 Task: Find a one-way flight from Anchorage to Dubuque on May 10 for 6 passengers in premium economy class, departing between 5:00 PM and 12:00 AM, with 1 carry-on bag.
Action: Mouse moved to (349, 325)
Screenshot: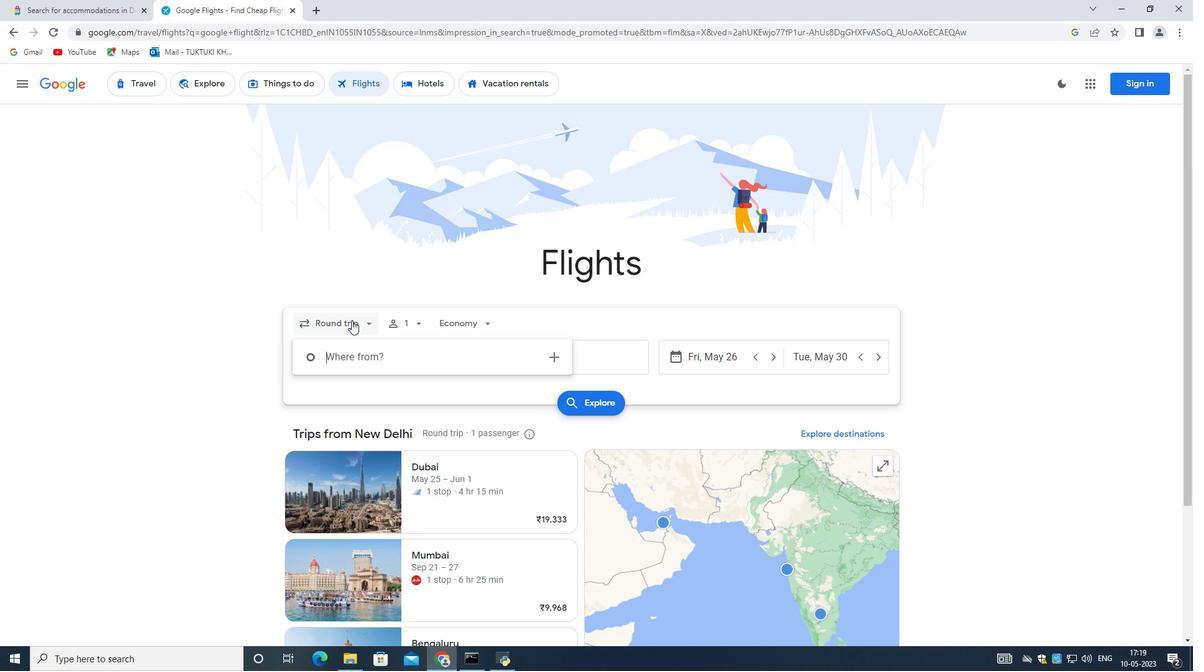 
Action: Mouse pressed left at (349, 325)
Screenshot: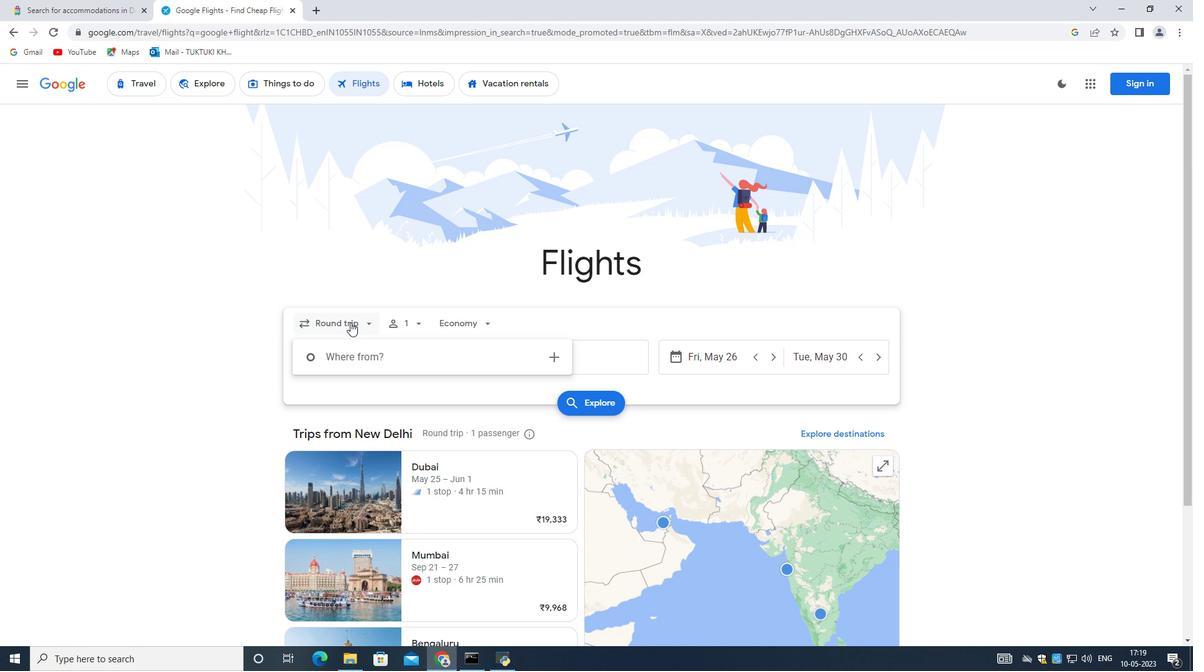 
Action: Mouse moved to (348, 382)
Screenshot: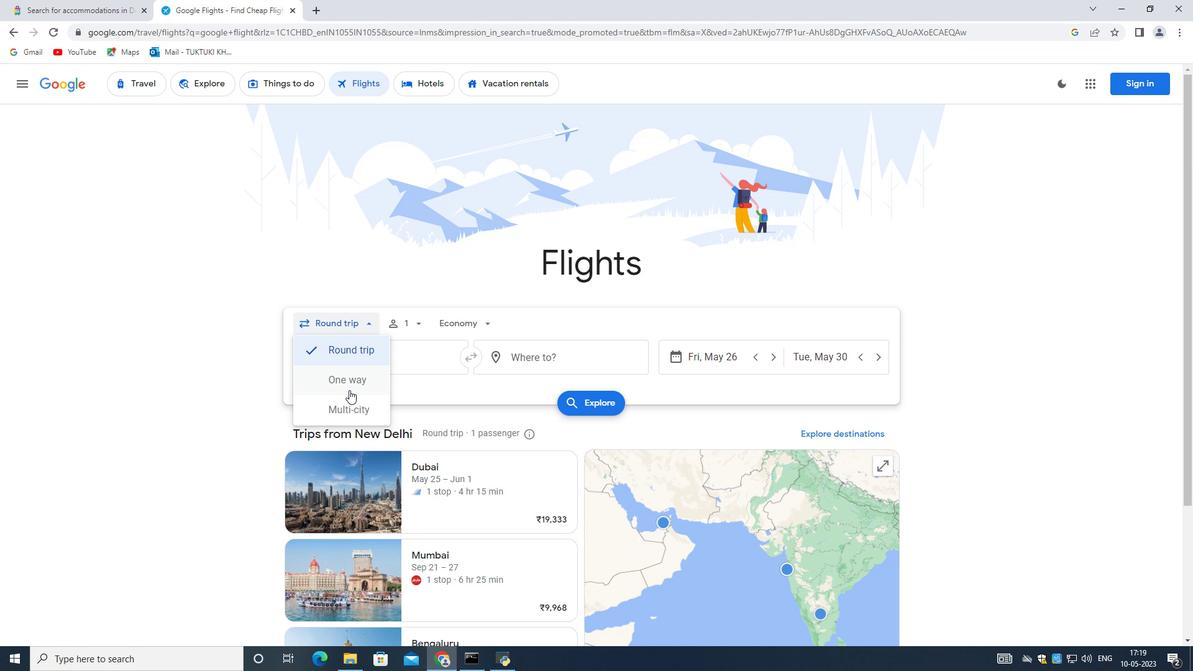
Action: Mouse pressed left at (348, 382)
Screenshot: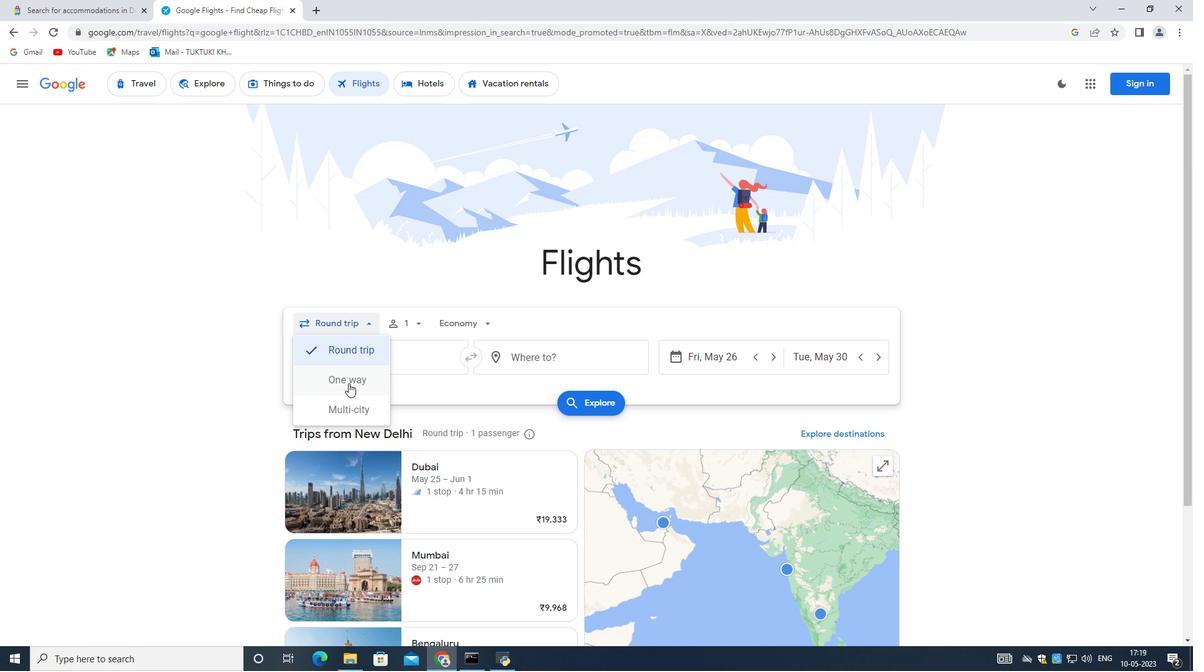 
Action: Mouse moved to (412, 320)
Screenshot: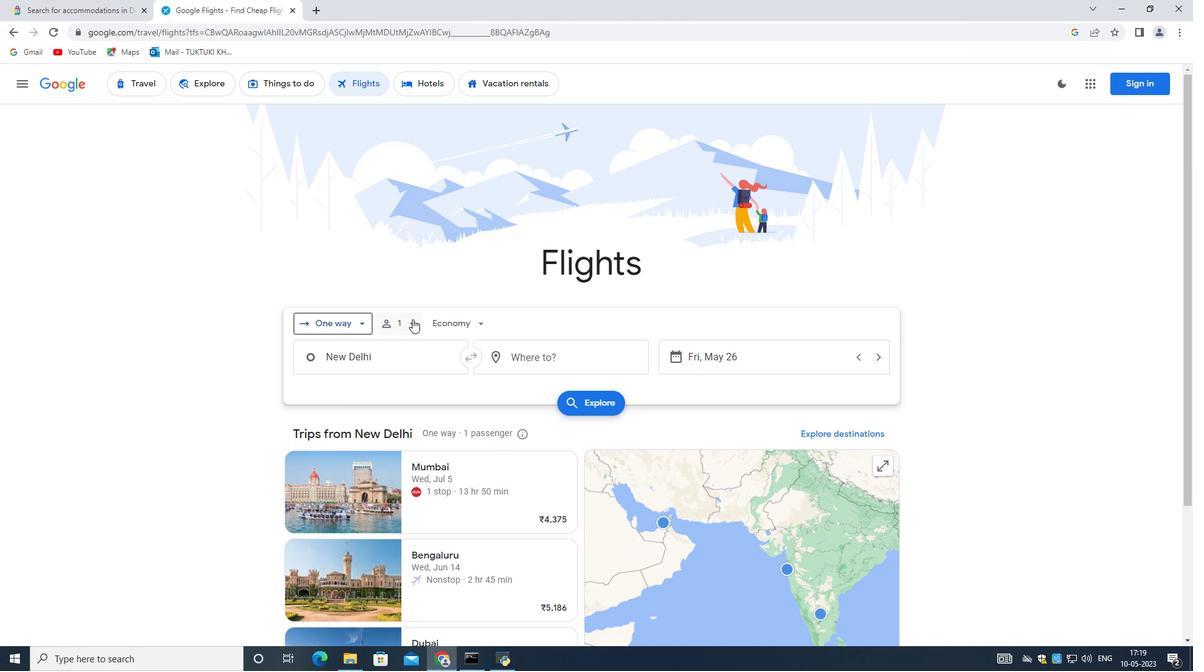 
Action: Mouse pressed left at (412, 320)
Screenshot: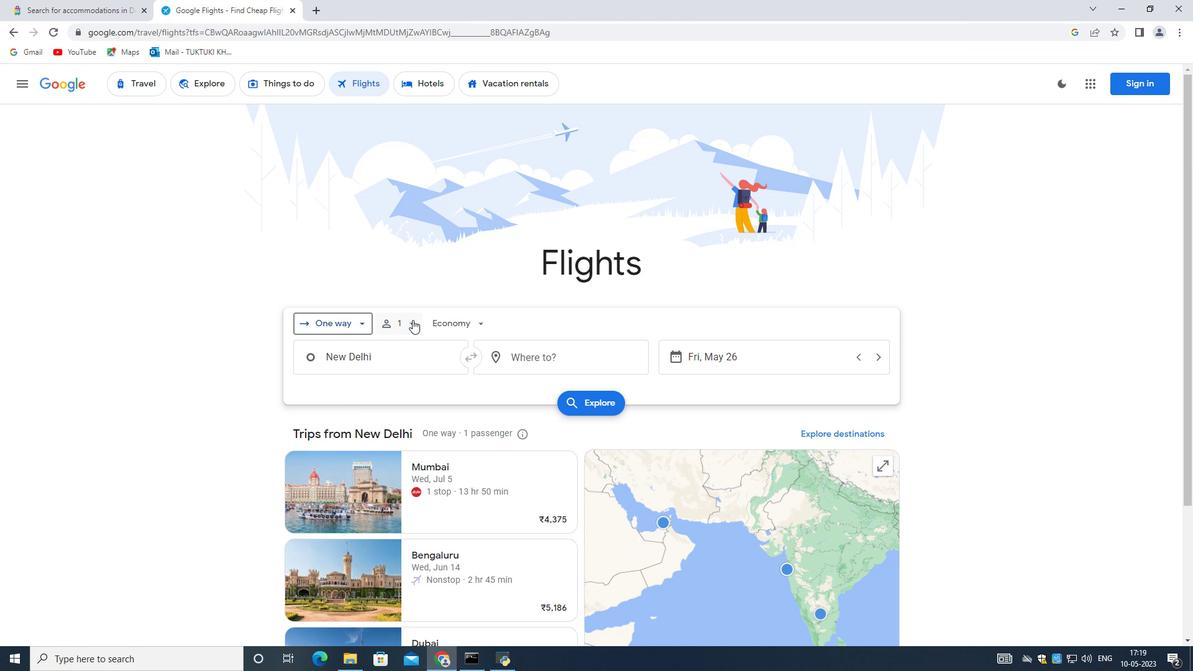 
Action: Mouse moved to (504, 355)
Screenshot: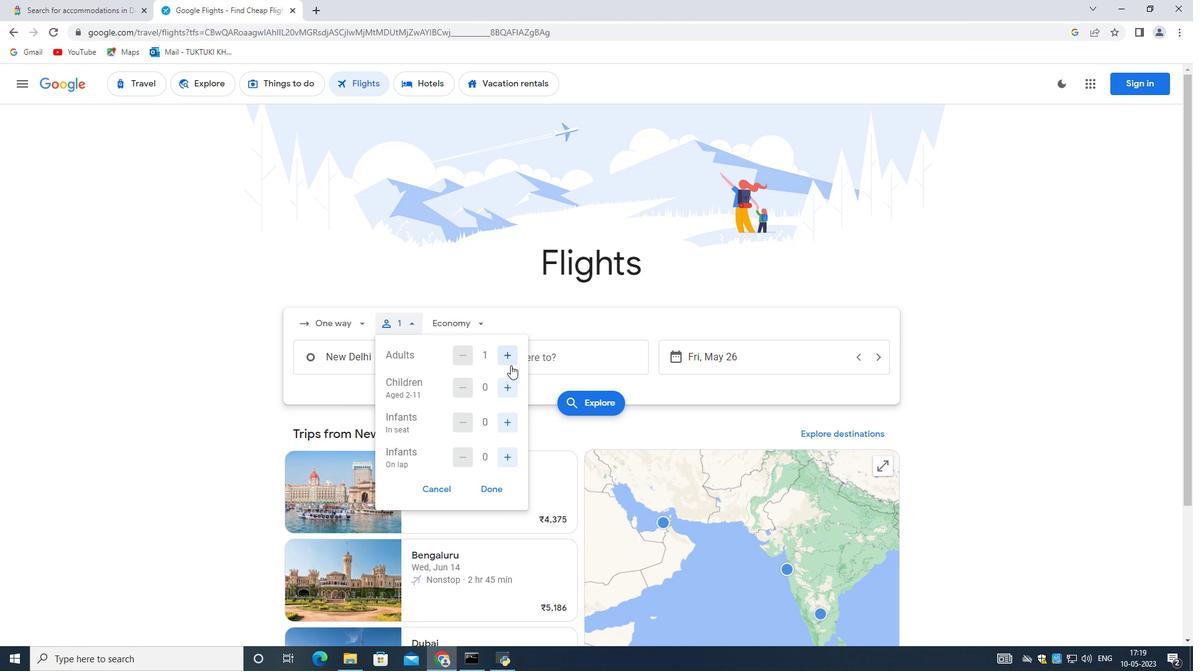 
Action: Mouse pressed left at (504, 355)
Screenshot: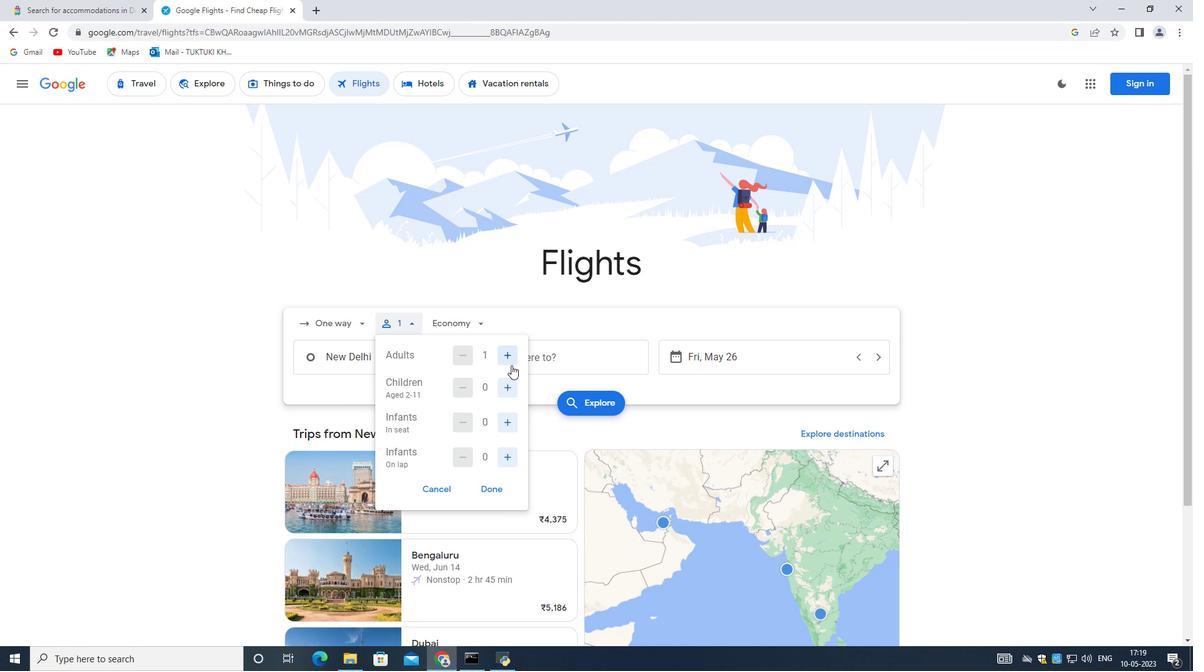 
Action: Mouse moved to (505, 354)
Screenshot: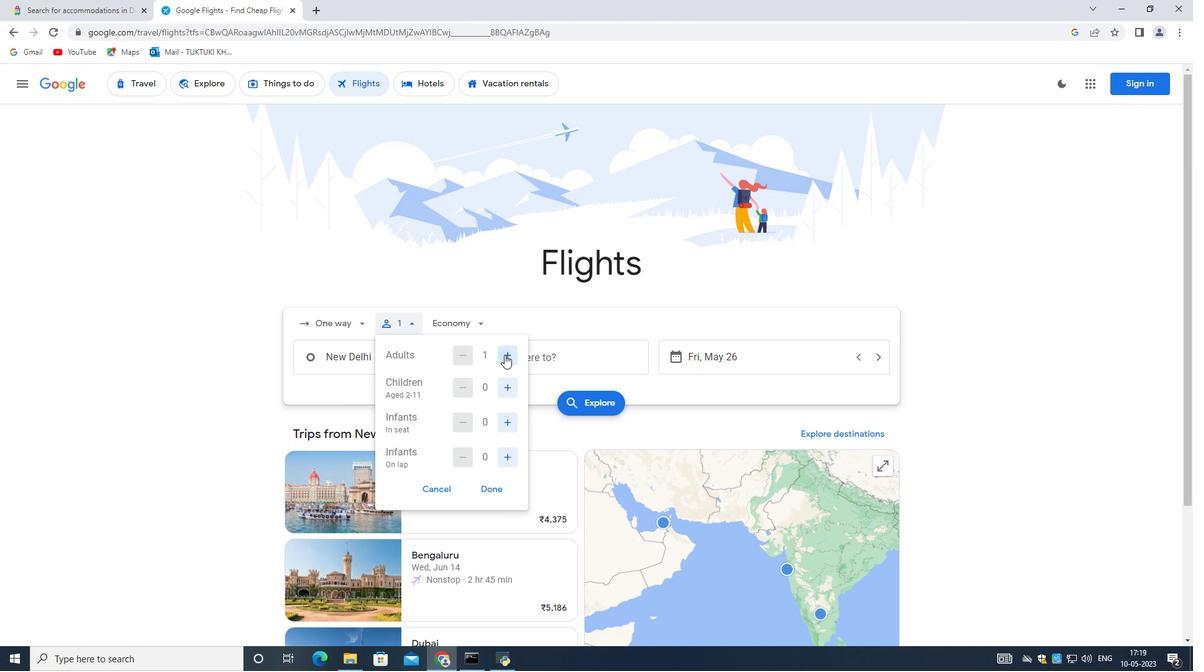 
Action: Mouse pressed left at (505, 354)
Screenshot: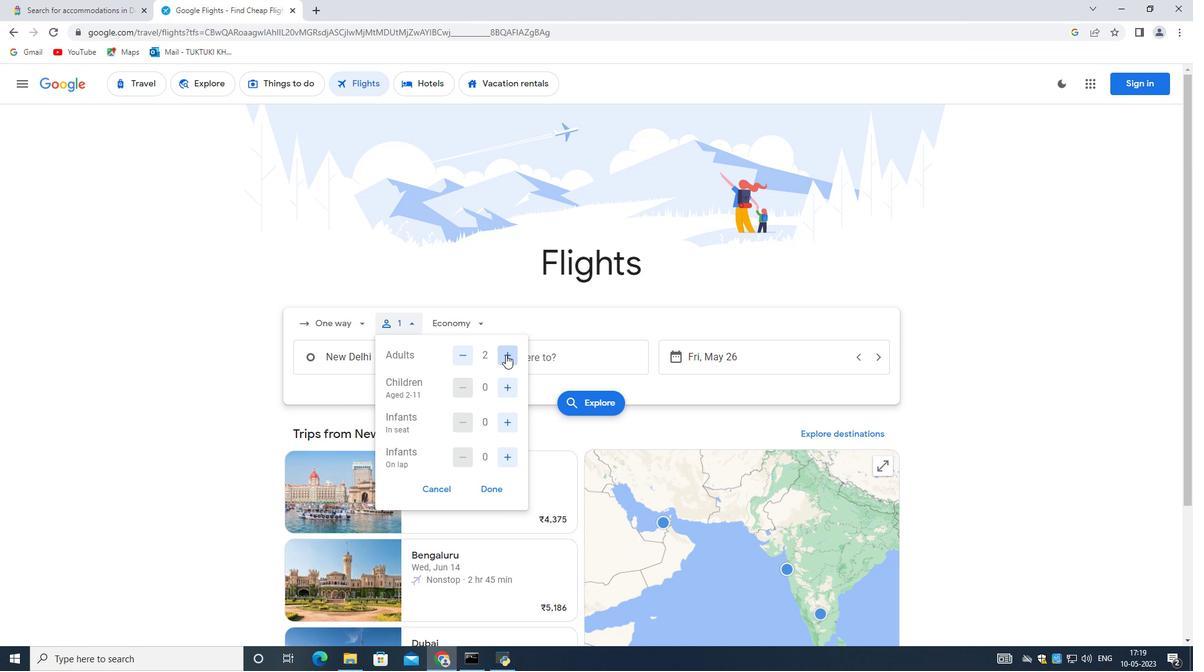 
Action: Mouse moved to (500, 383)
Screenshot: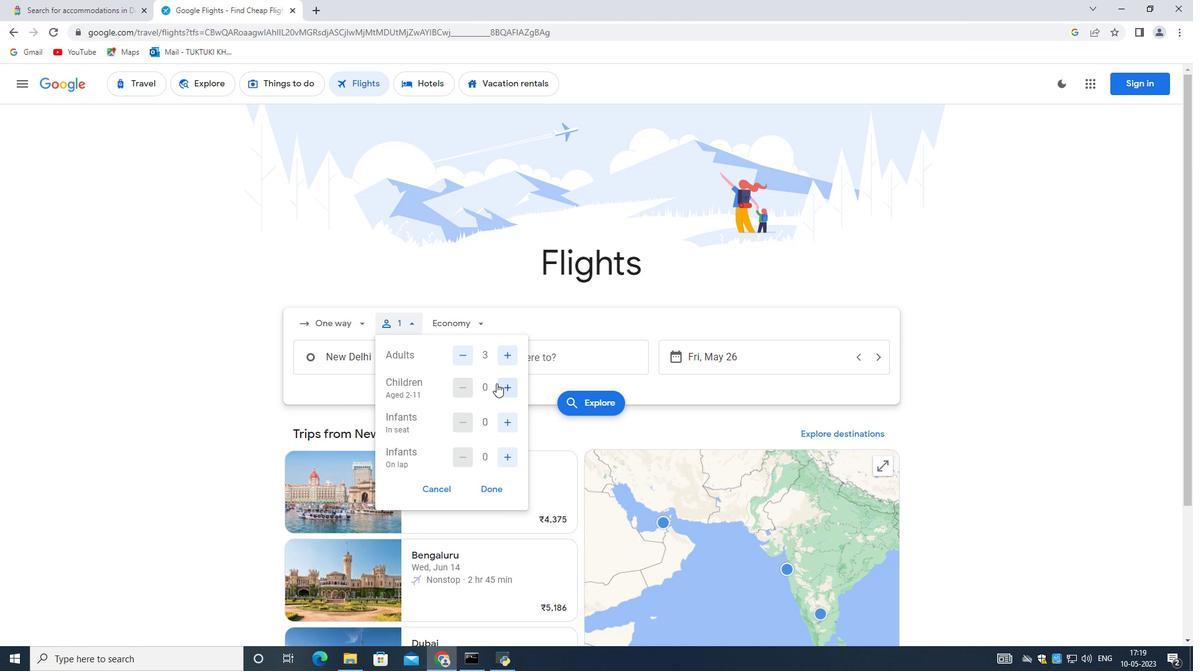 
Action: Mouse pressed left at (500, 383)
Screenshot: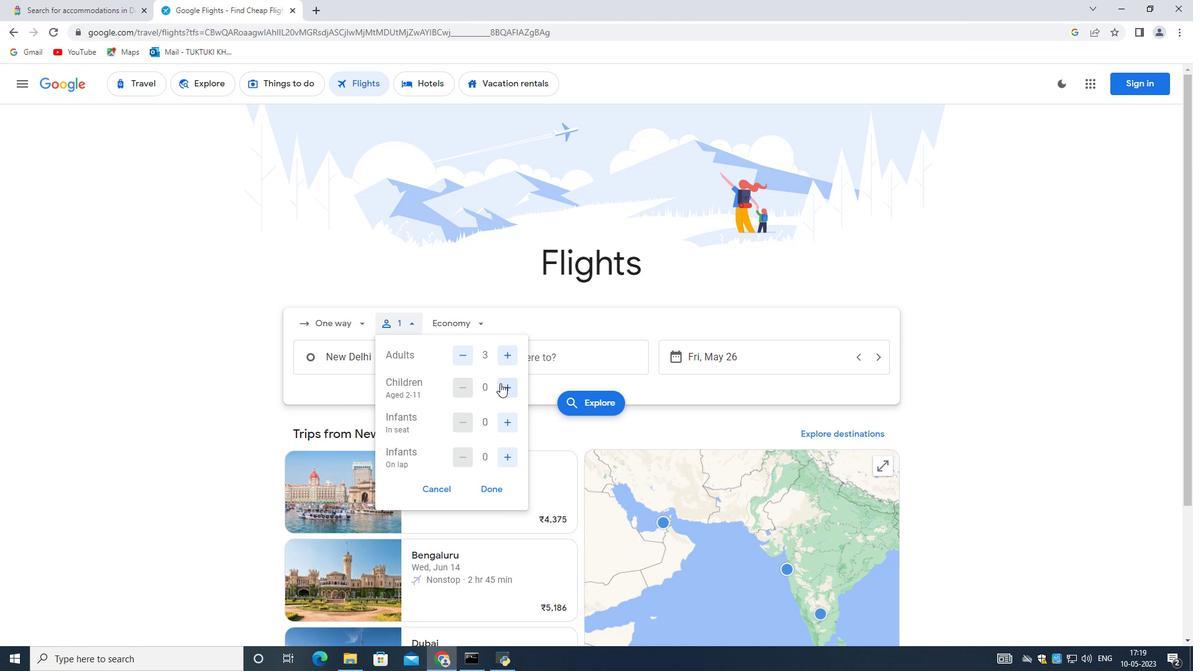 
Action: Mouse moved to (500, 383)
Screenshot: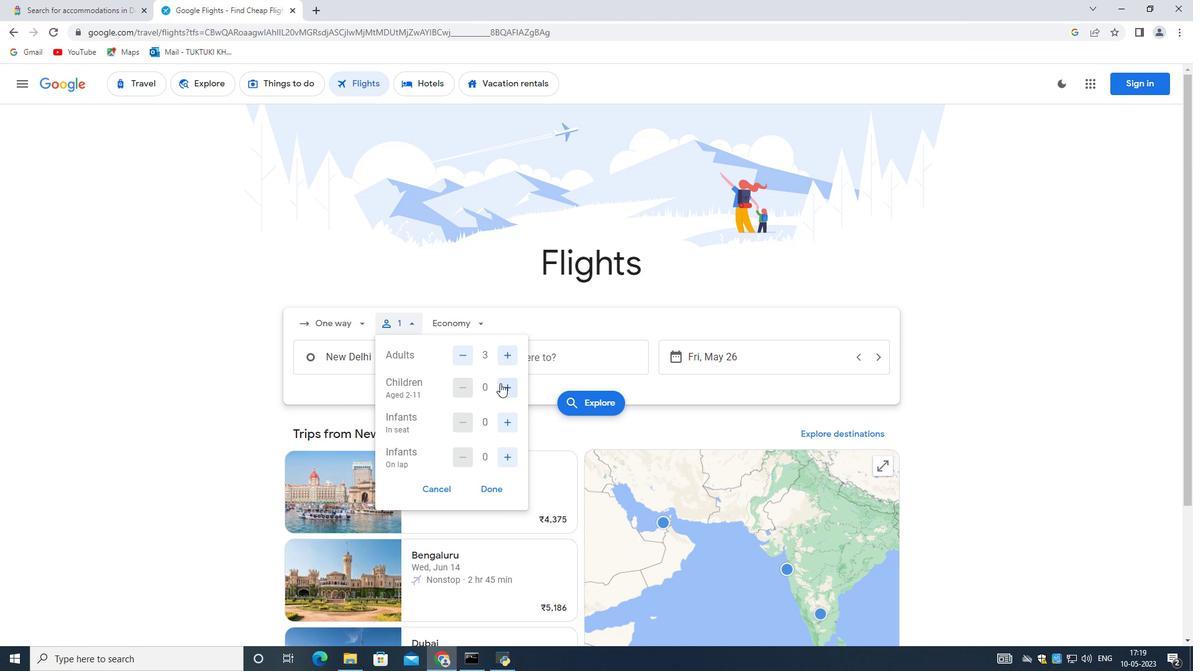 
Action: Mouse pressed left at (500, 383)
Screenshot: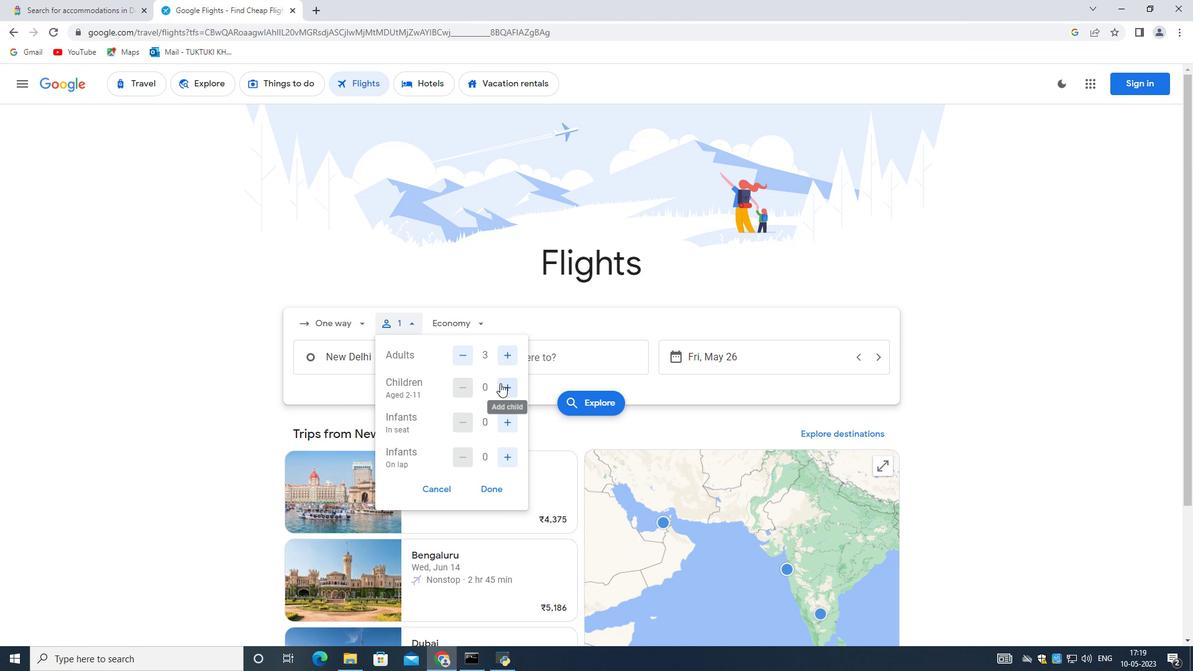 
Action: Mouse pressed left at (500, 383)
Screenshot: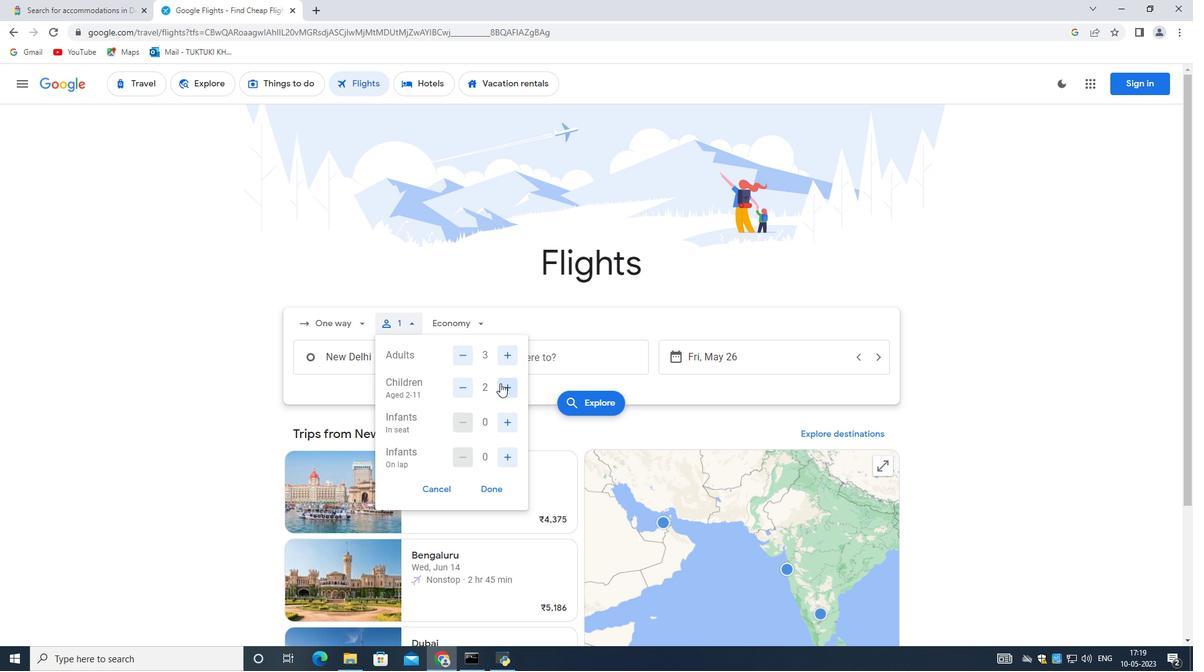 
Action: Mouse moved to (494, 492)
Screenshot: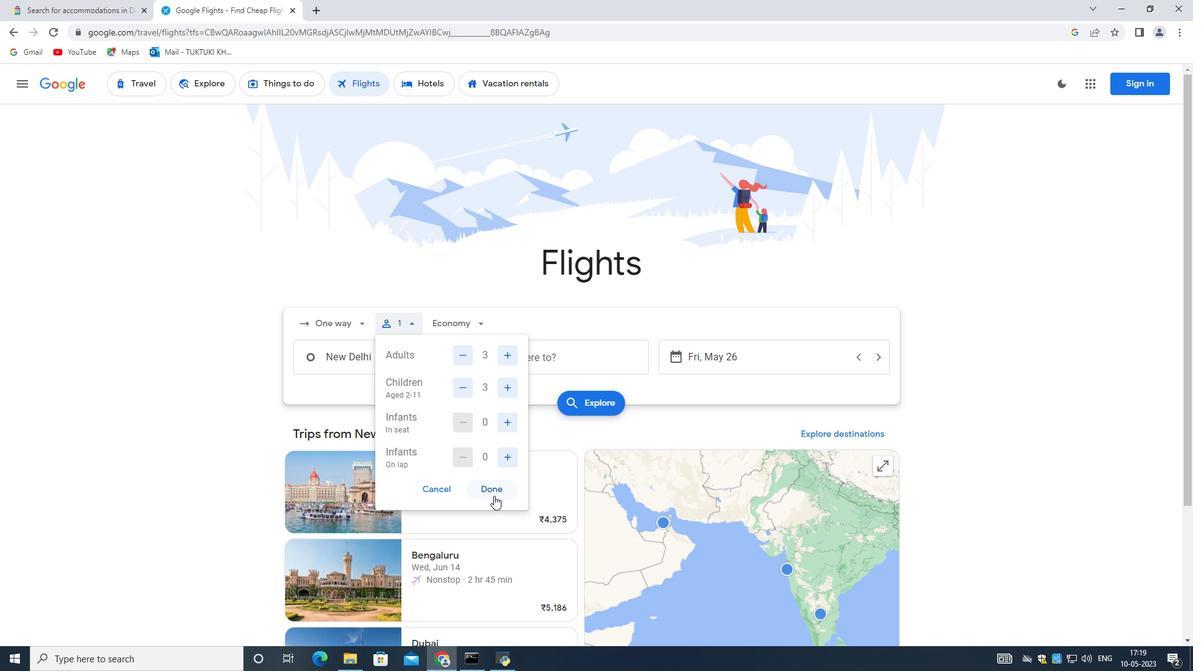 
Action: Mouse pressed left at (494, 492)
Screenshot: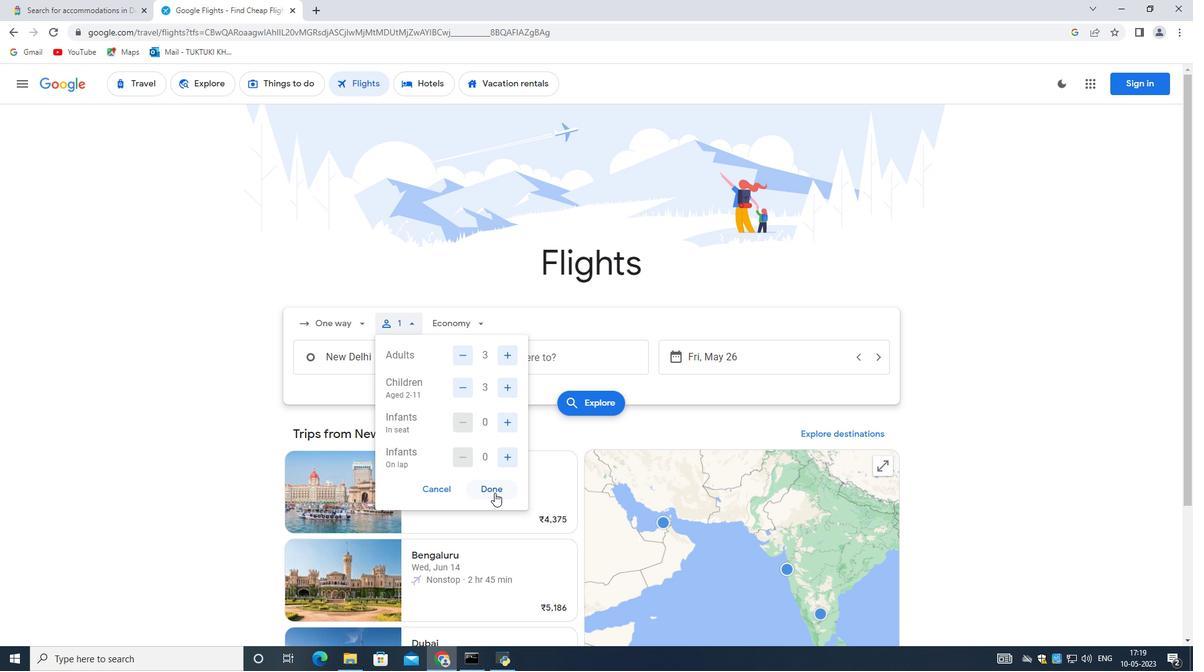 
Action: Mouse moved to (471, 328)
Screenshot: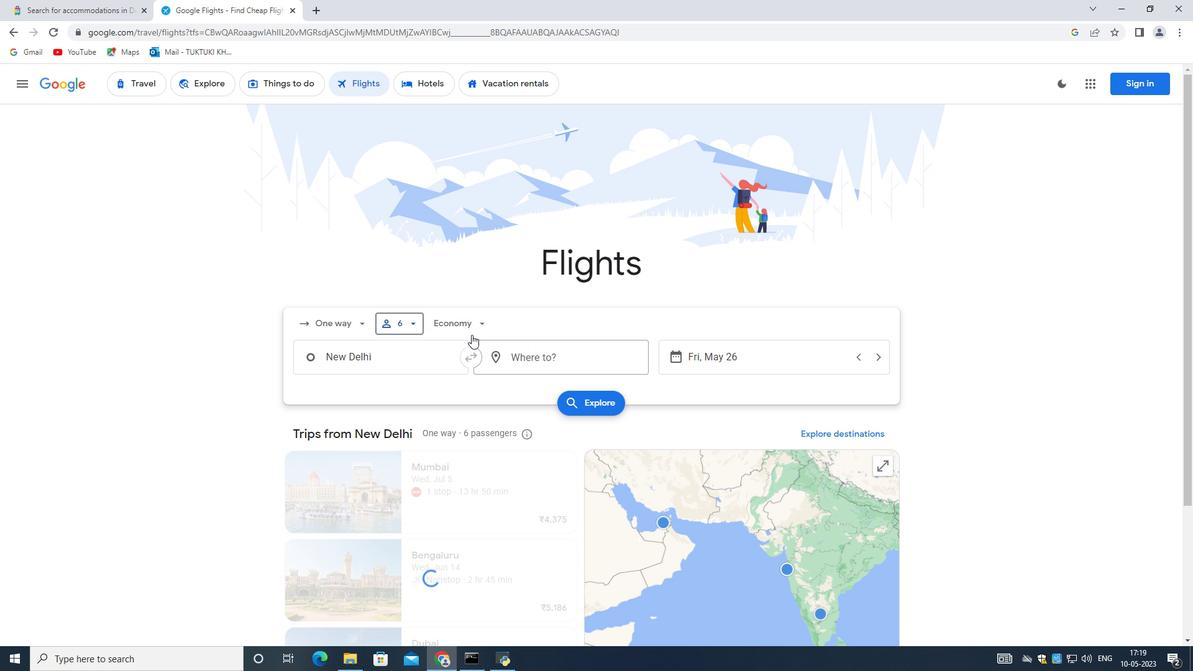
Action: Mouse pressed left at (471, 328)
Screenshot: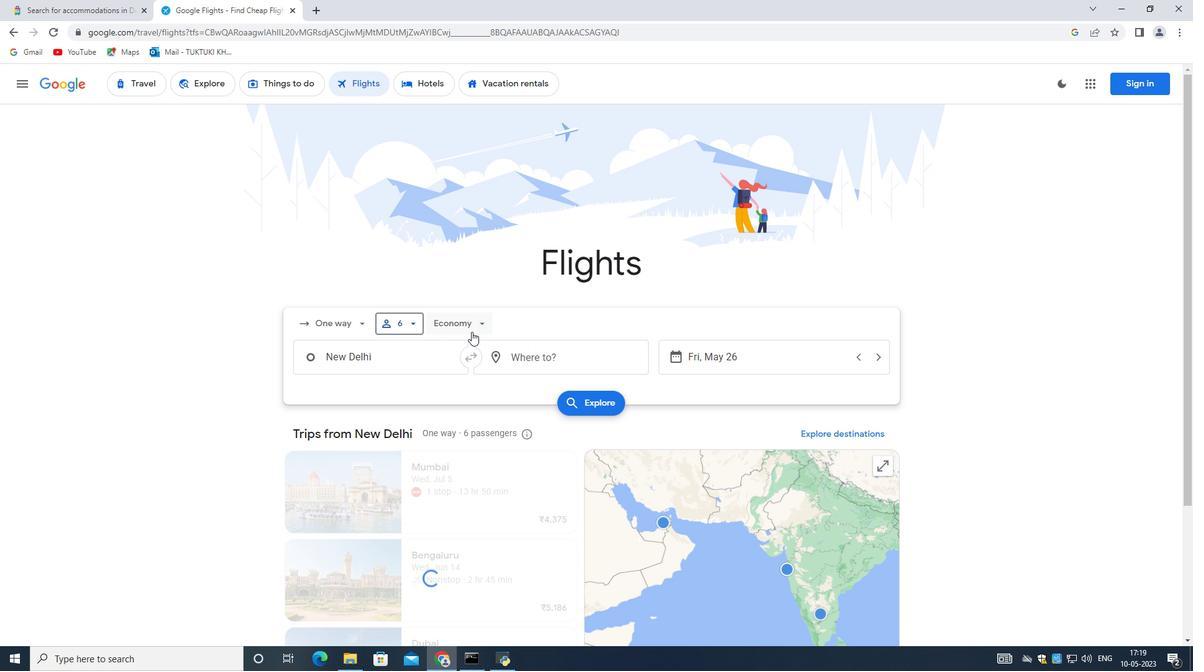 
Action: Mouse moved to (490, 382)
Screenshot: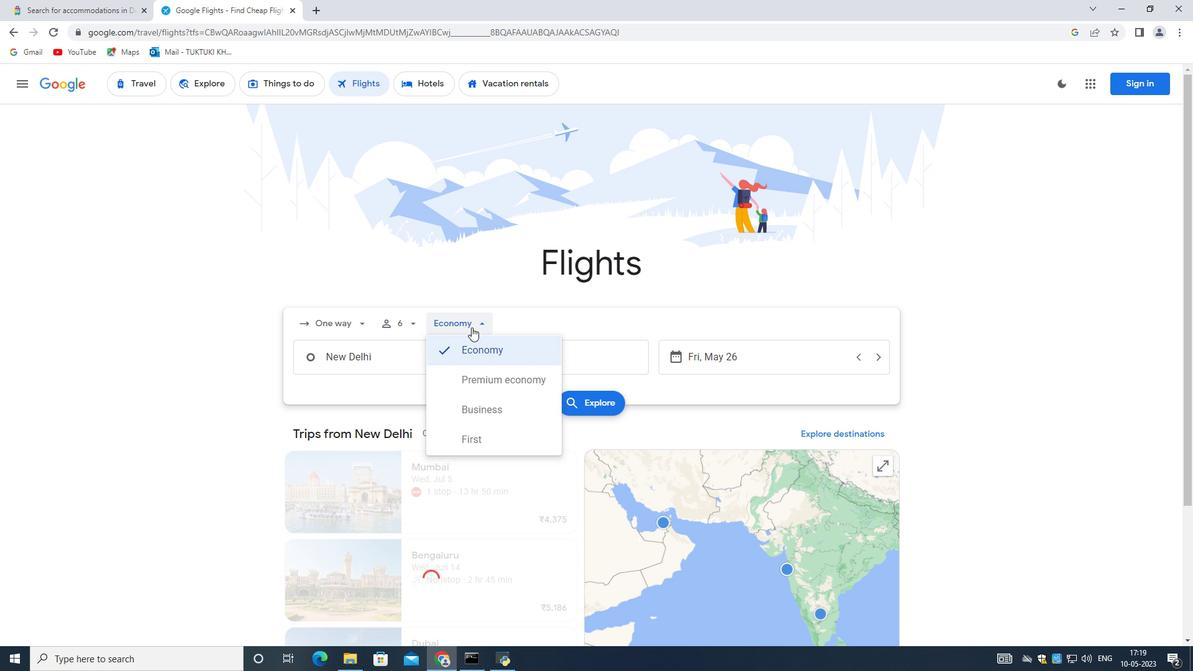 
Action: Mouse pressed left at (490, 382)
Screenshot: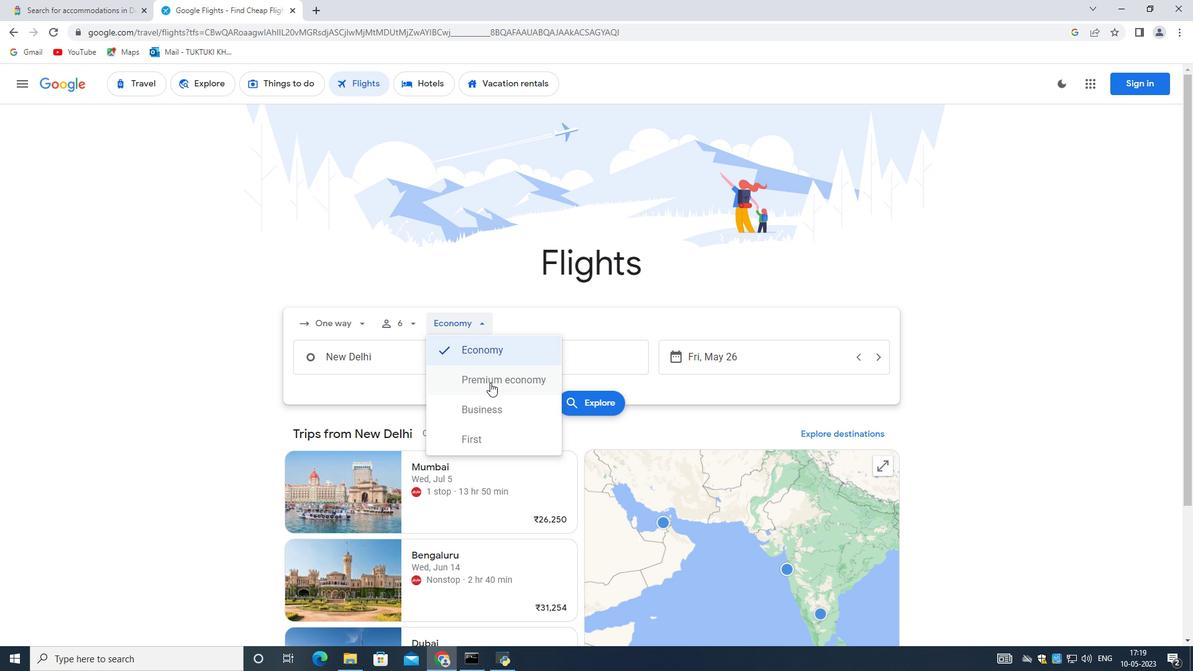 
Action: Mouse moved to (377, 356)
Screenshot: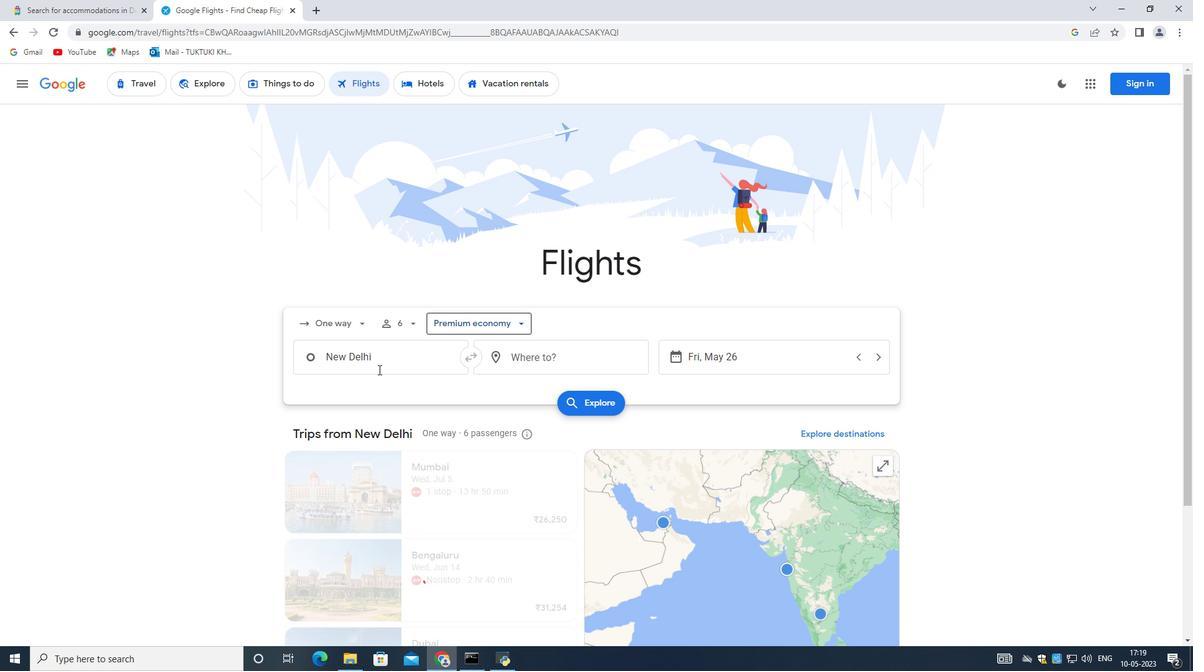 
Action: Mouse pressed left at (377, 356)
Screenshot: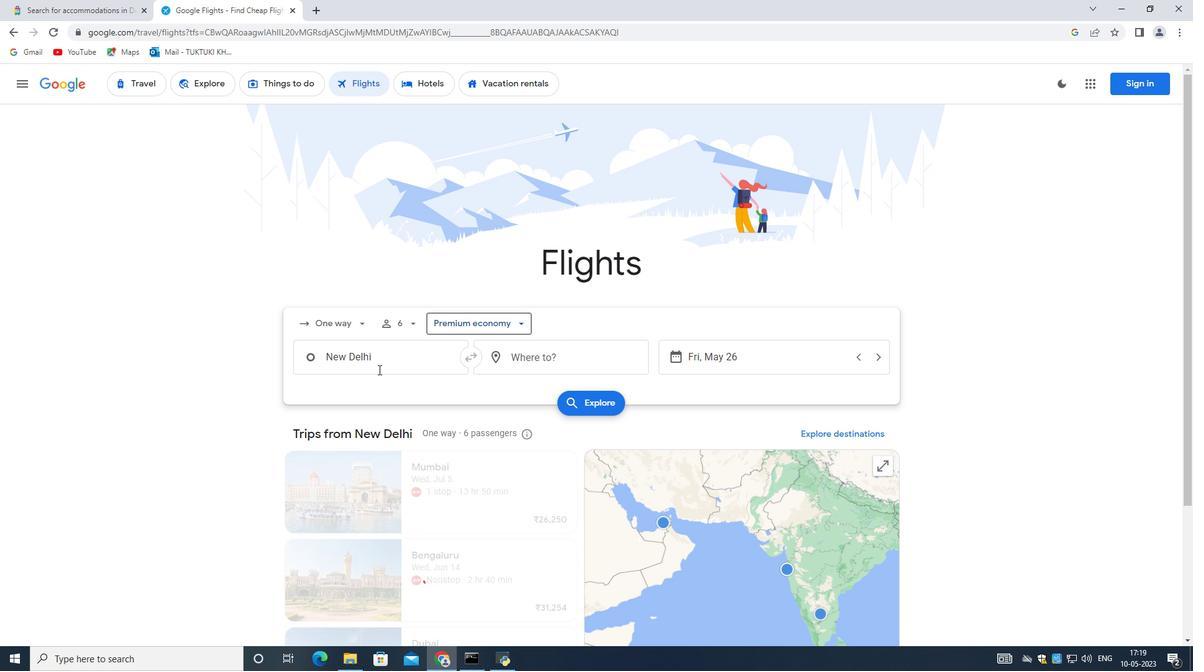 
Action: Mouse moved to (382, 354)
Screenshot: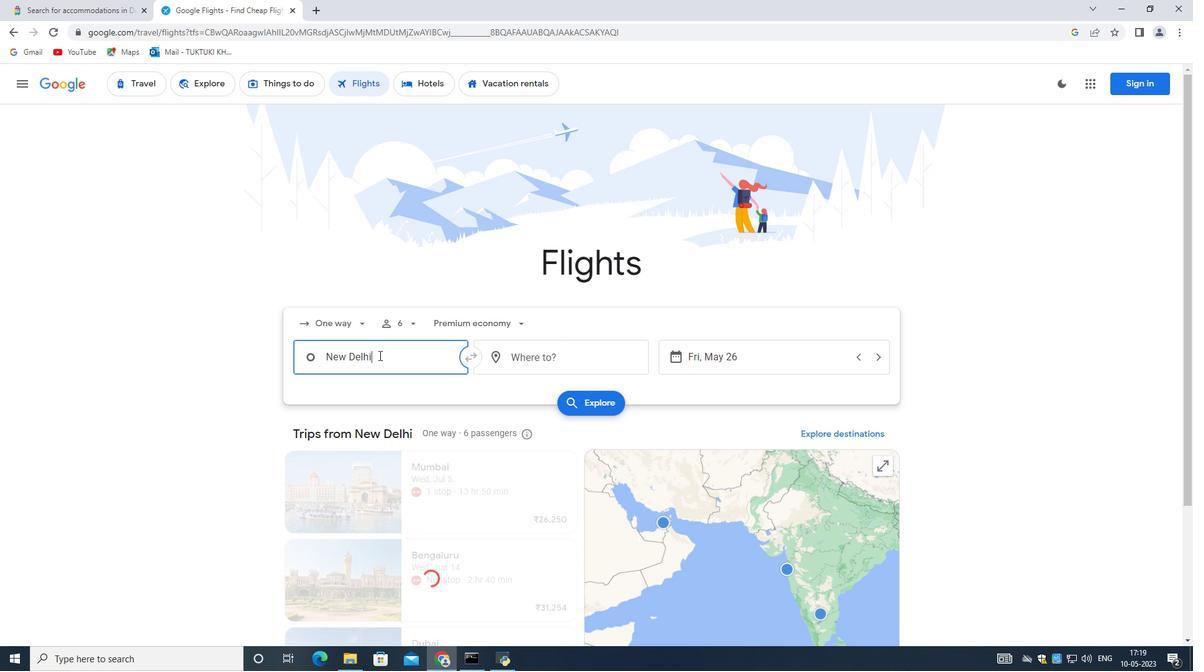 
Action: Key pressed <Key.backspace><Key.shift><Key.shift><Key.shift><Key.shift><Key.shift><Key.shift>Ted
Screenshot: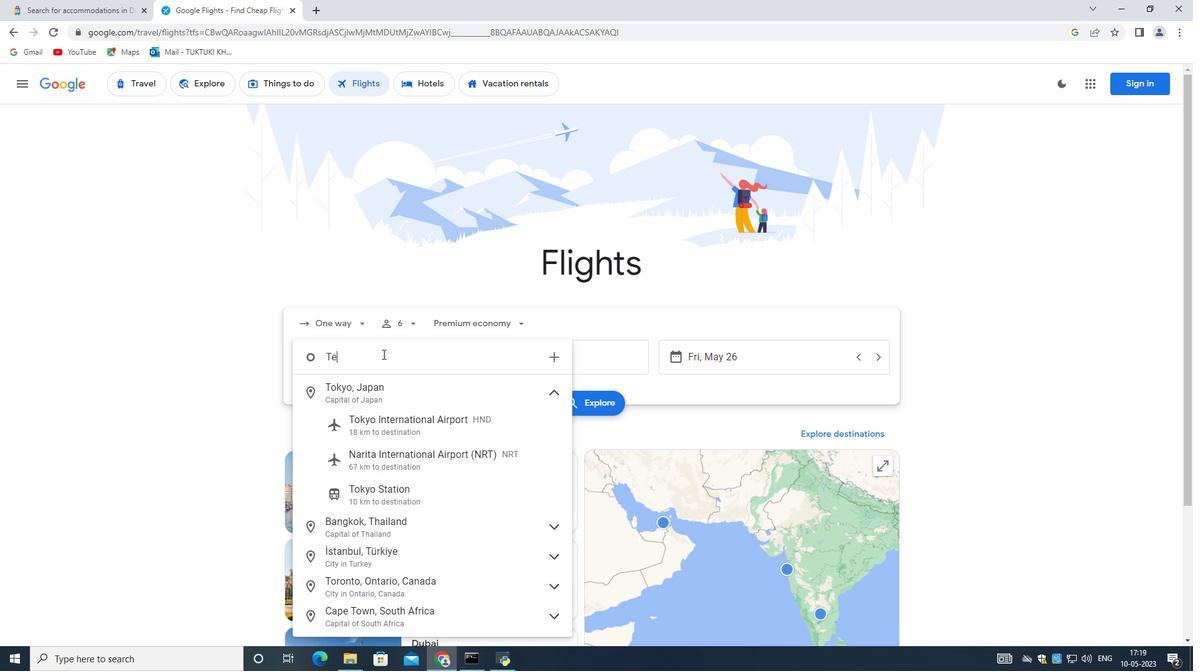 
Action: Mouse moved to (394, 390)
Screenshot: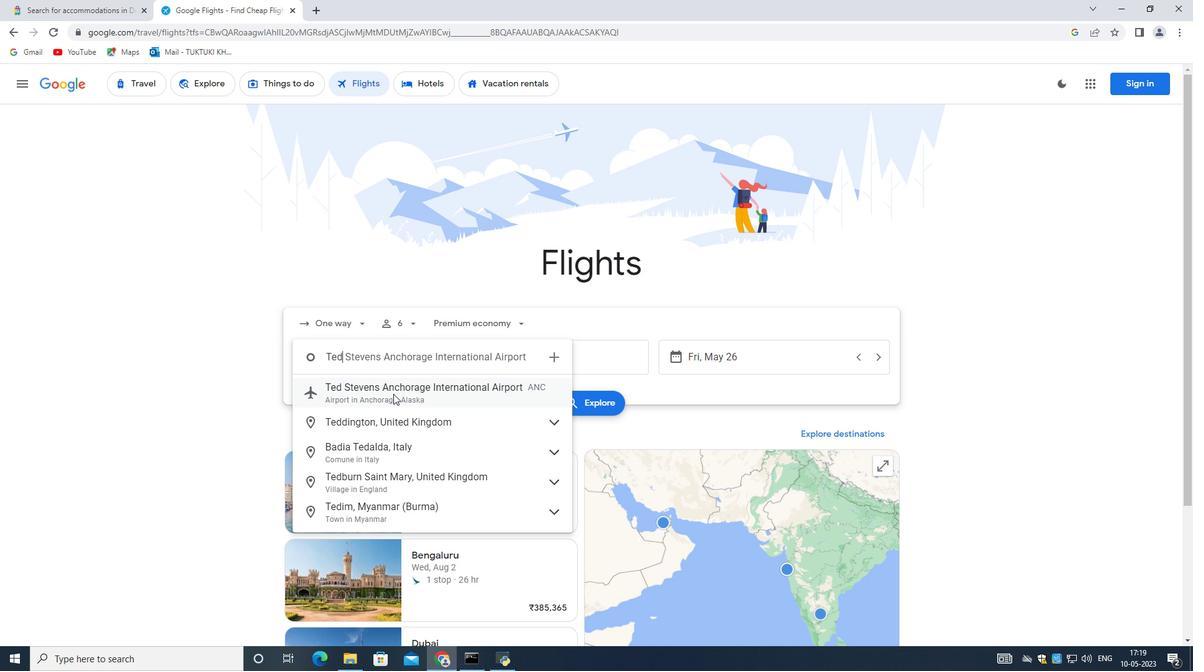 
Action: Mouse pressed left at (394, 390)
Screenshot: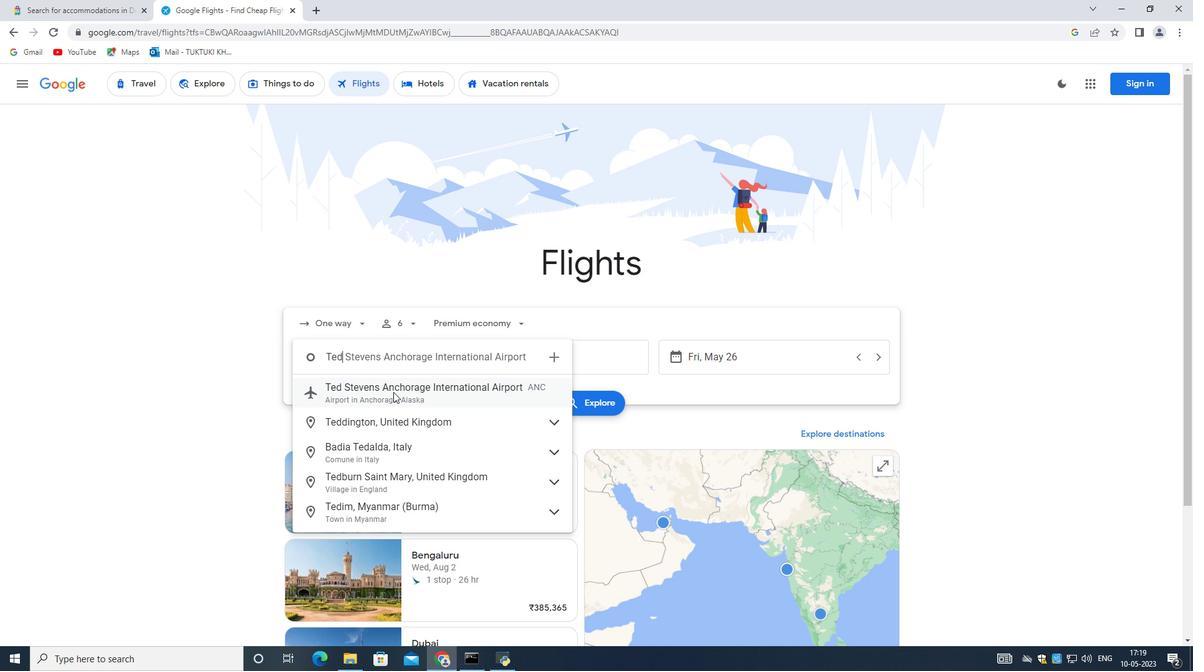 
Action: Mouse moved to (564, 358)
Screenshot: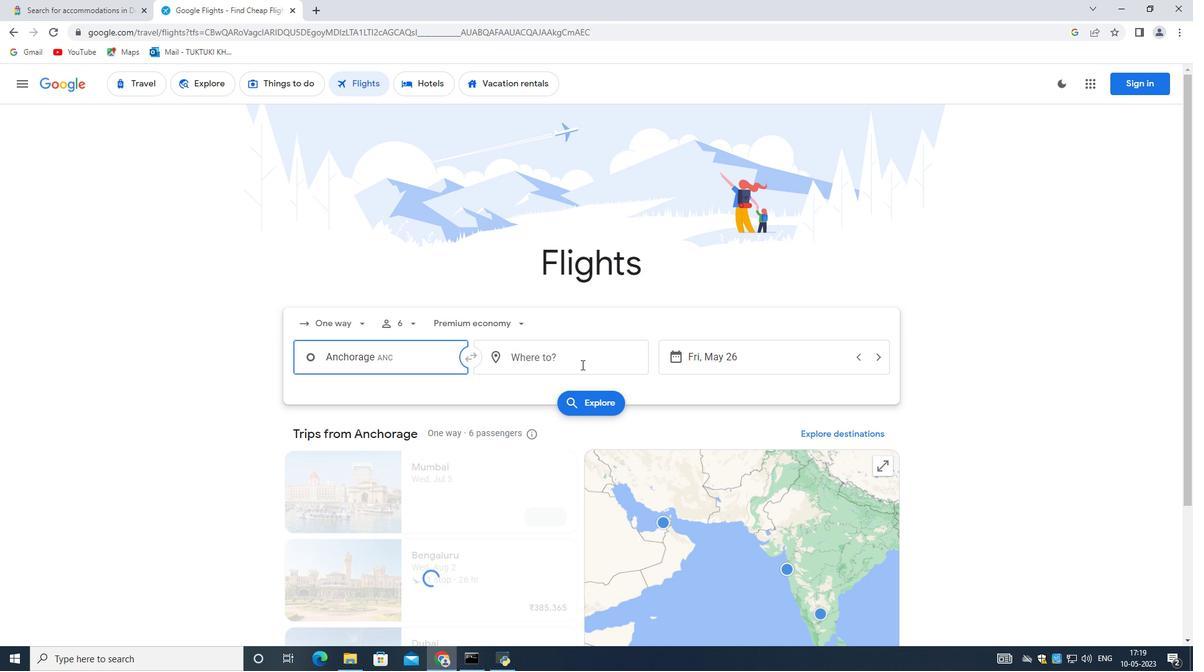 
Action: Mouse pressed left at (564, 358)
Screenshot: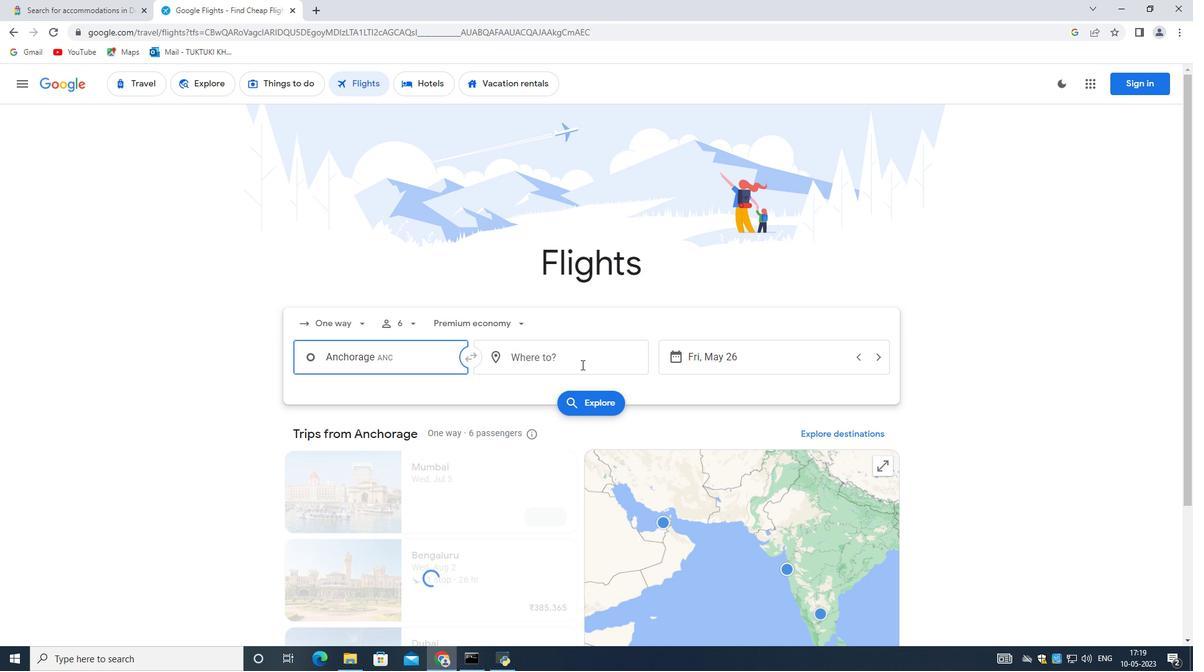 
Action: Mouse moved to (564, 357)
Screenshot: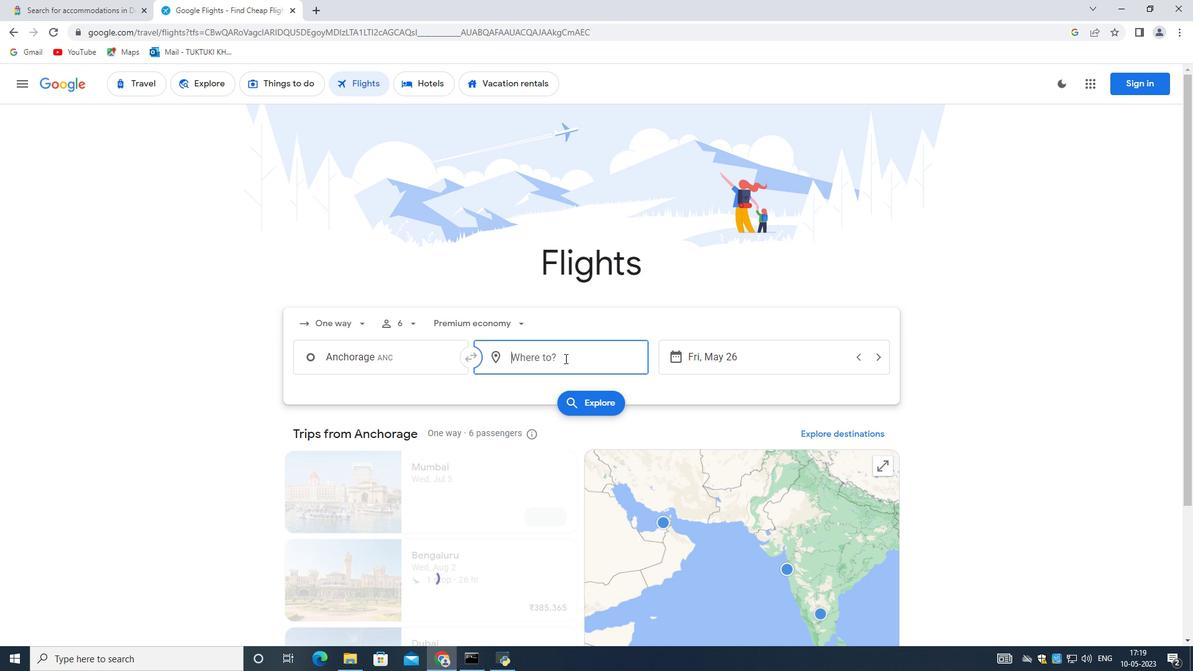 
Action: Key pressed <Key.shift>Dubuque
Screenshot: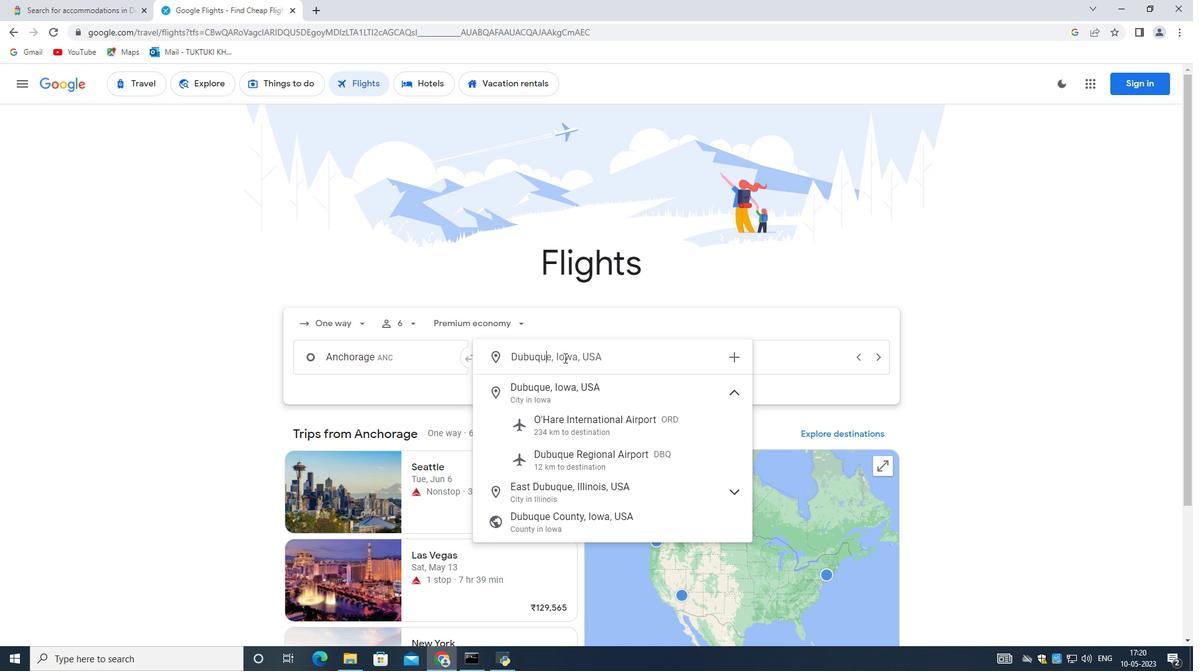 
Action: Mouse moved to (582, 461)
Screenshot: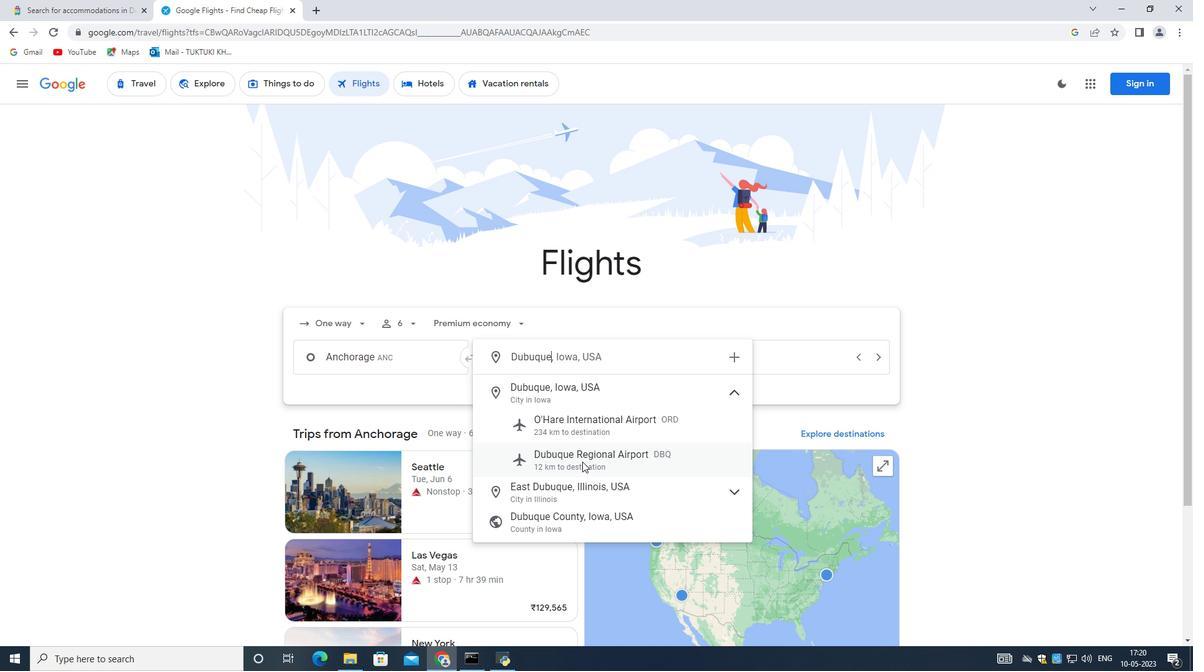 
Action: Mouse pressed left at (582, 461)
Screenshot: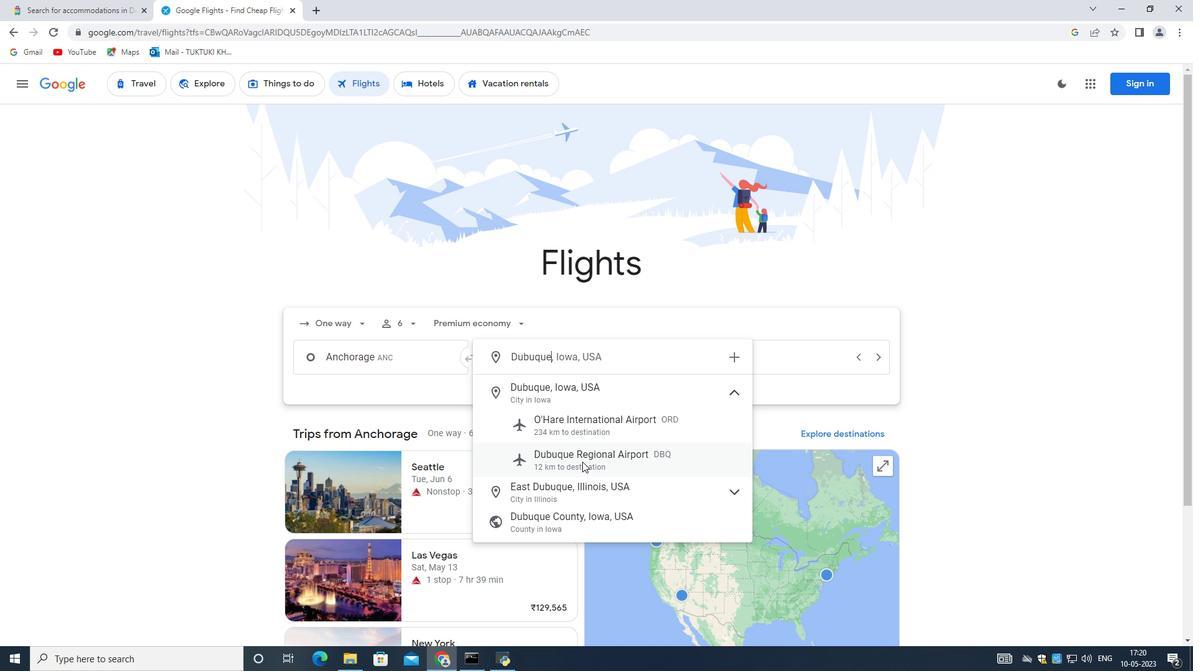 
Action: Mouse moved to (701, 353)
Screenshot: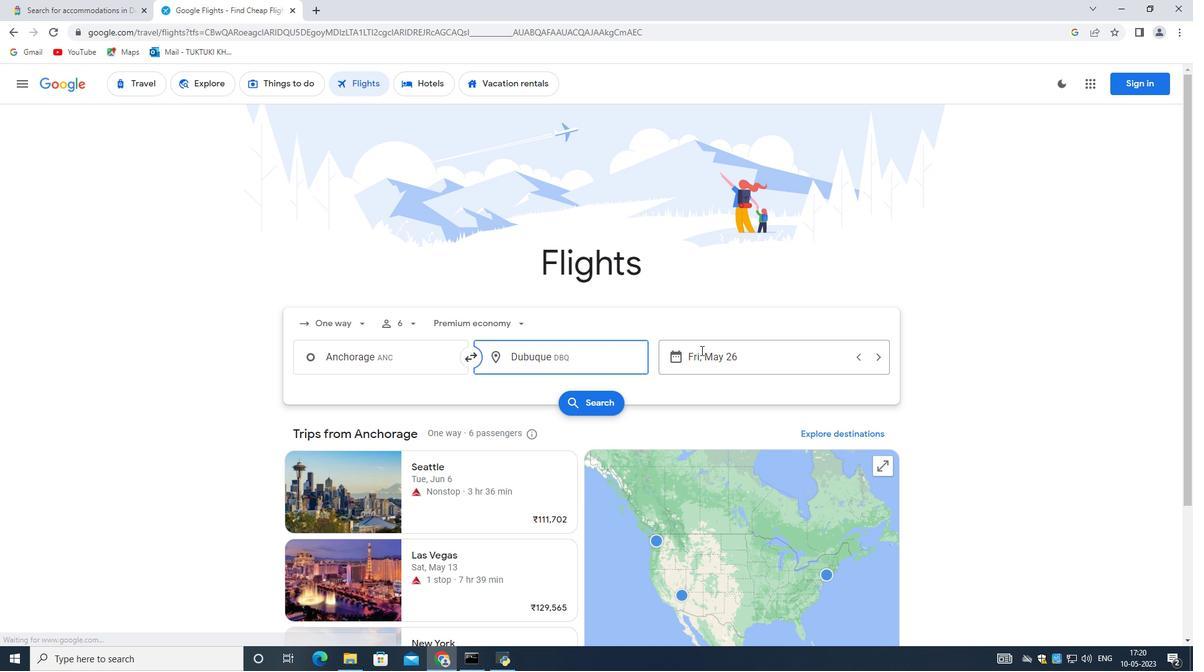 
Action: Mouse pressed left at (701, 353)
Screenshot: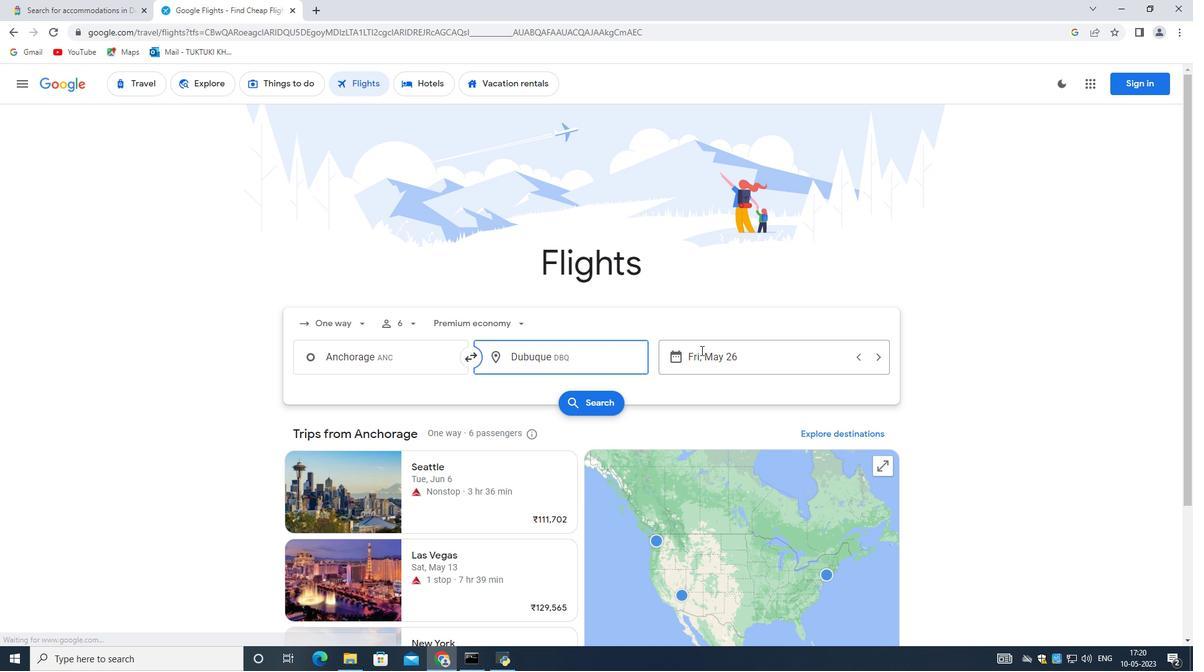 
Action: Mouse moved to (540, 448)
Screenshot: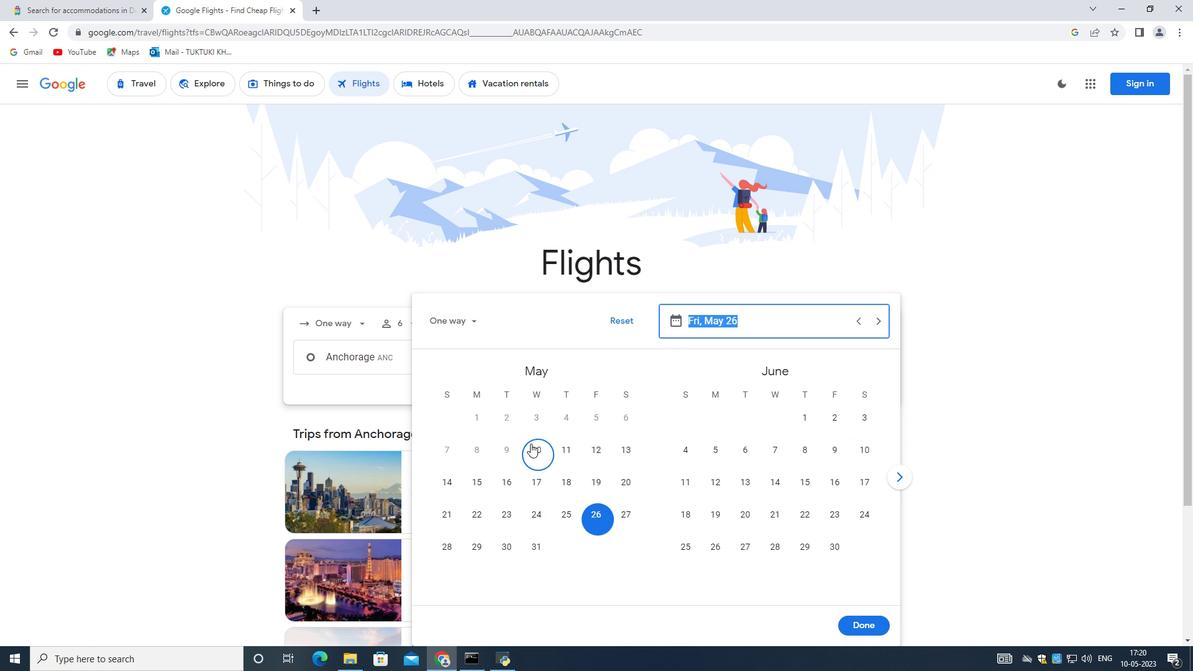 
Action: Mouse pressed left at (540, 448)
Screenshot: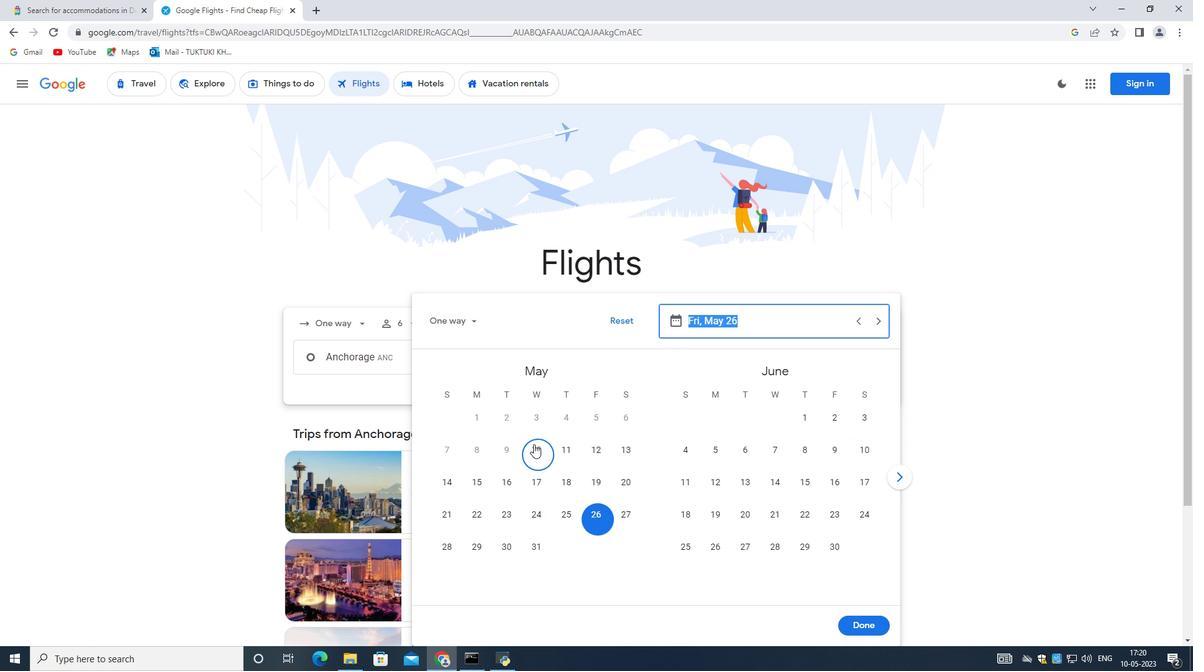 
Action: Mouse moved to (855, 616)
Screenshot: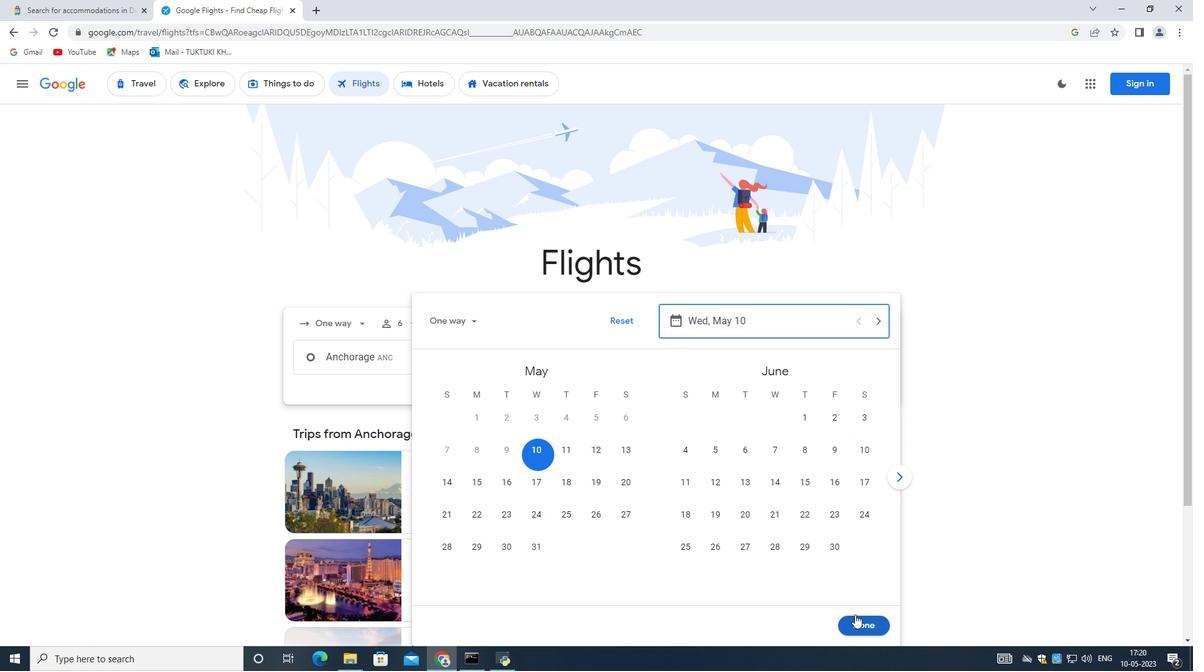 
Action: Mouse pressed left at (855, 616)
Screenshot: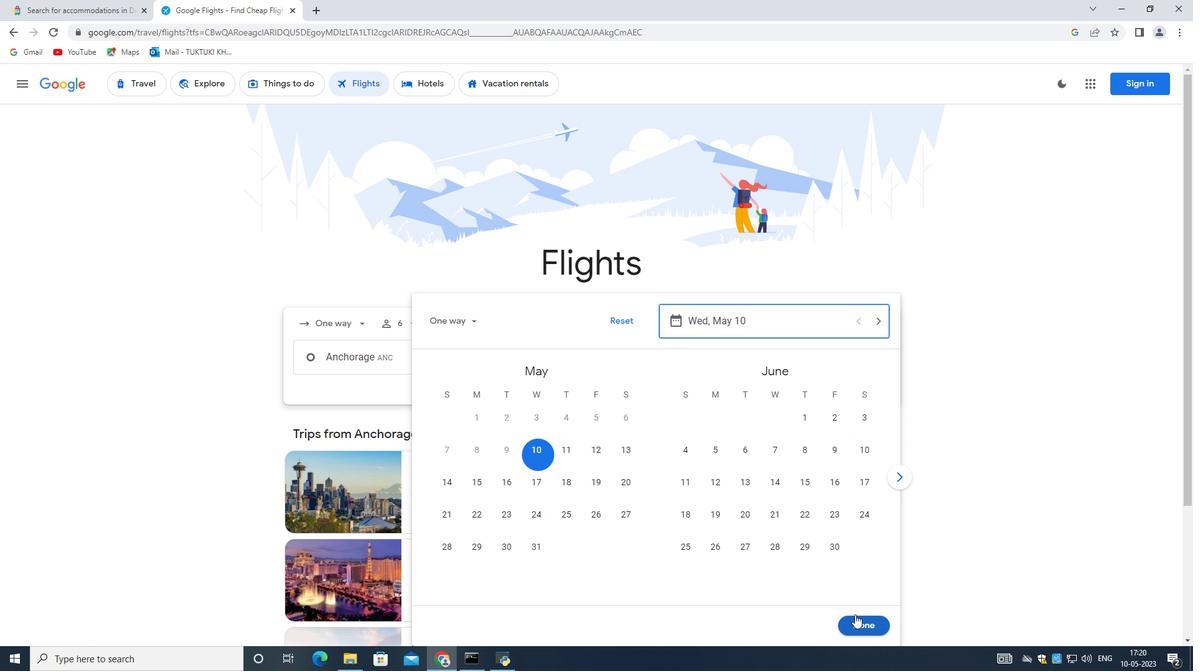 
Action: Mouse moved to (604, 406)
Screenshot: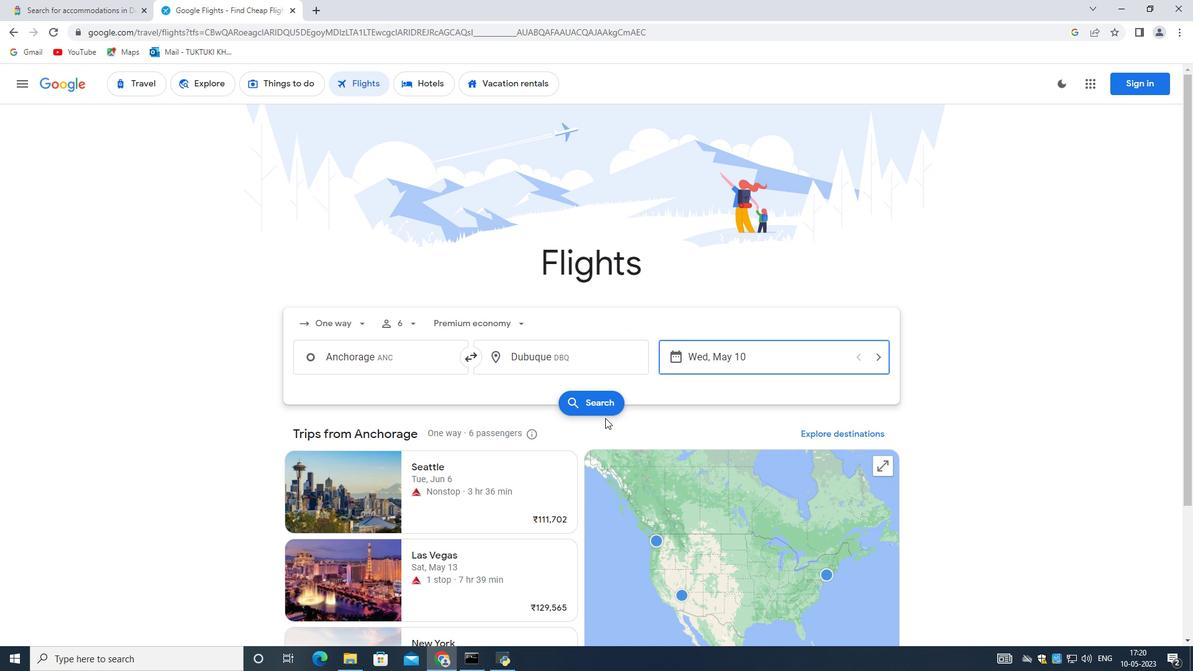 
Action: Mouse pressed left at (604, 406)
Screenshot: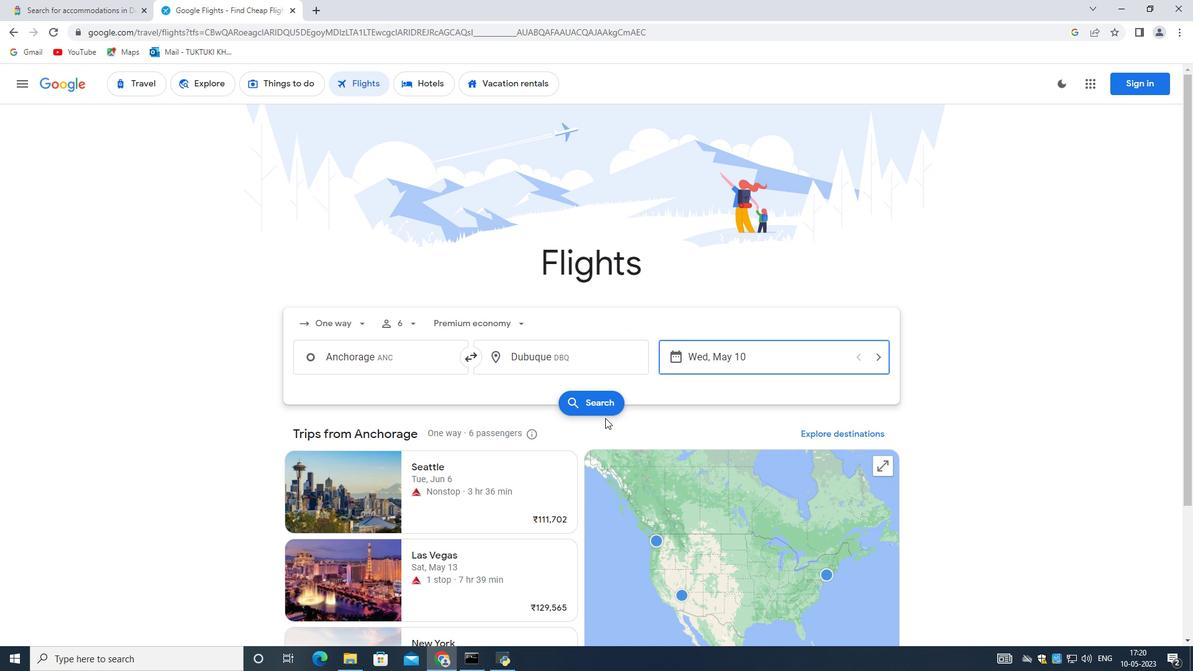 
Action: Mouse moved to (485, 198)
Screenshot: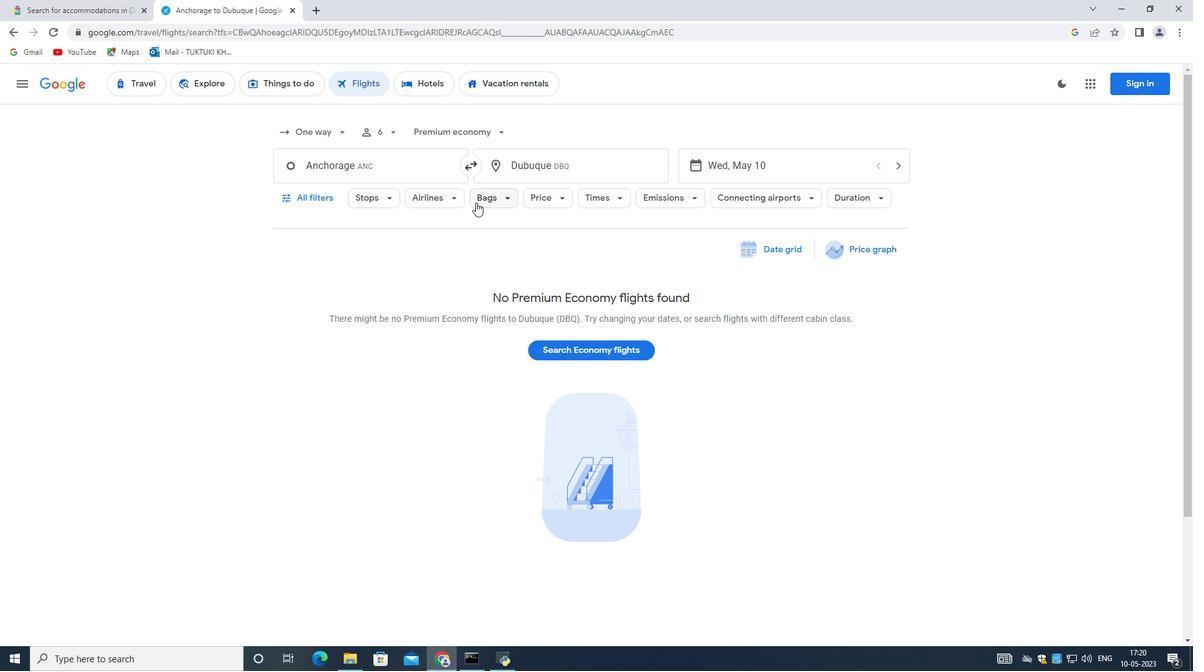 
Action: Mouse pressed left at (485, 198)
Screenshot: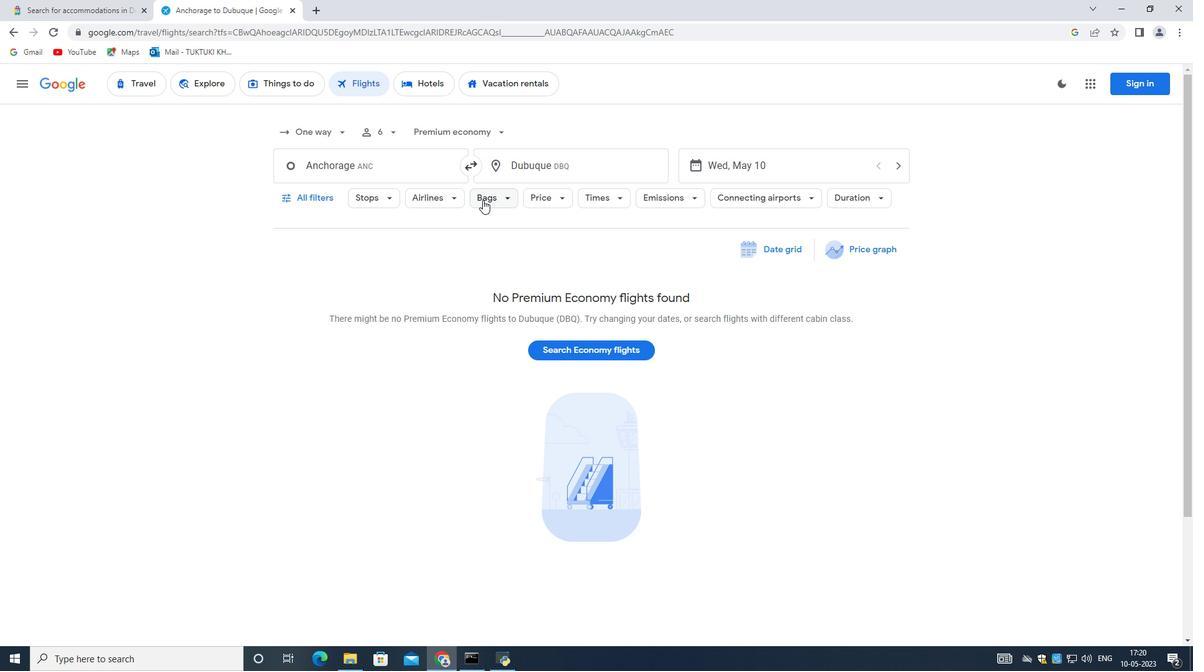 
Action: Mouse moved to (667, 257)
Screenshot: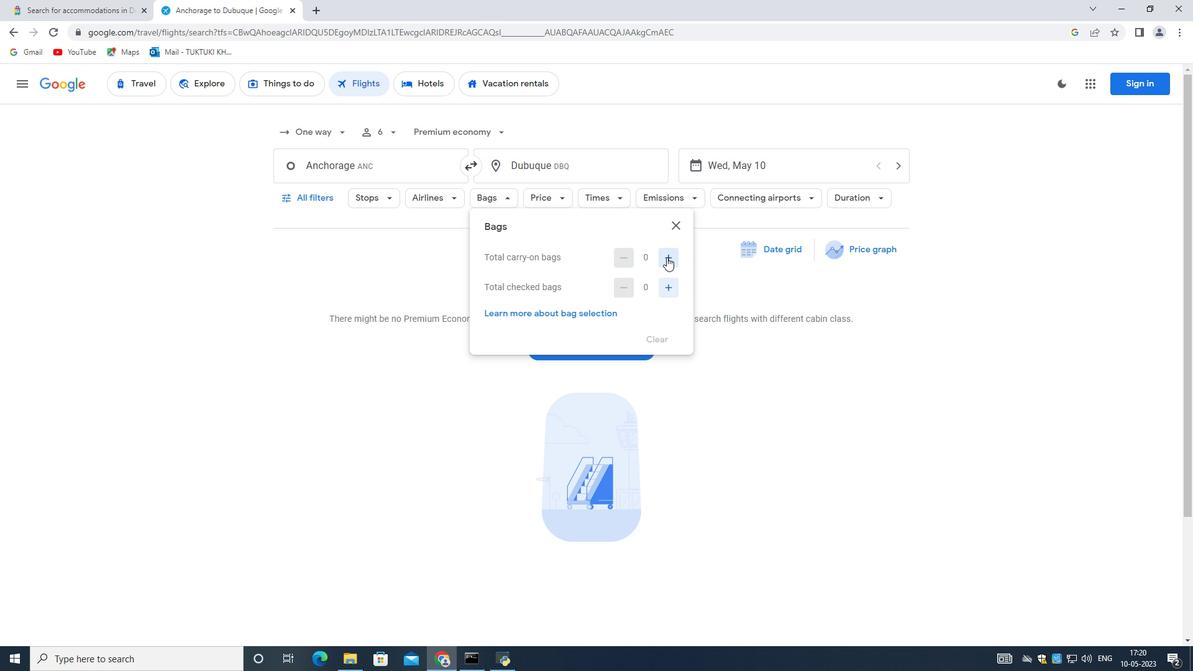 
Action: Mouse pressed left at (667, 257)
Screenshot: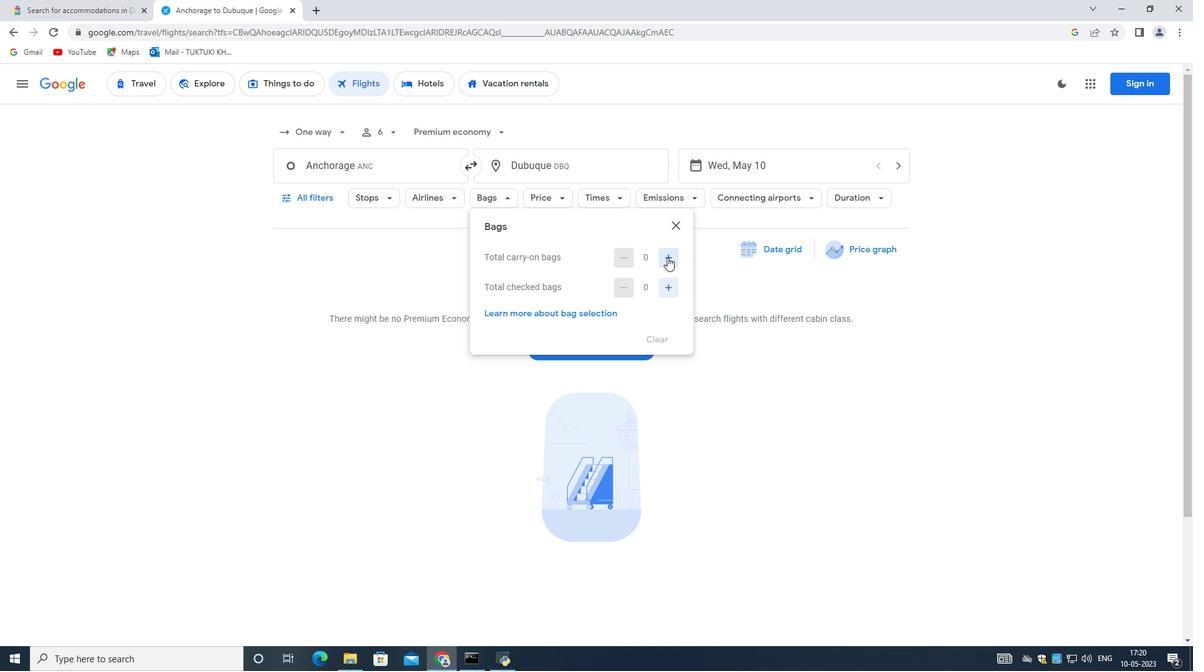 
Action: Mouse moved to (614, 198)
Screenshot: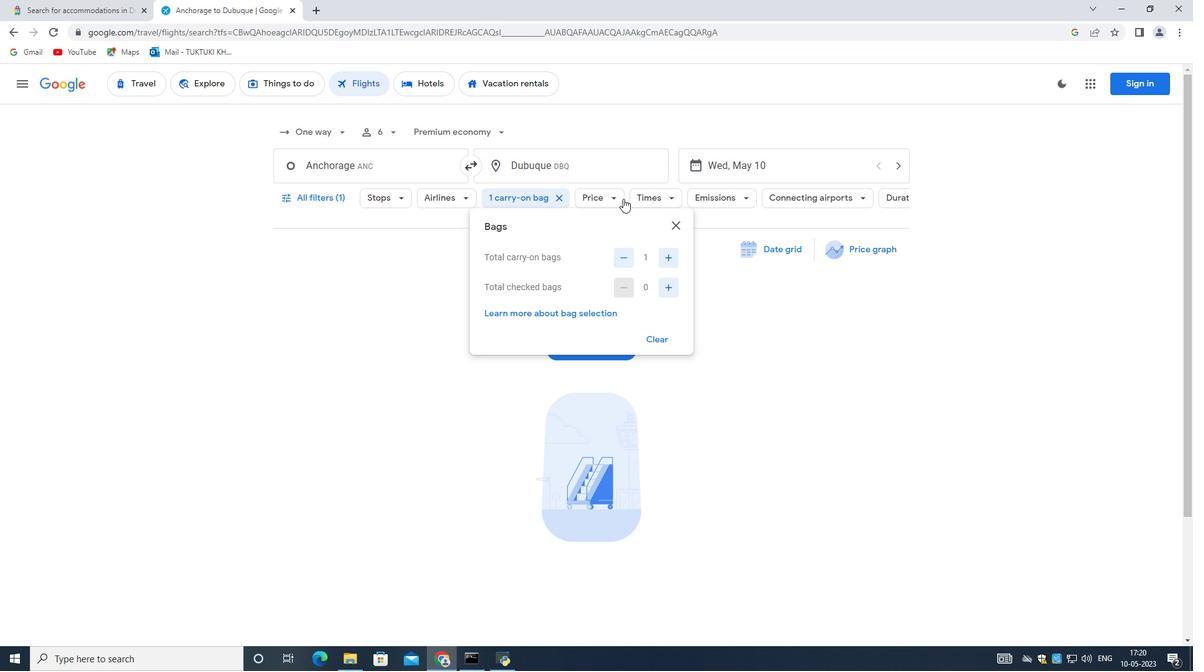 
Action: Mouse pressed left at (614, 198)
Screenshot: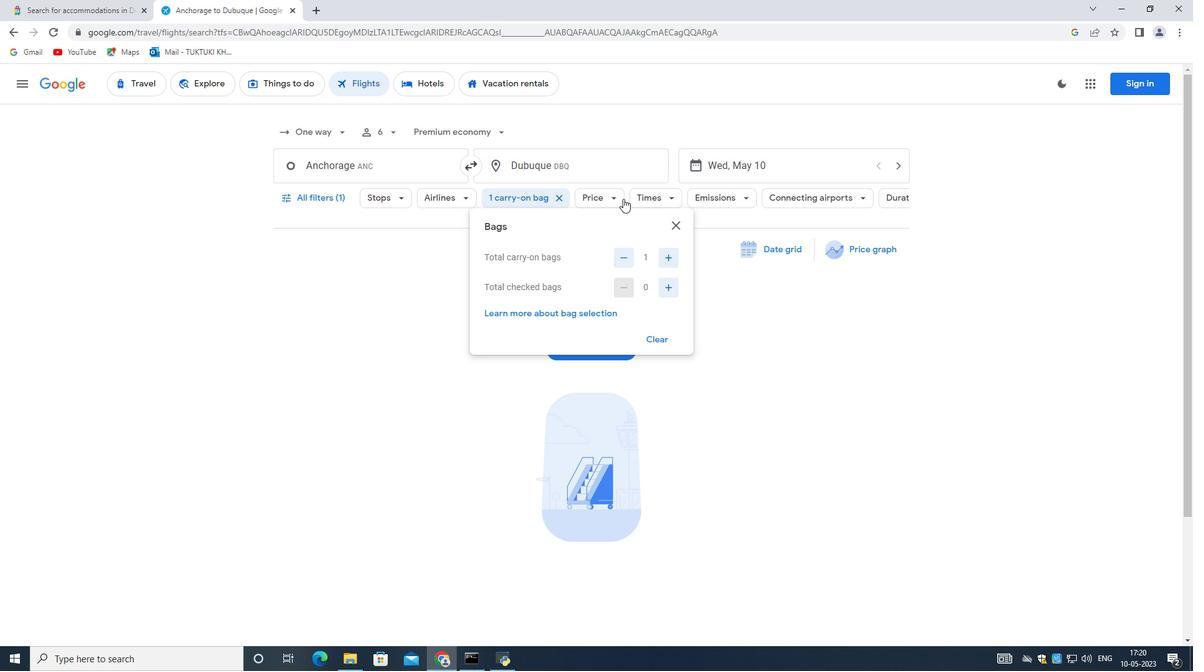
Action: Mouse moved to (781, 279)
Screenshot: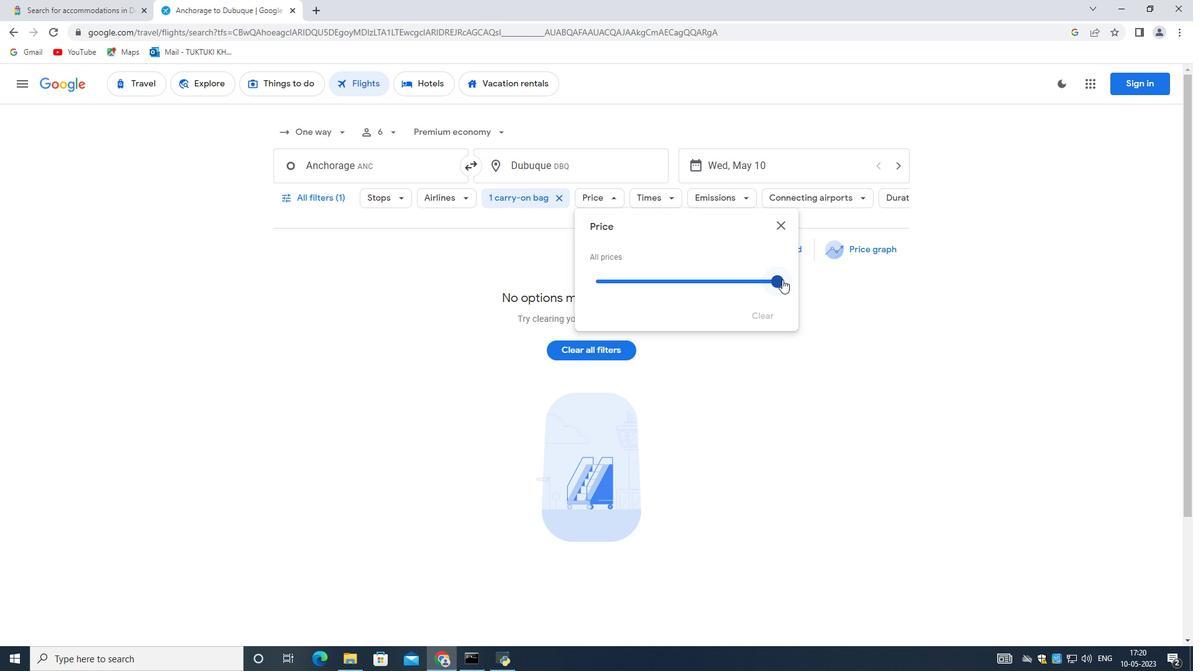 
Action: Mouse pressed left at (781, 279)
Screenshot: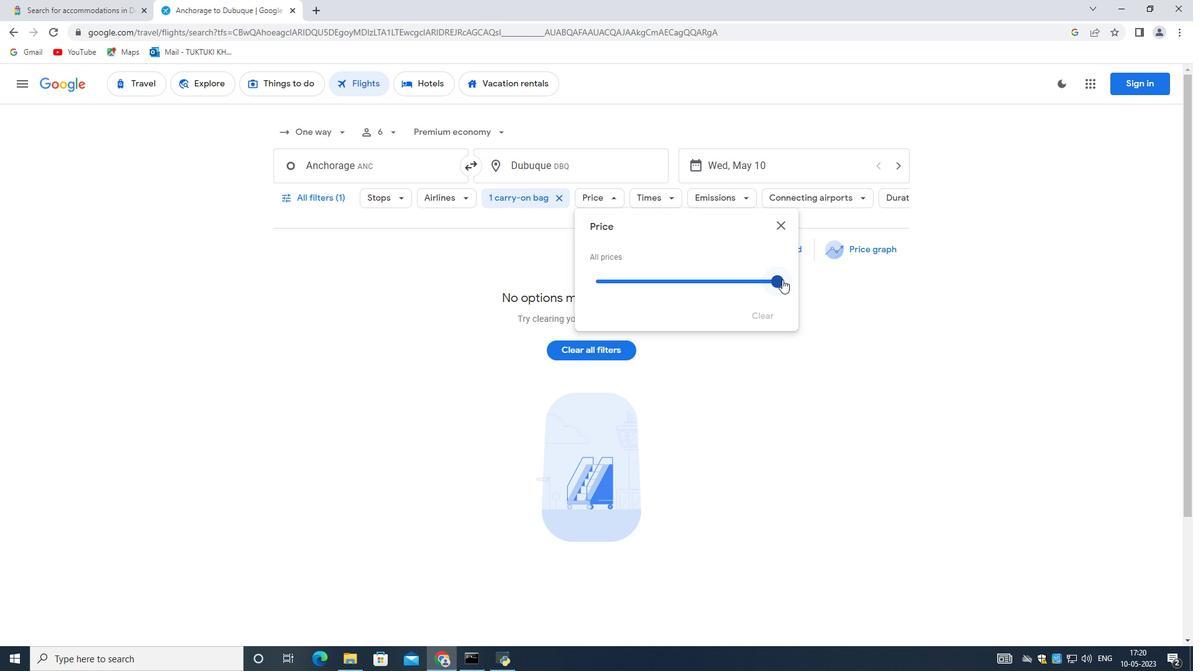 
Action: Mouse moved to (663, 200)
Screenshot: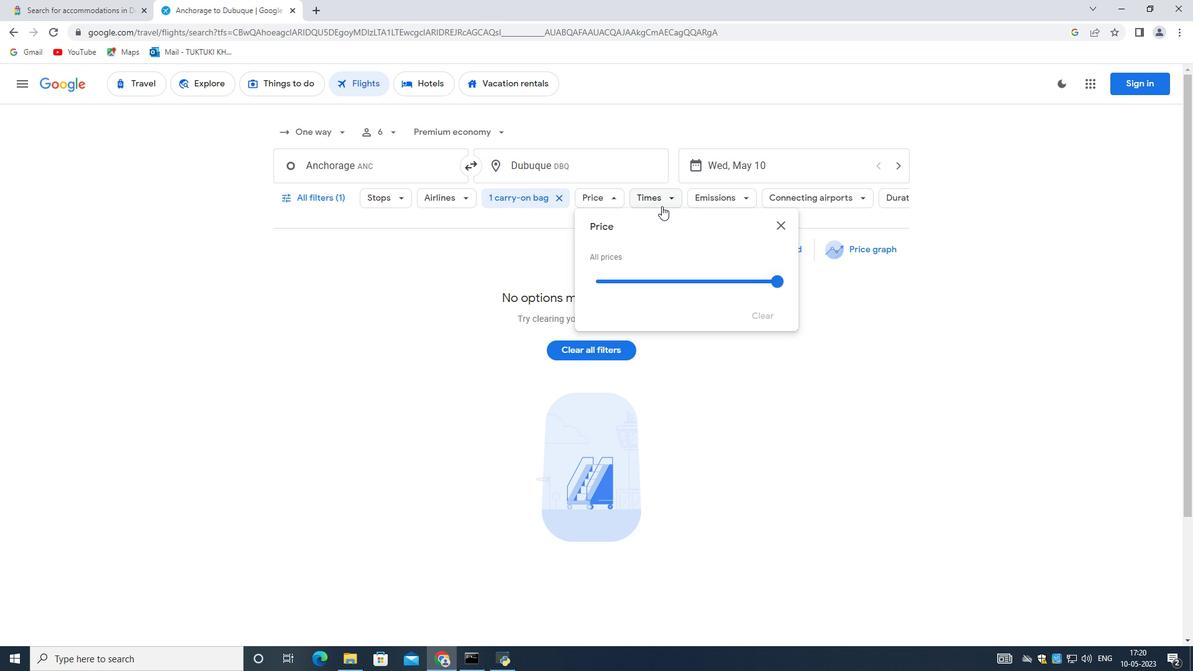 
Action: Mouse pressed left at (663, 200)
Screenshot: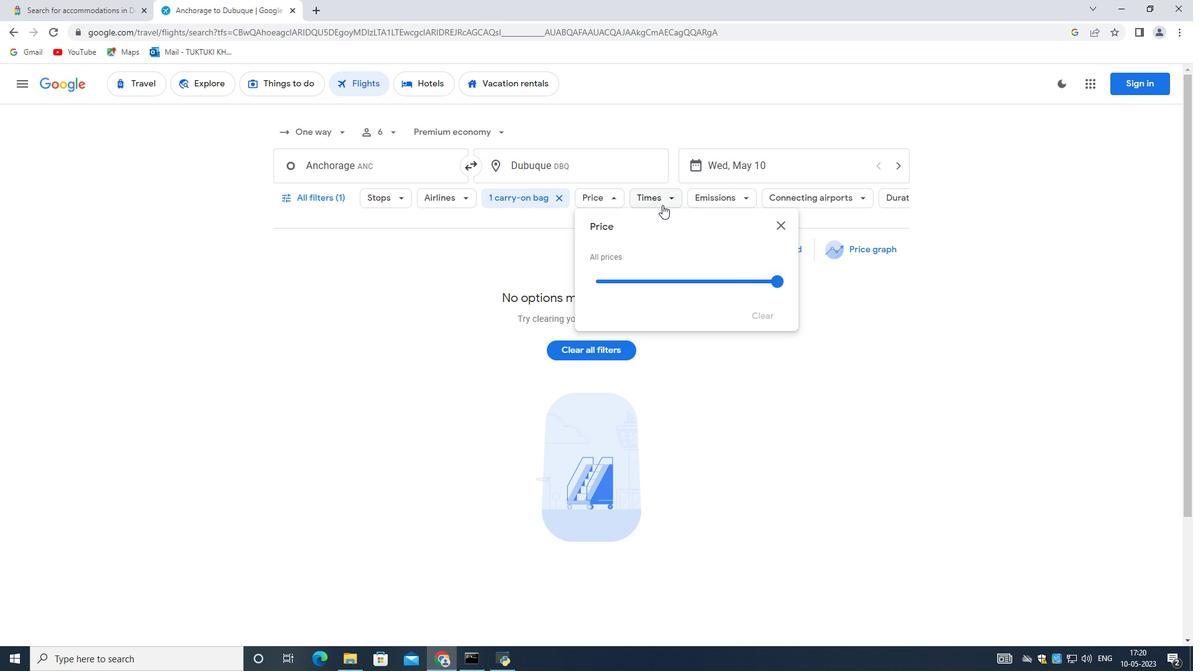 
Action: Mouse moved to (833, 317)
Screenshot: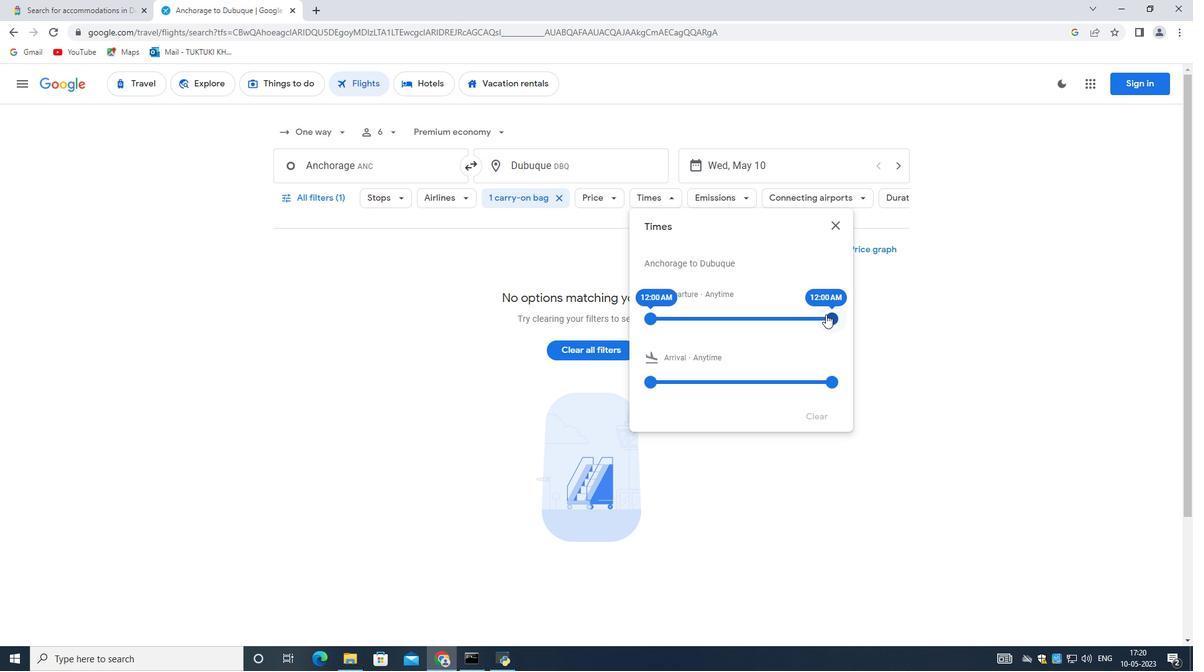 
Action: Mouse pressed left at (833, 317)
Screenshot: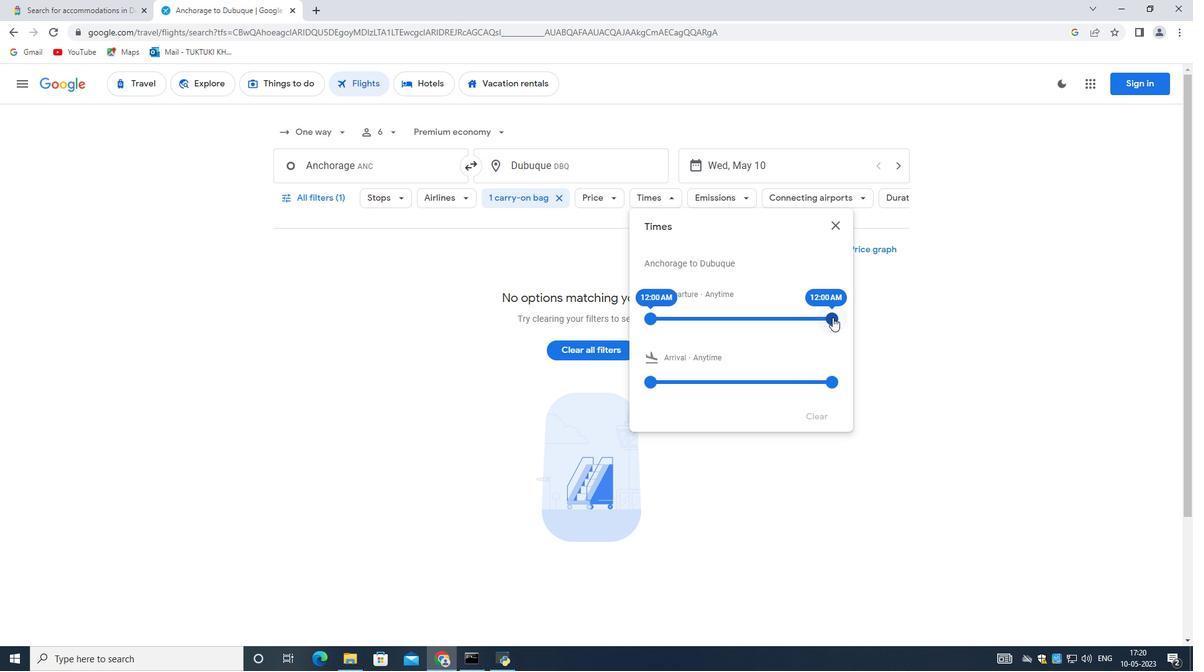
Action: Mouse moved to (653, 318)
Screenshot: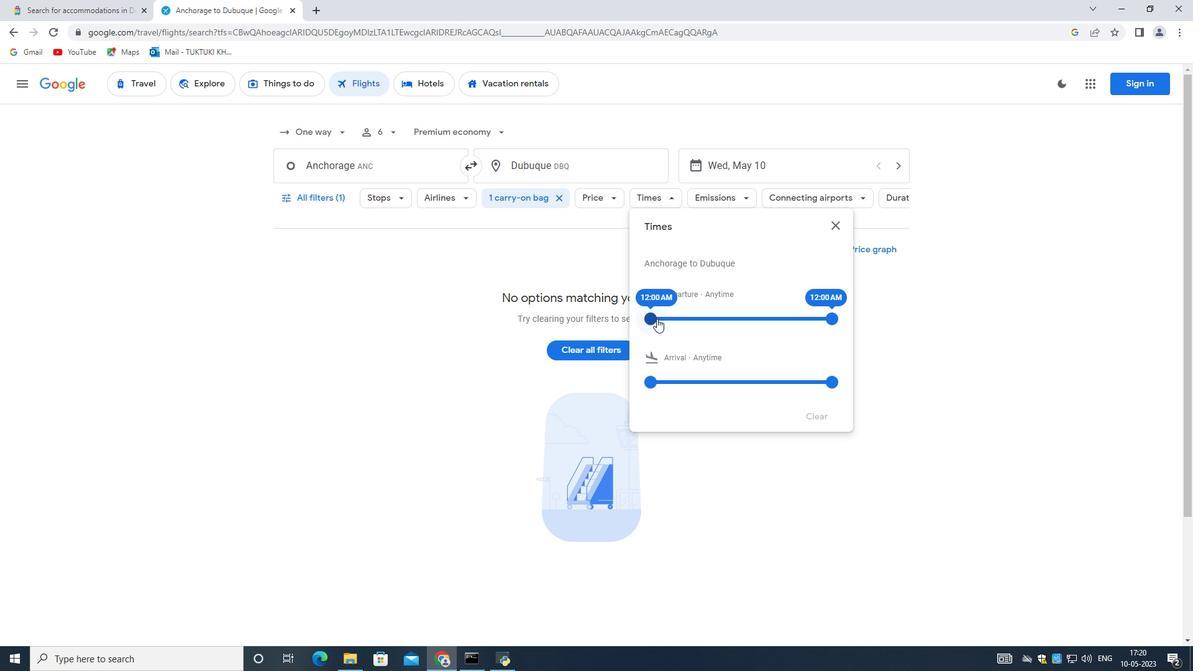 
Action: Mouse pressed left at (653, 318)
Screenshot: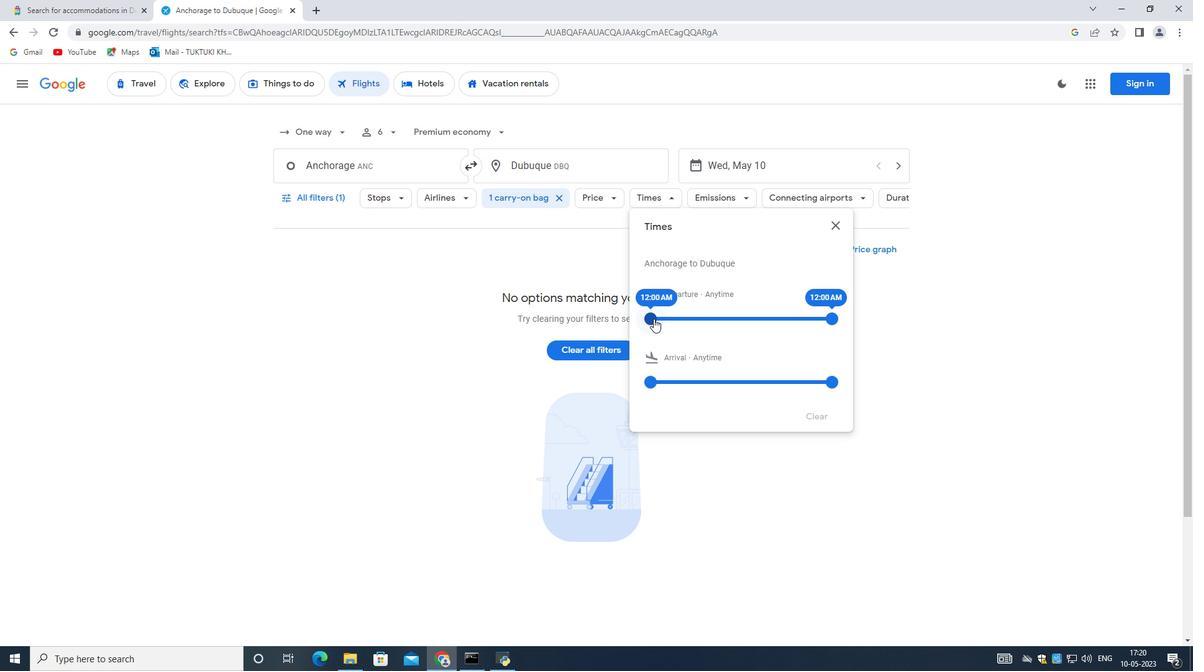 
Action: Mouse moved to (835, 315)
Screenshot: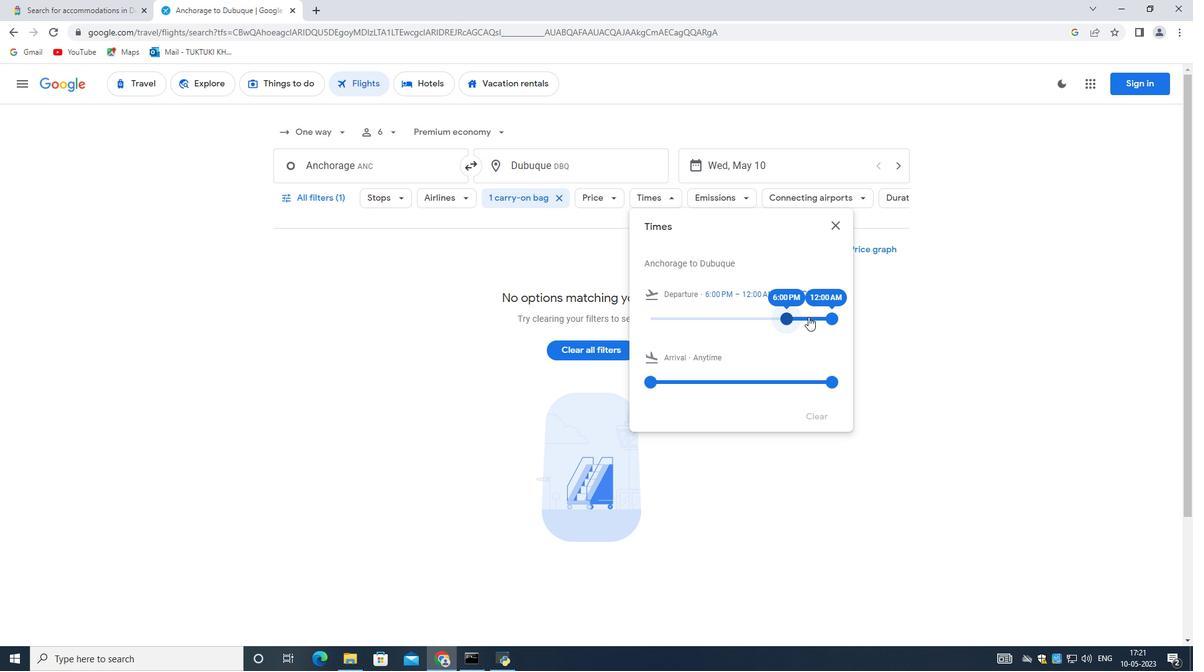
Action: Mouse pressed left at (835, 315)
Screenshot: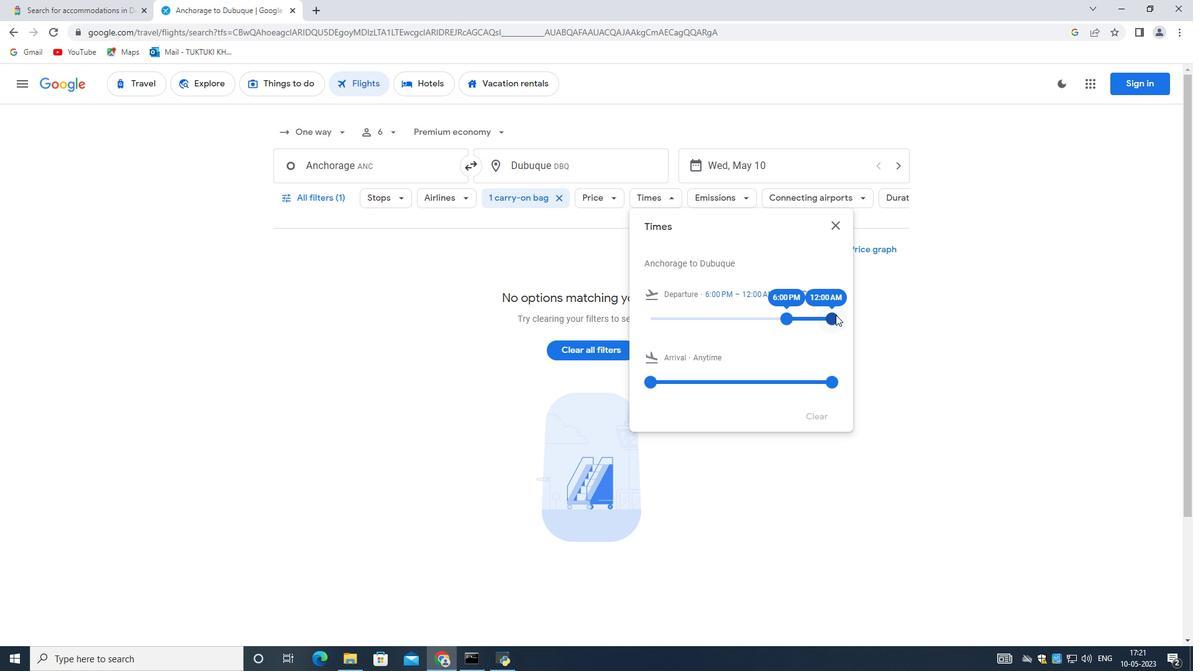 
Action: Mouse moved to (699, 301)
Screenshot: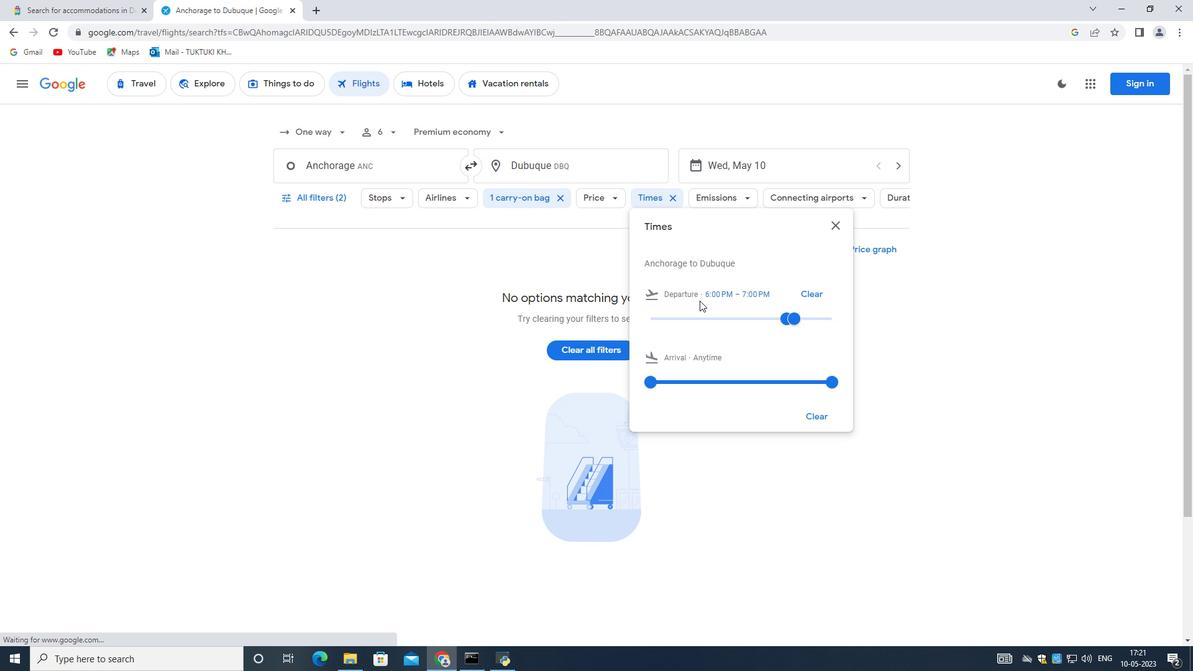 
Action: Mouse scrolled (699, 300) with delta (0, 0)
Screenshot: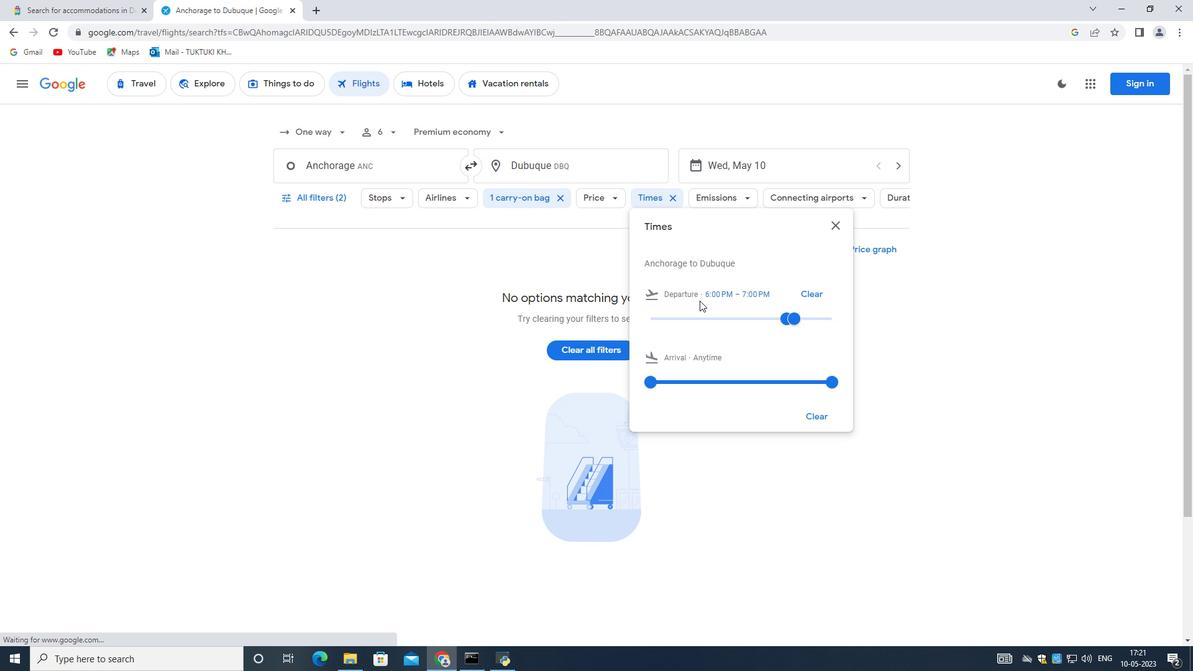 
Action: Mouse moved to (695, 309)
Screenshot: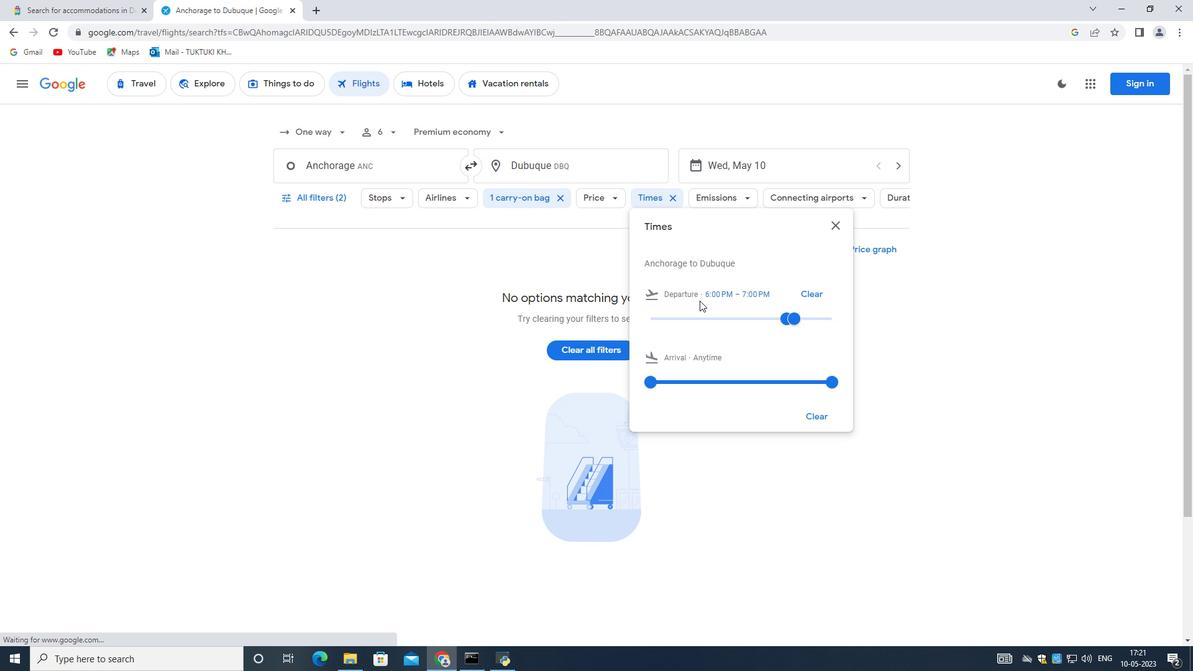 
Action: Mouse scrolled (695, 308) with delta (0, 0)
Screenshot: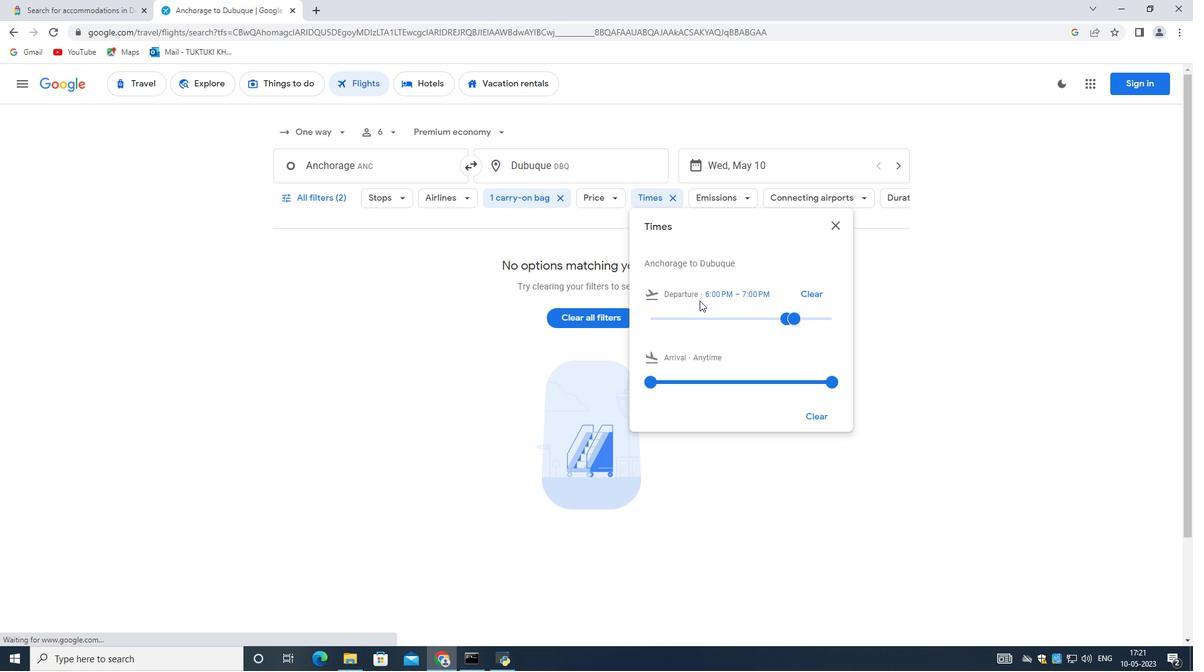 
Action: Mouse moved to (691, 319)
Screenshot: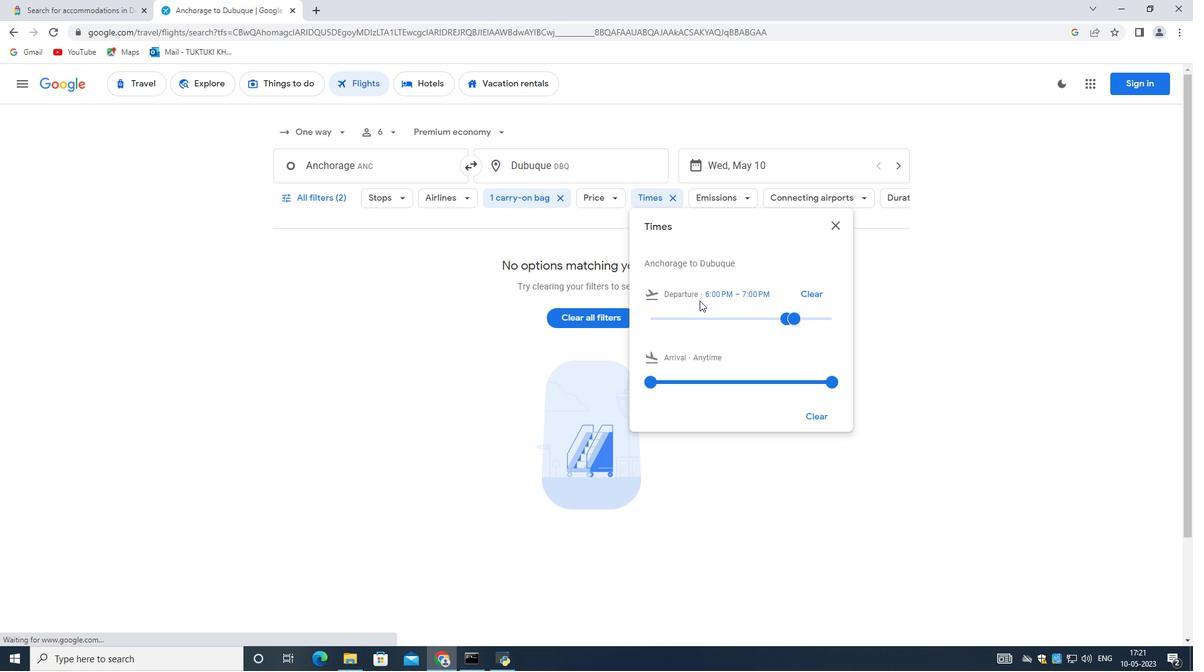 
Action: Mouse scrolled (691, 318) with delta (0, 0)
Screenshot: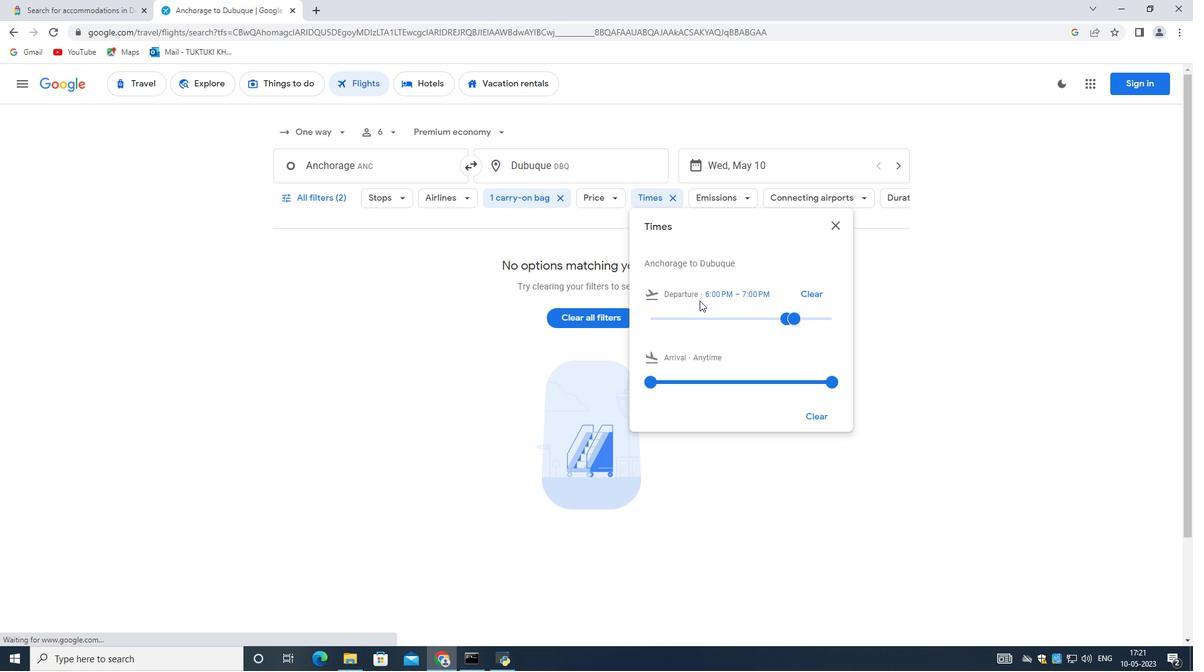 
Action: Mouse moved to (688, 327)
Screenshot: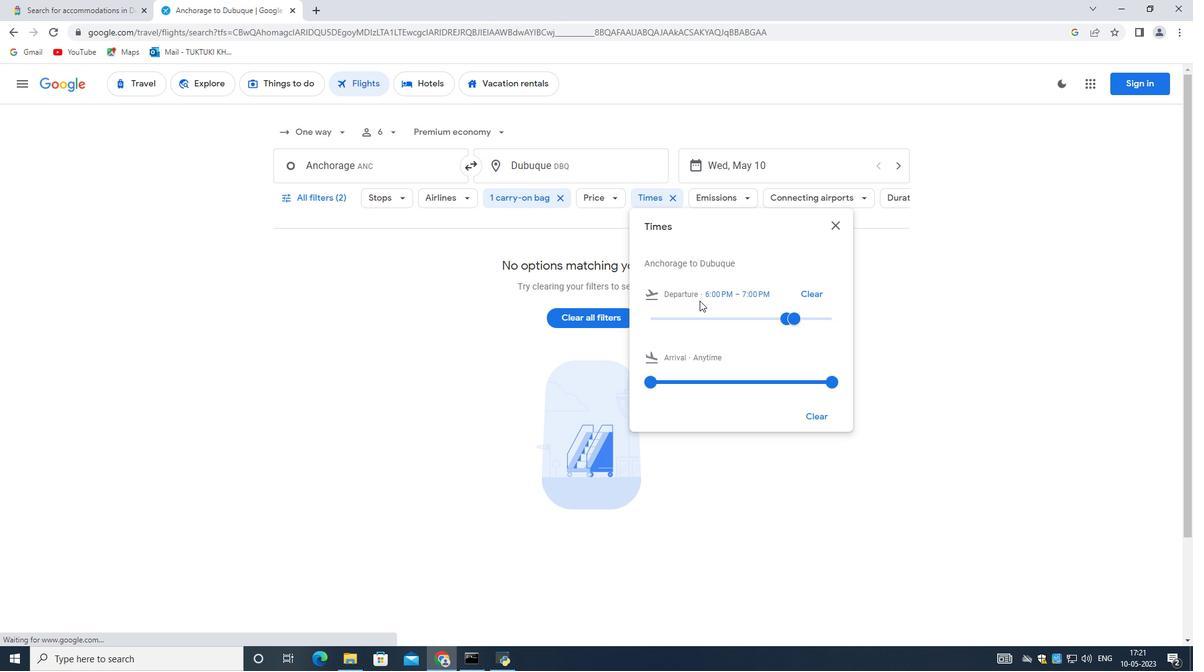 
Action: Mouse scrolled (688, 326) with delta (0, 0)
Screenshot: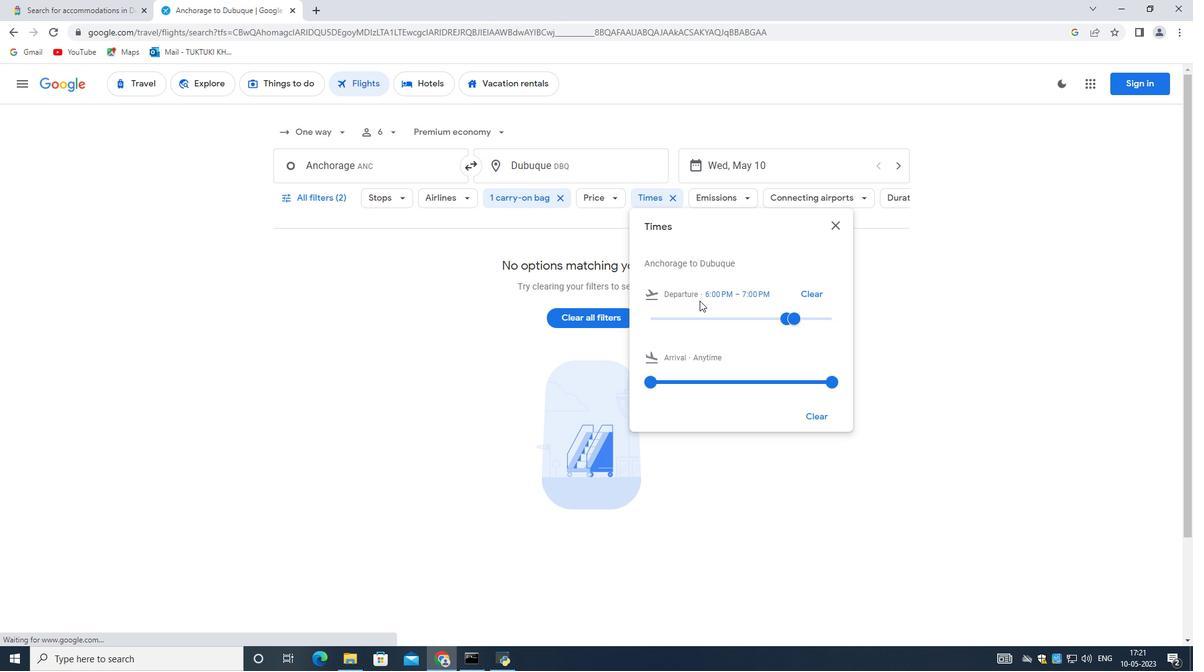 
Action: Mouse moved to (687, 329)
Screenshot: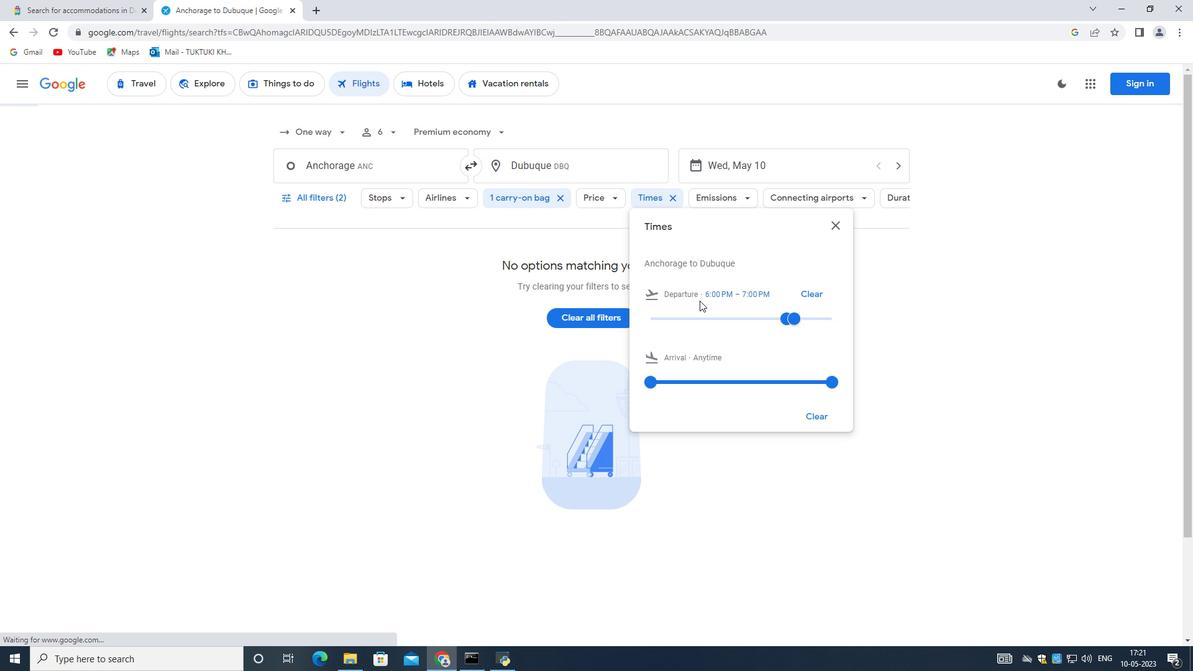 
Action: Mouse scrolled (687, 328) with delta (0, 0)
Screenshot: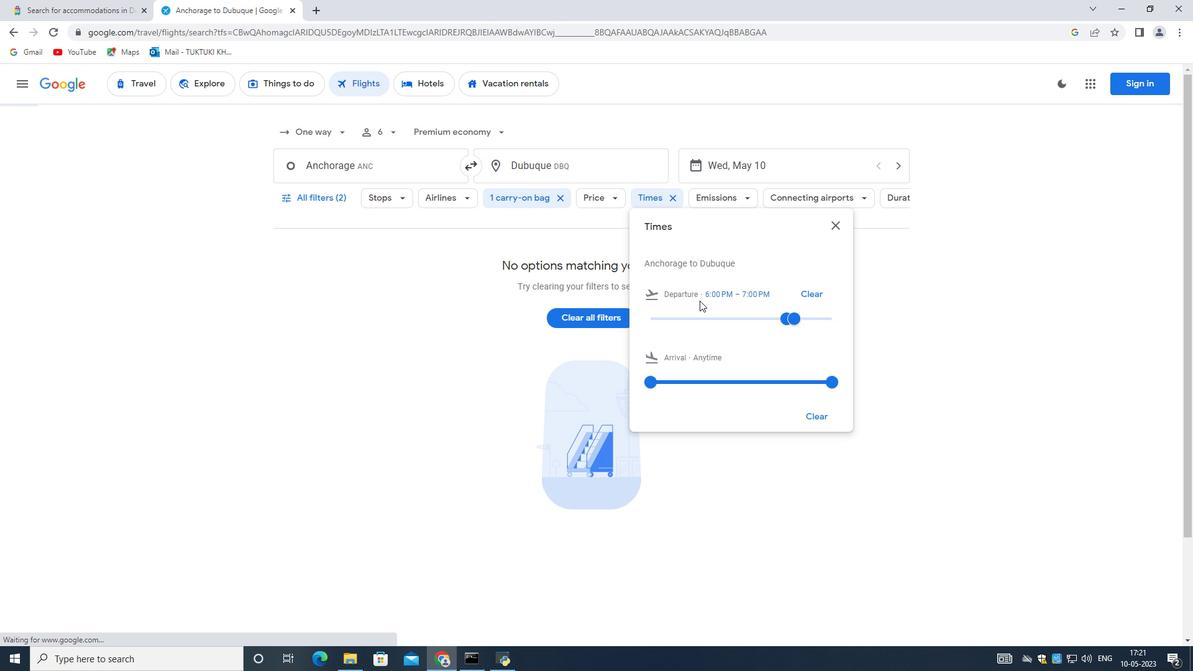 
Action: Mouse moved to (679, 344)
Screenshot: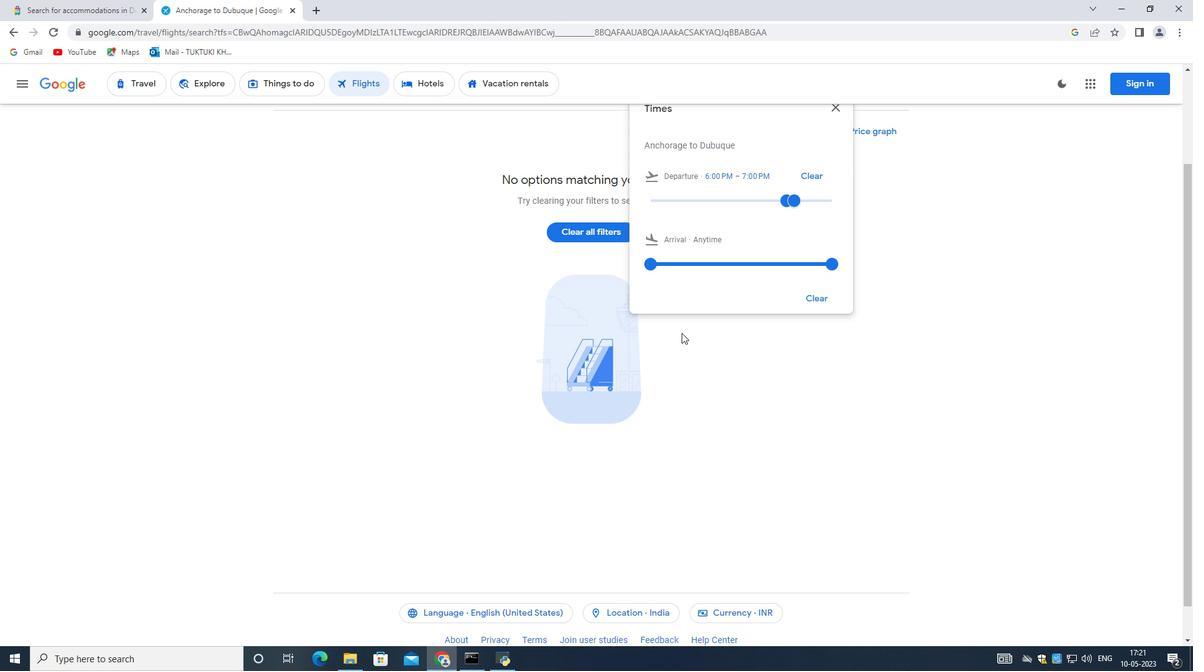 
Action: Mouse scrolled (679, 343) with delta (0, 0)
Screenshot: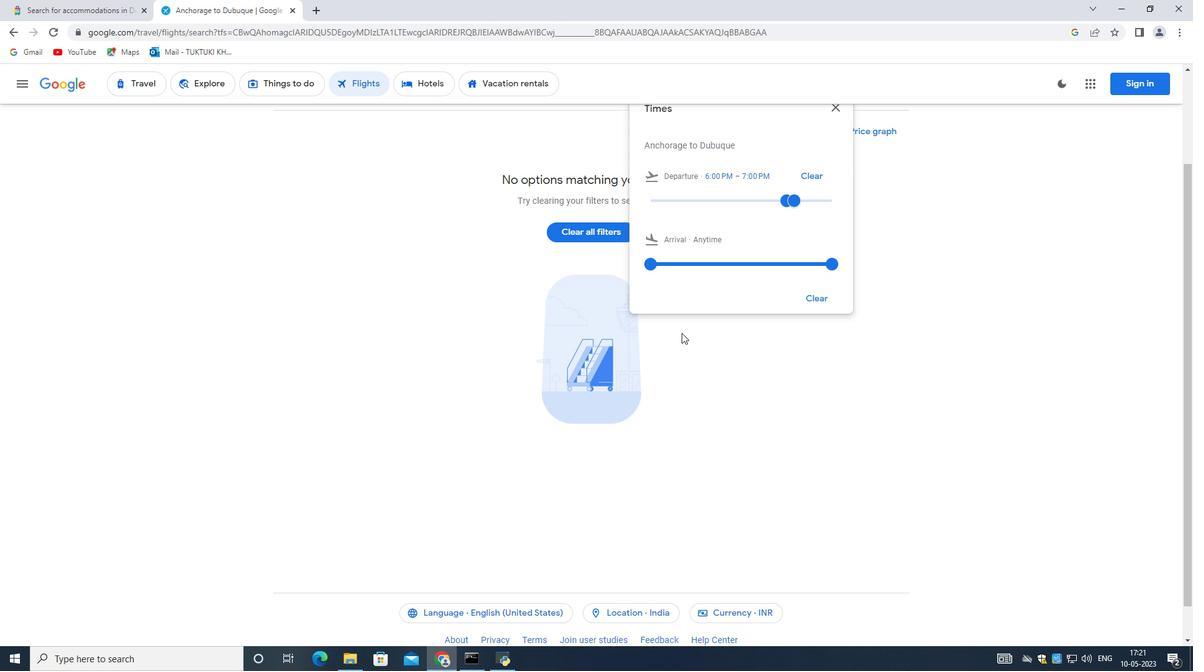 
Action: Mouse moved to (679, 348)
Screenshot: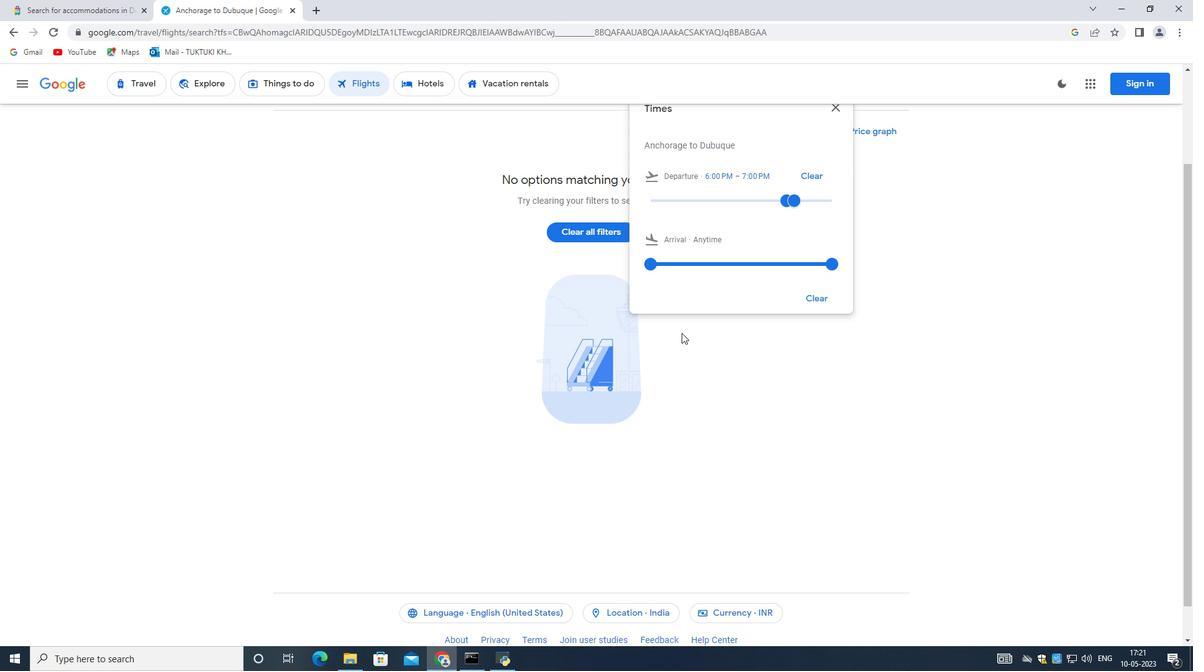
Action: Mouse scrolled (679, 348) with delta (0, 0)
Screenshot: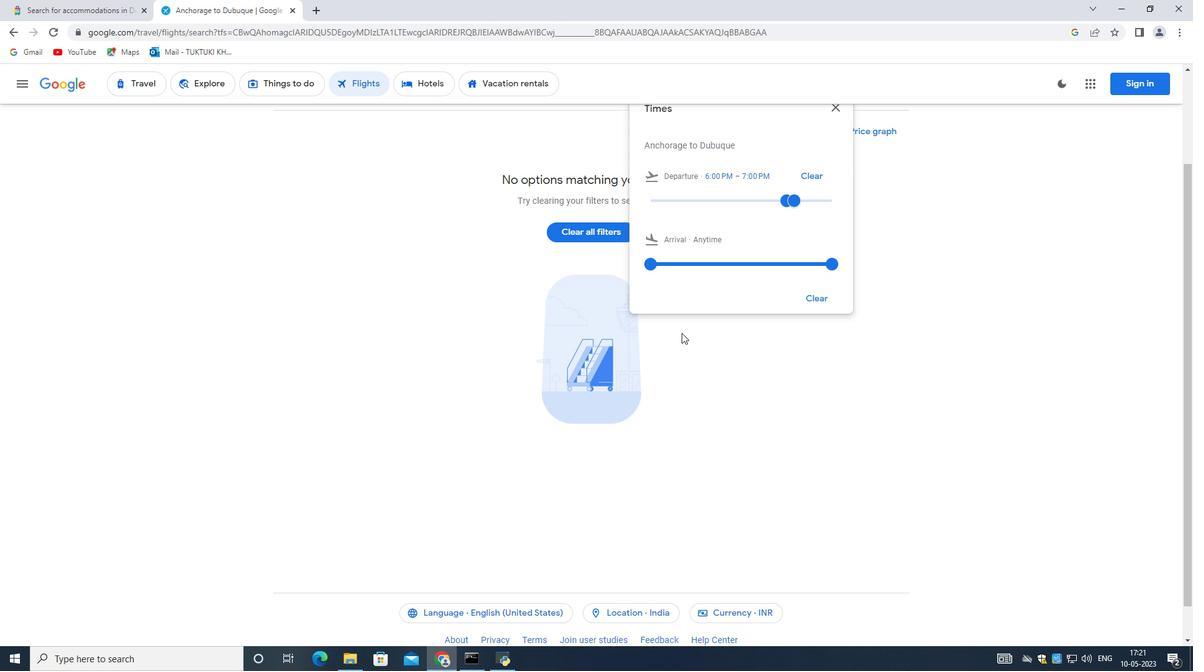
Action: Mouse moved to (679, 352)
Screenshot: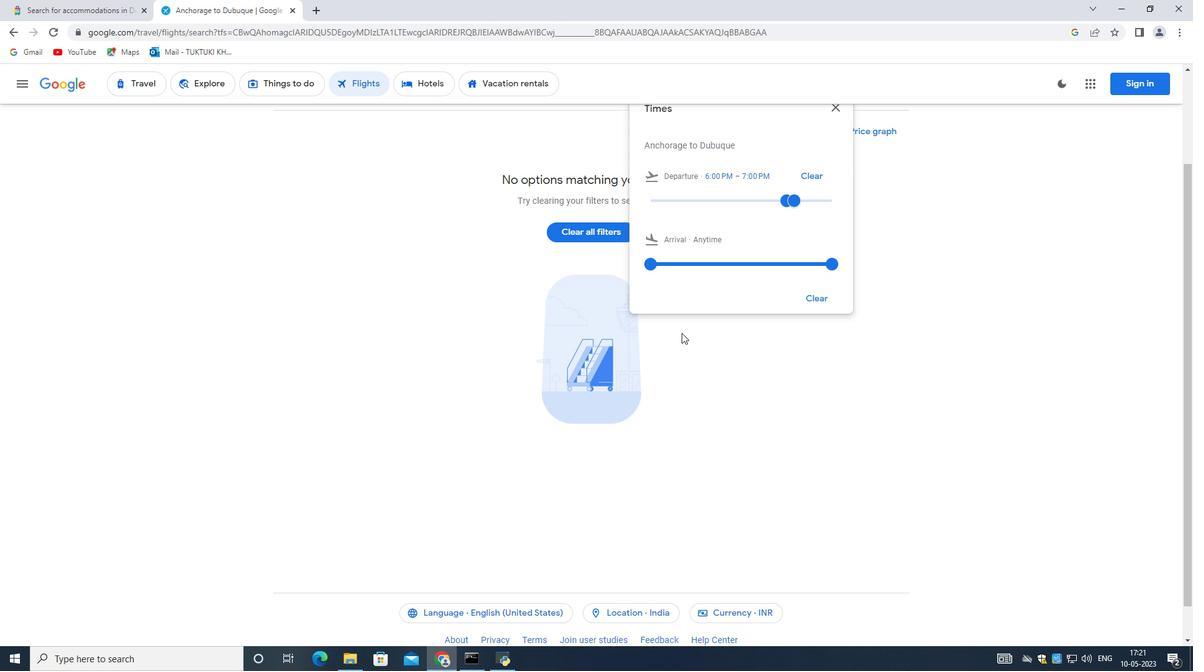 
Action: Mouse scrolled (679, 351) with delta (0, 0)
Screenshot: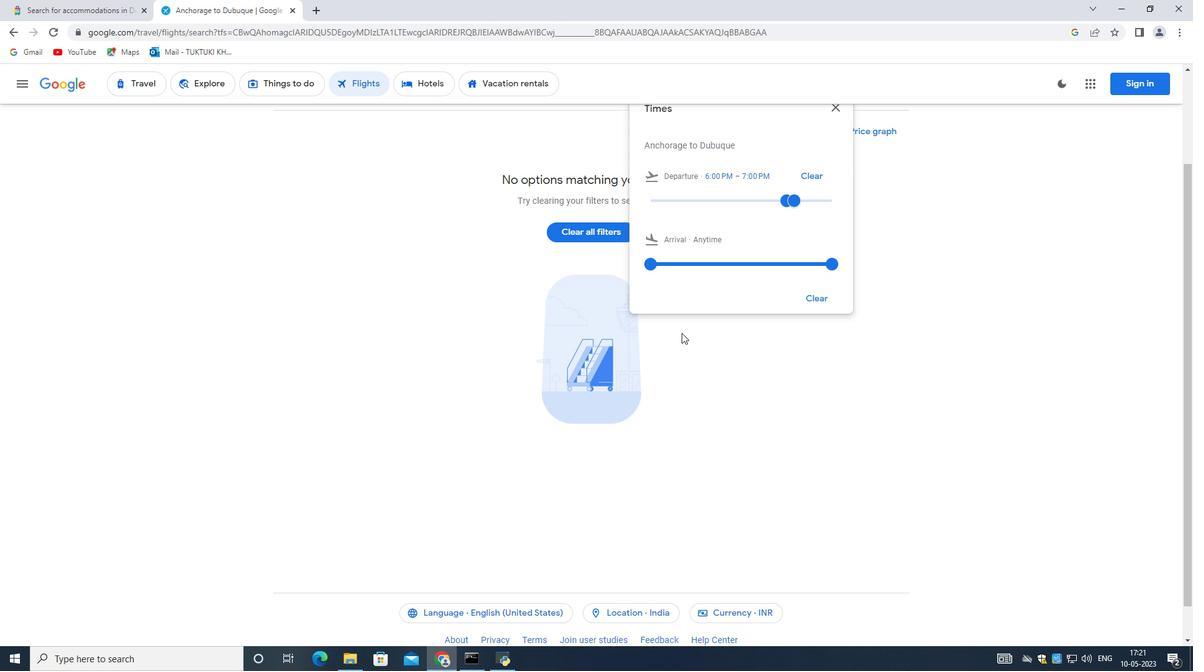 
Action: Mouse moved to (679, 354)
Screenshot: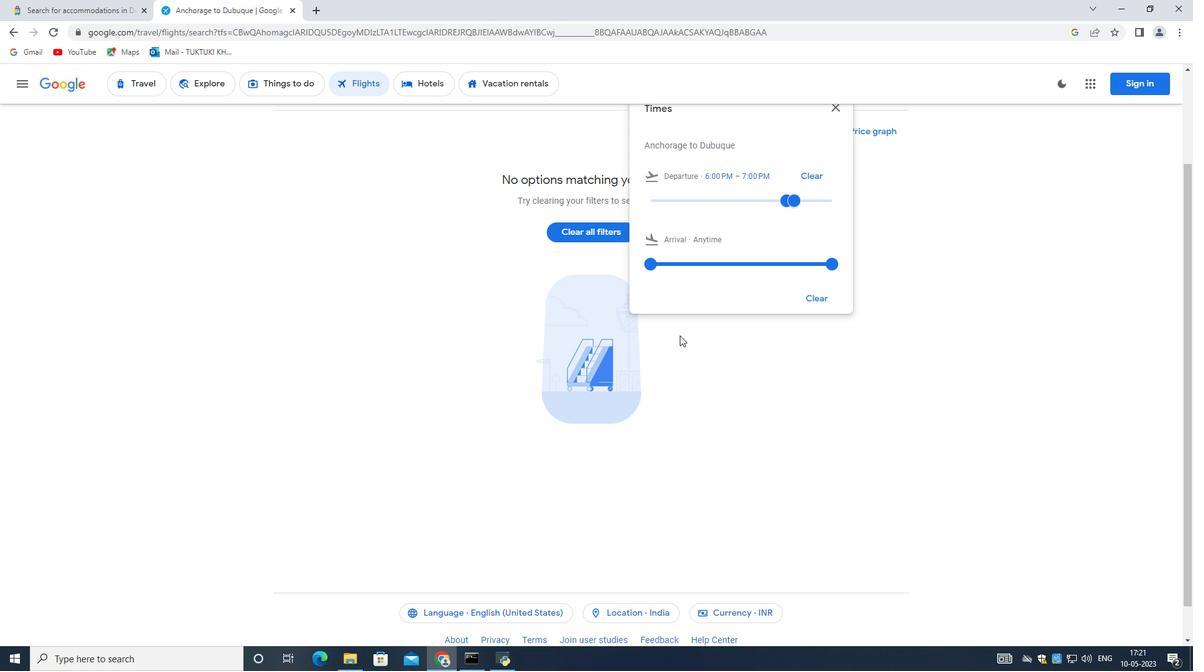 
Action: Mouse scrolled (679, 354) with delta (0, 0)
Screenshot: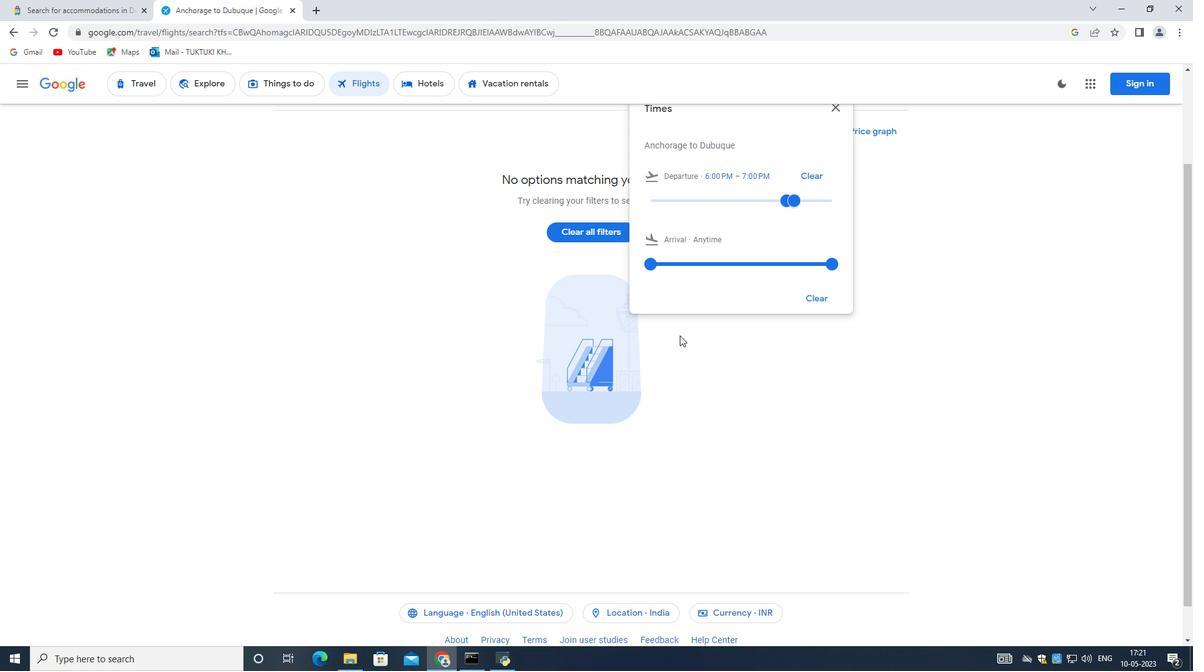 
Action: Mouse moved to (619, 411)
Screenshot: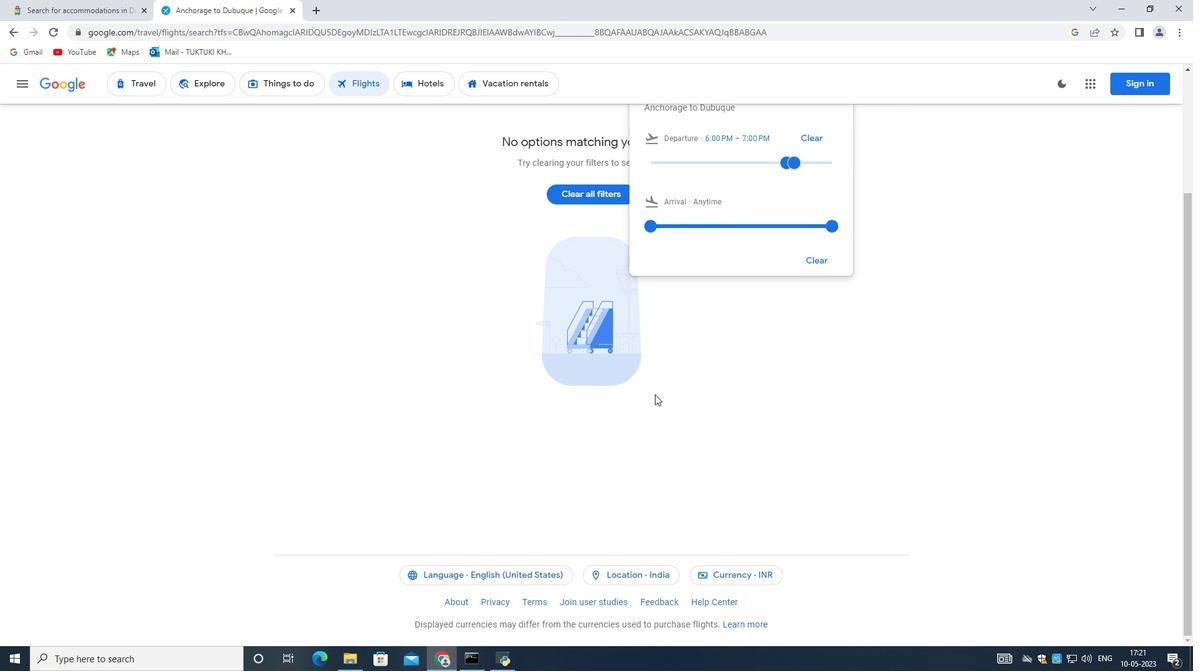 
Action: Mouse scrolled (619, 412) with delta (0, 0)
Screenshot: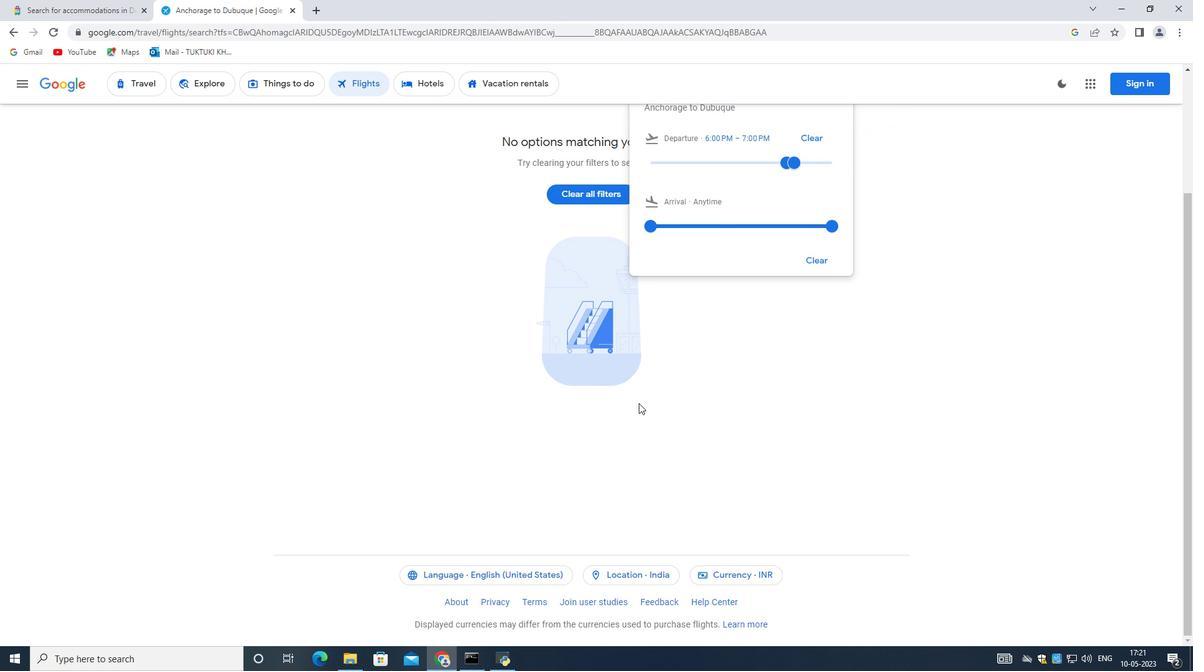 
Action: Mouse scrolled (619, 412) with delta (0, 0)
Screenshot: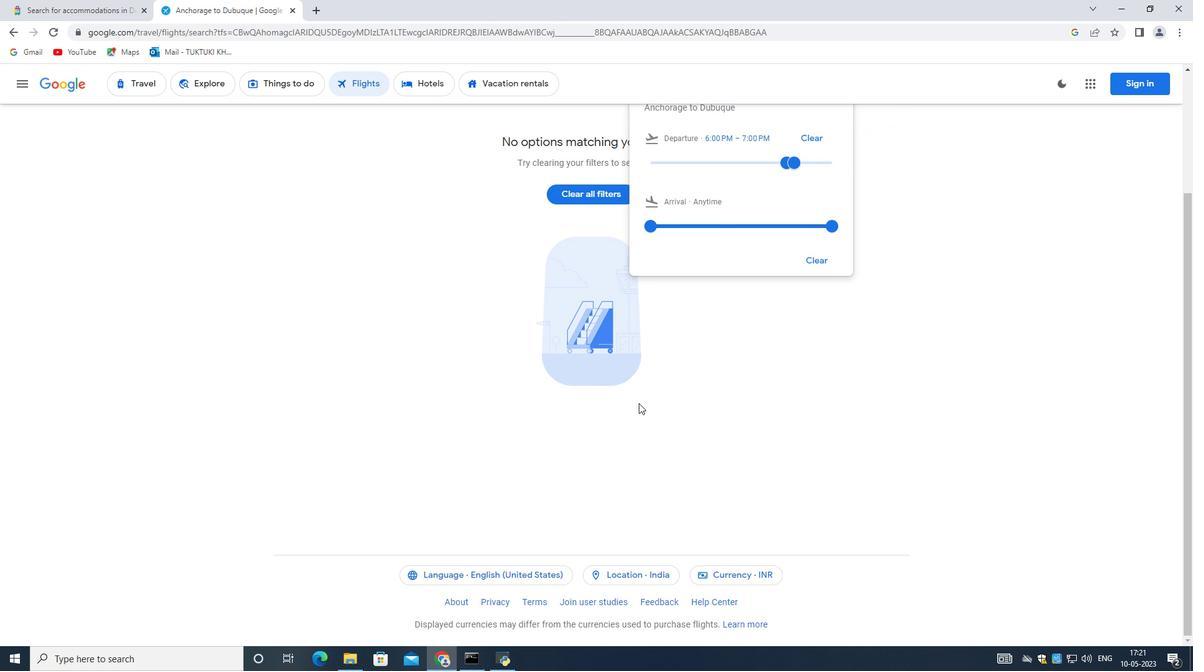 
Action: Mouse scrolled (619, 412) with delta (0, 0)
Screenshot: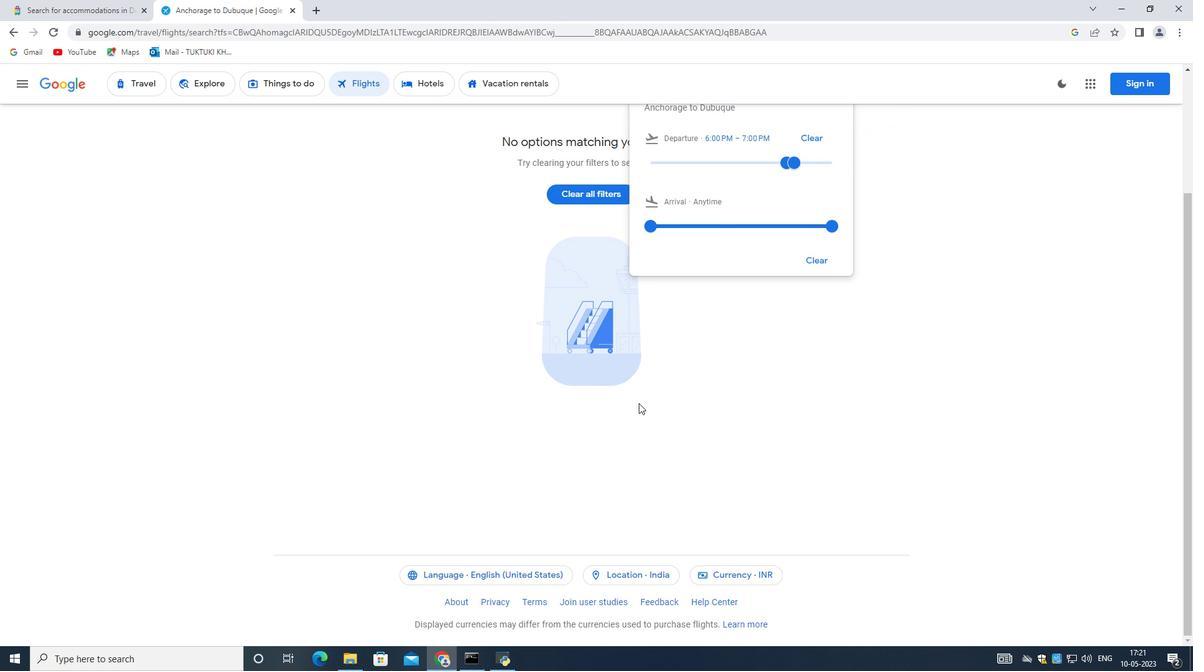 
Action: Mouse scrolled (619, 412) with delta (0, 0)
Screenshot: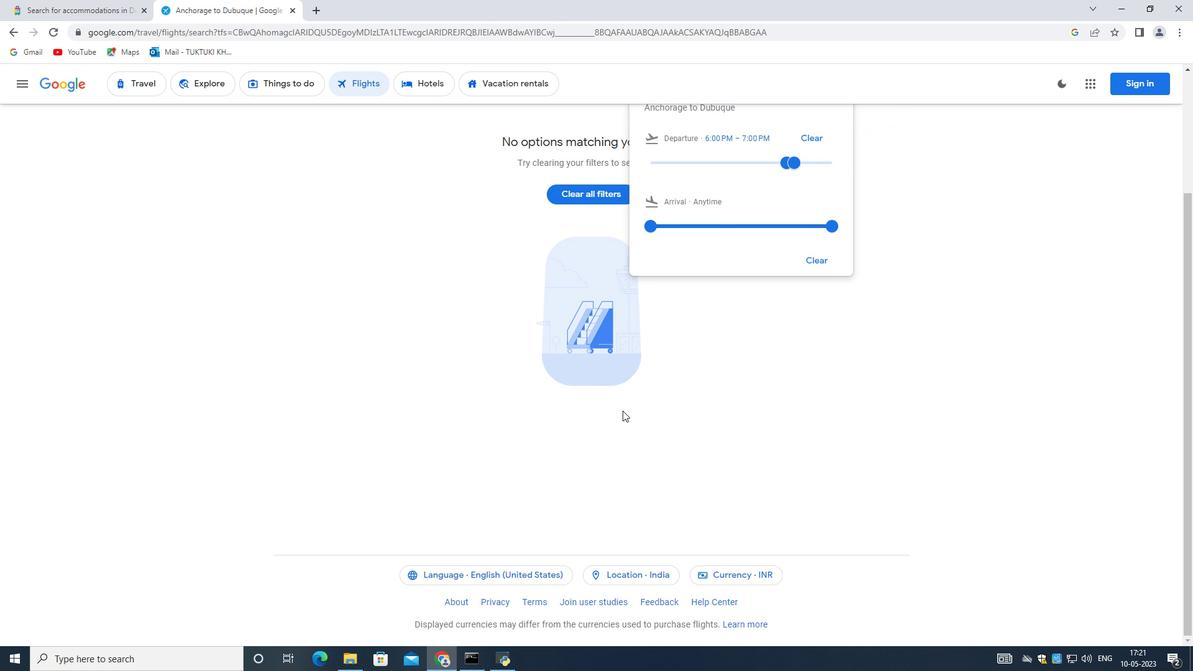 
Action: Mouse moved to (619, 411)
Screenshot: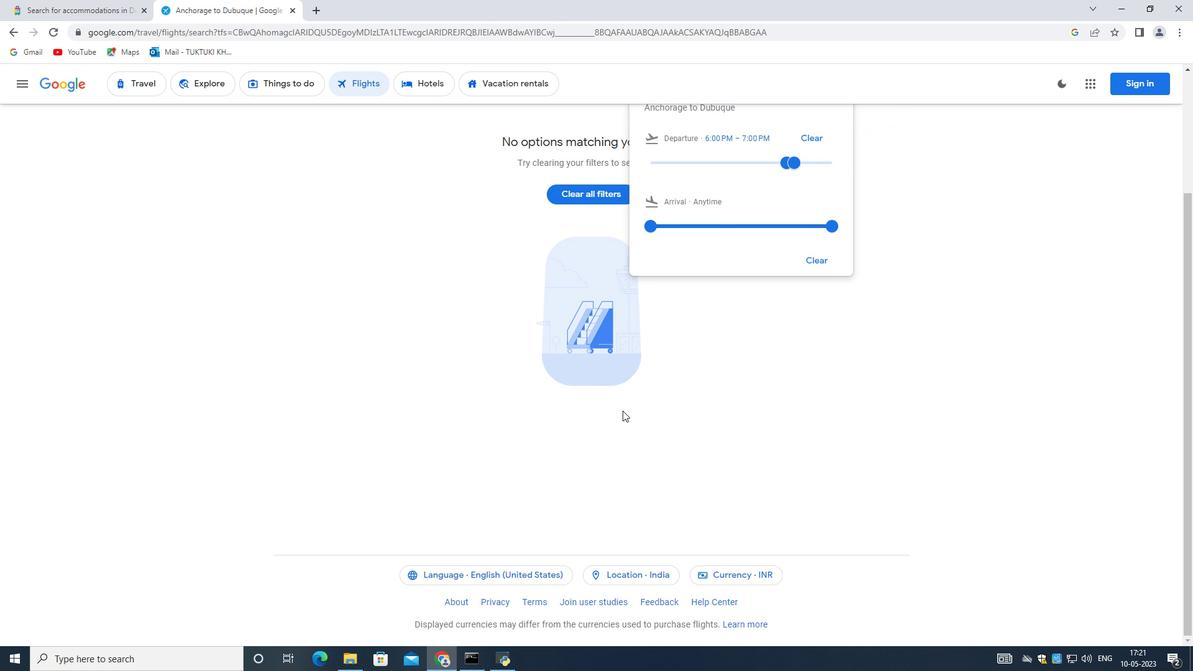 
Action: Mouse scrolled (619, 412) with delta (0, 0)
Screenshot: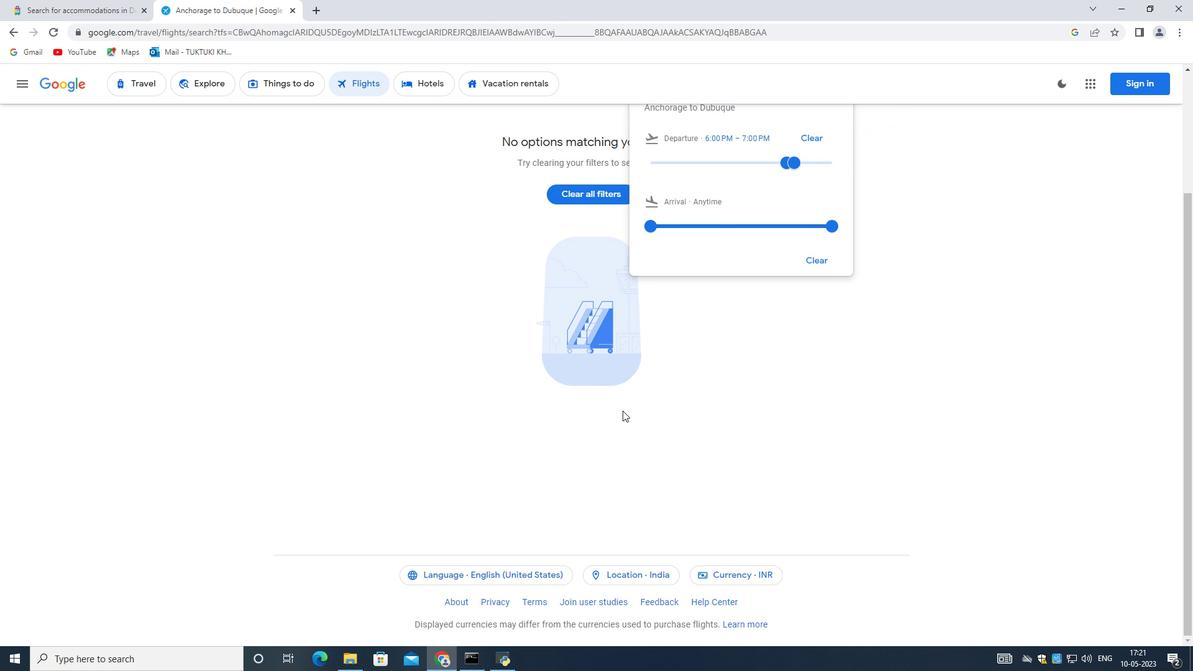 
Action: Mouse moved to (596, 417)
Screenshot: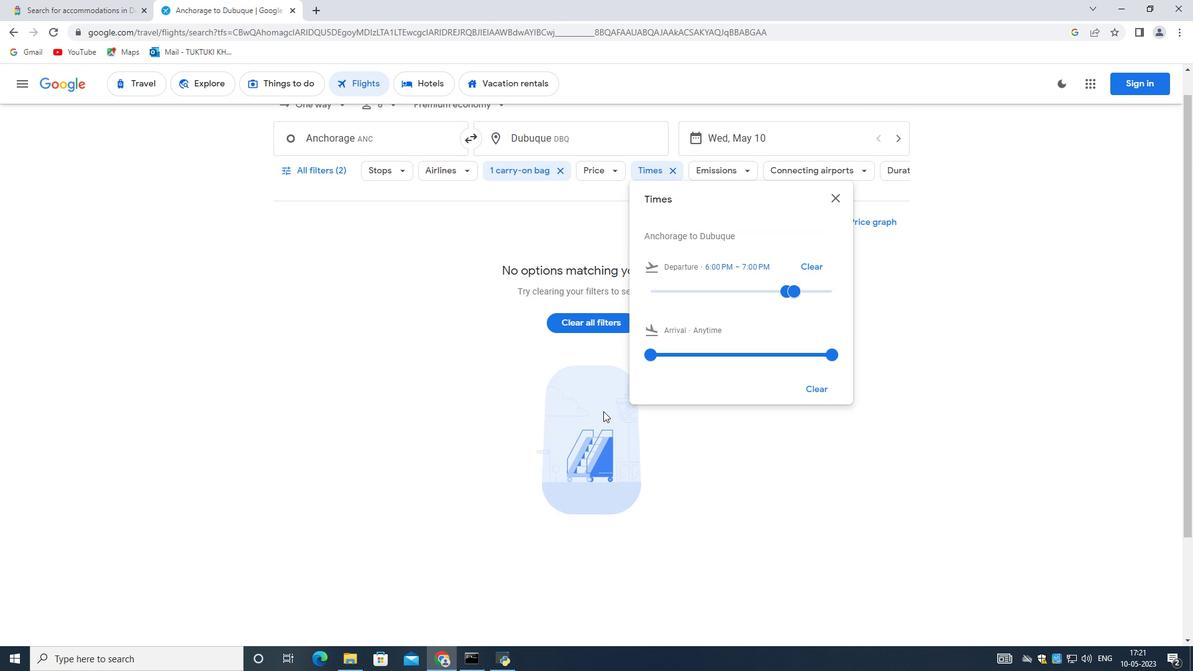 
Action: Mouse scrolled (596, 417) with delta (0, 0)
Screenshot: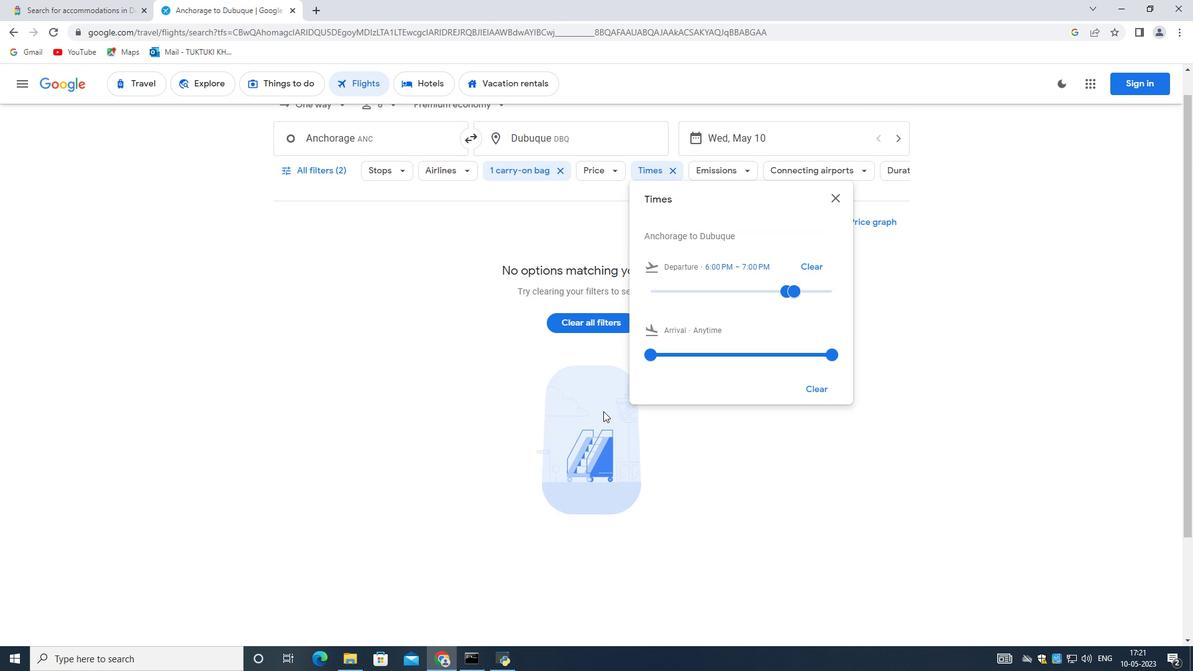 
Action: Mouse scrolled (596, 417) with delta (0, 0)
Screenshot: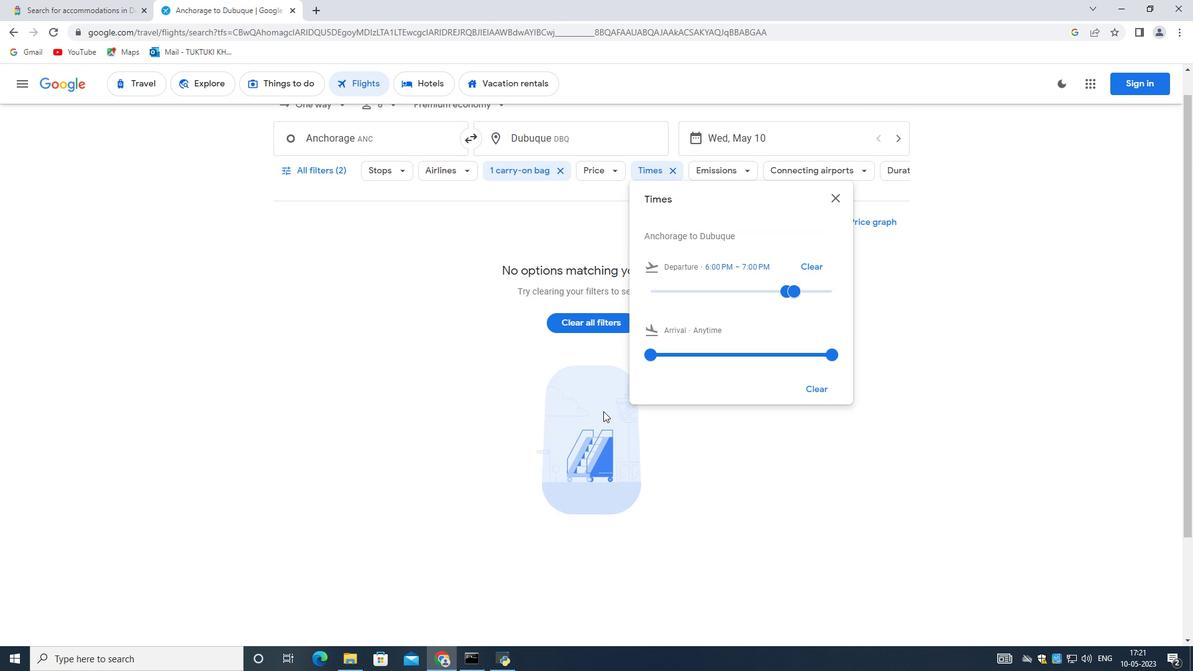 
Action: Mouse moved to (596, 417)
Screenshot: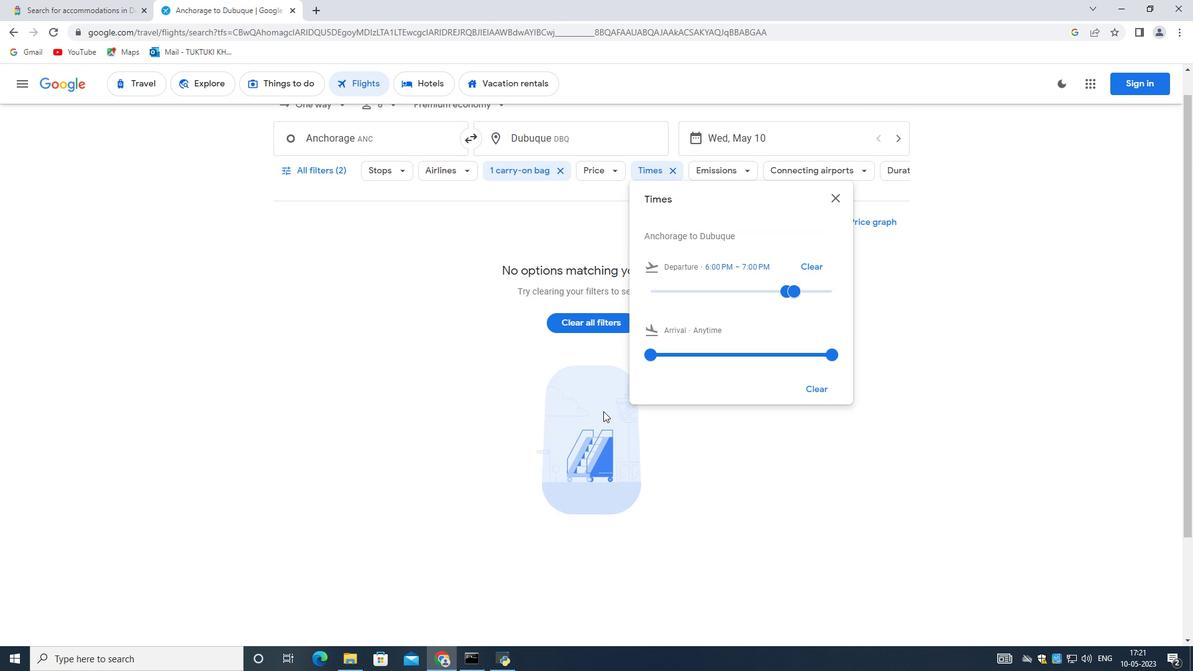 
Action: Mouse scrolled (596, 417) with delta (0, 0)
Screenshot: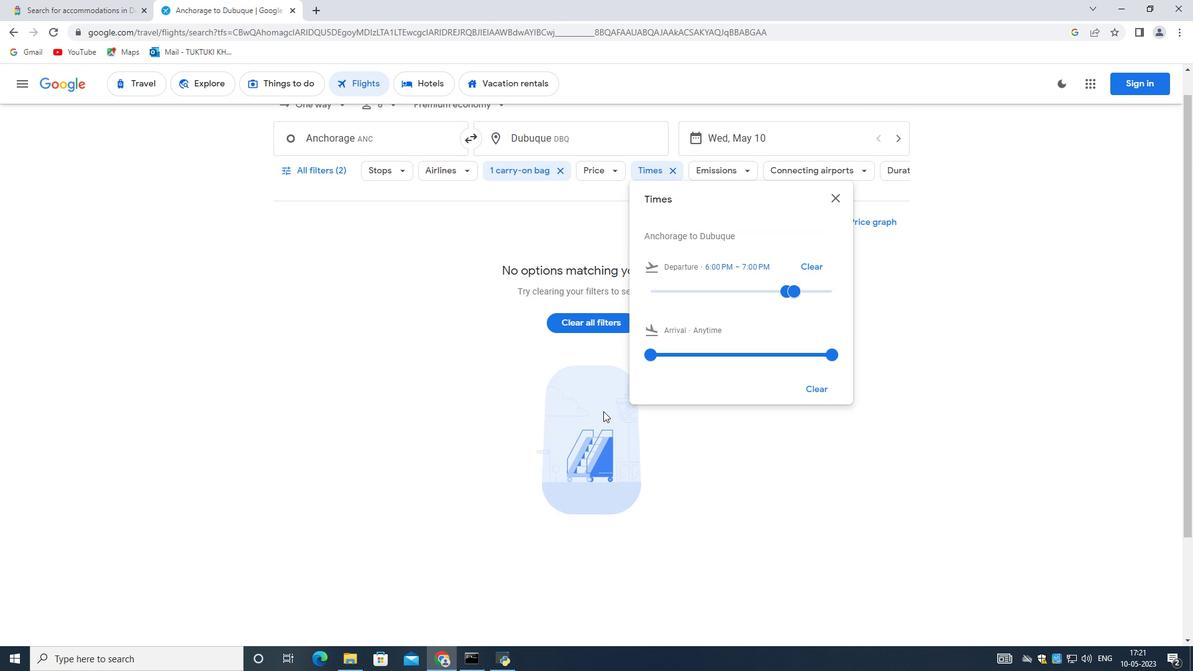 
Action: Mouse scrolled (596, 417) with delta (0, 0)
Screenshot: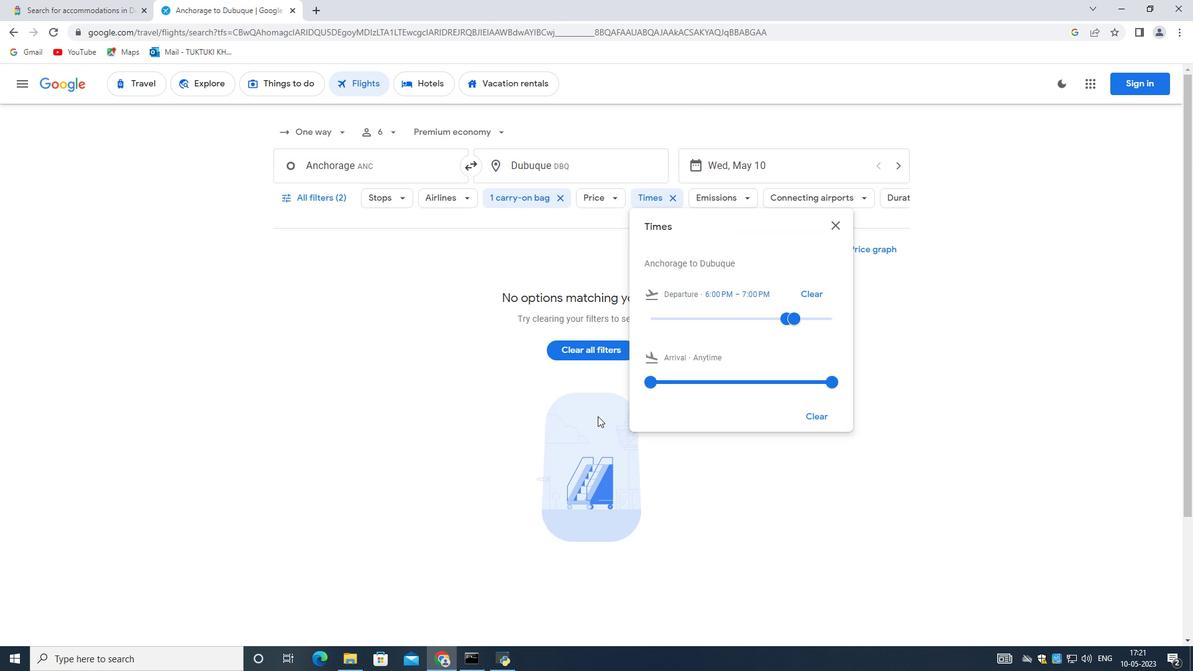 
Action: Mouse scrolled (596, 417) with delta (0, 0)
Screenshot: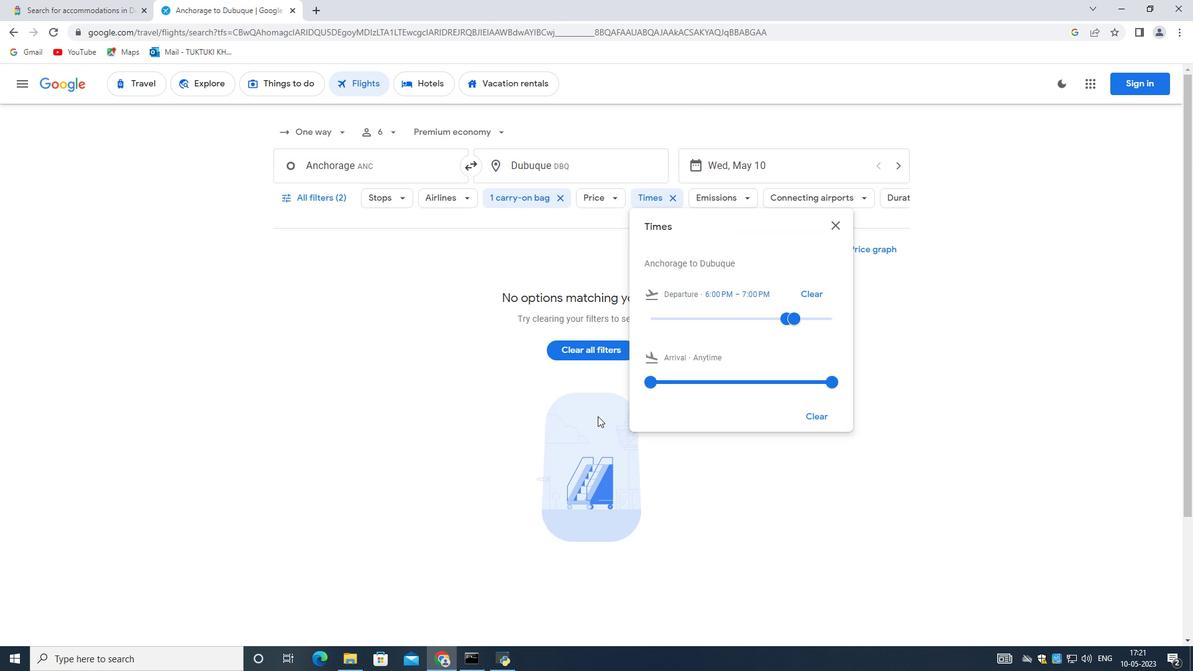 
Action: Mouse moved to (581, 409)
Screenshot: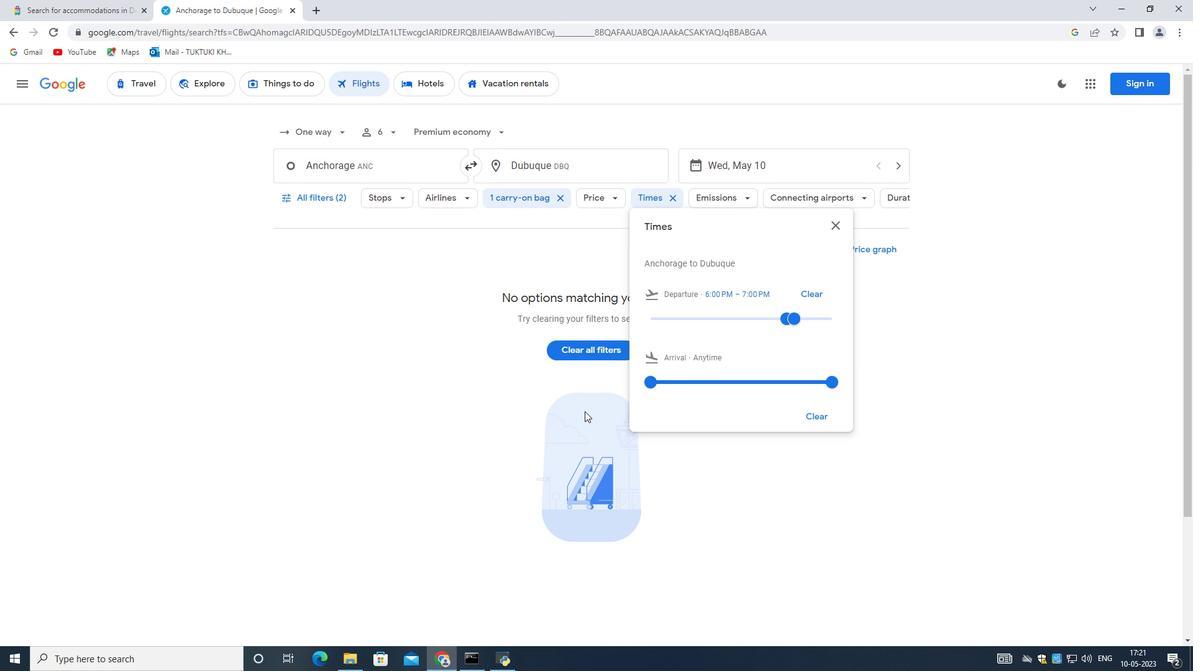 
